 Task: Research Airbnb options in Bitola, Macedonia from 6th December, 2023 to 12th December, 2023 for 4 adults.4 bedrooms having 4 beds and 4 bathrooms. Property type can be flat. Amenities needed are: wifi, TV, free parkinig on premises, gym, breakfast. Look for 3 properties as per requirement.
Action: Mouse moved to (461, 106)
Screenshot: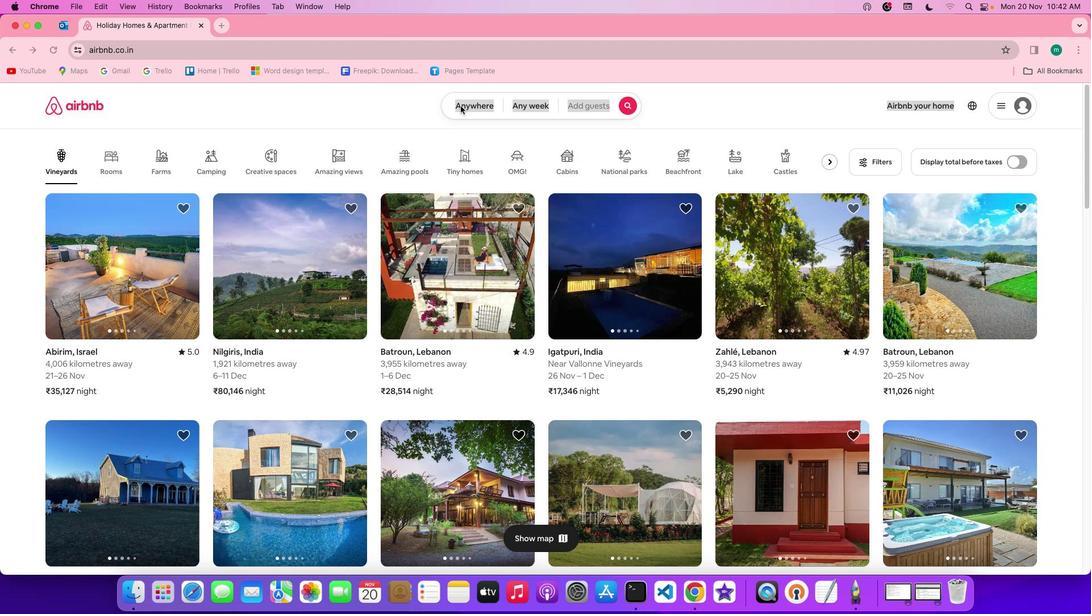 
Action: Mouse pressed left at (461, 106)
Screenshot: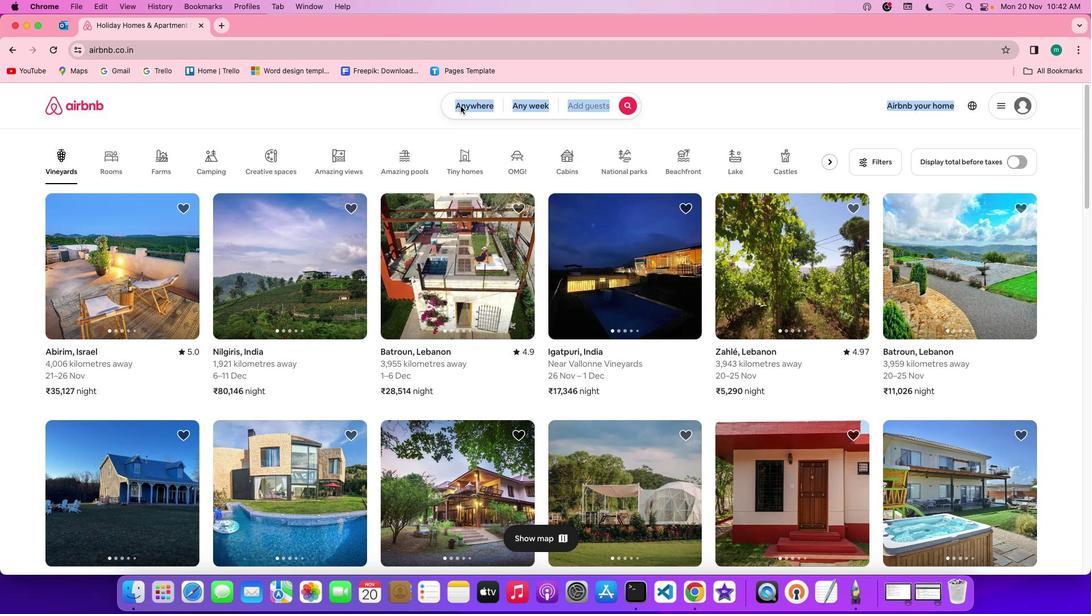 
Action: Mouse pressed left at (461, 106)
Screenshot: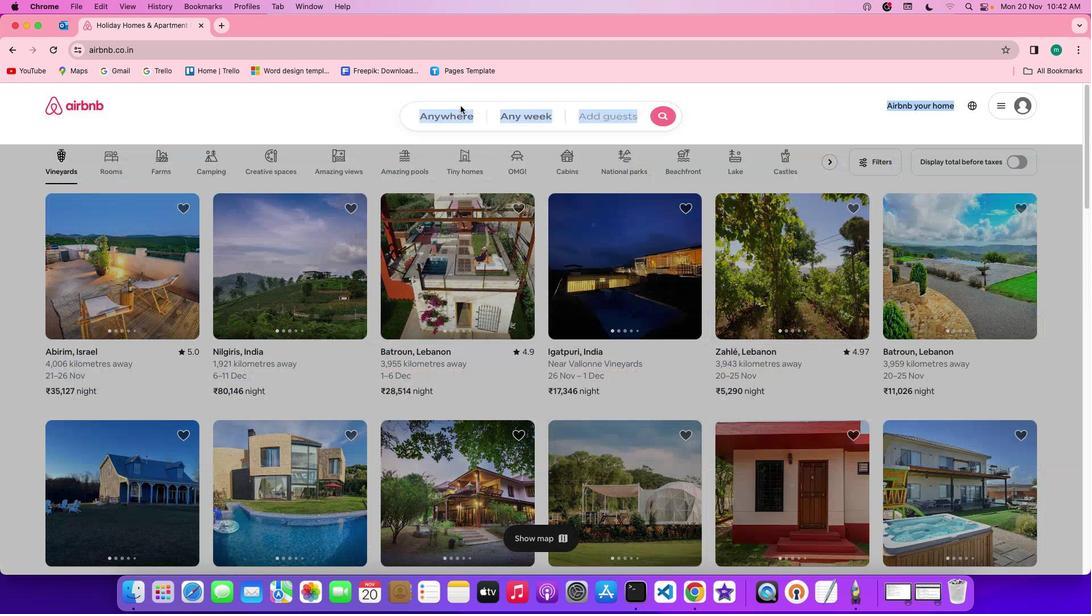 
Action: Mouse moved to (416, 150)
Screenshot: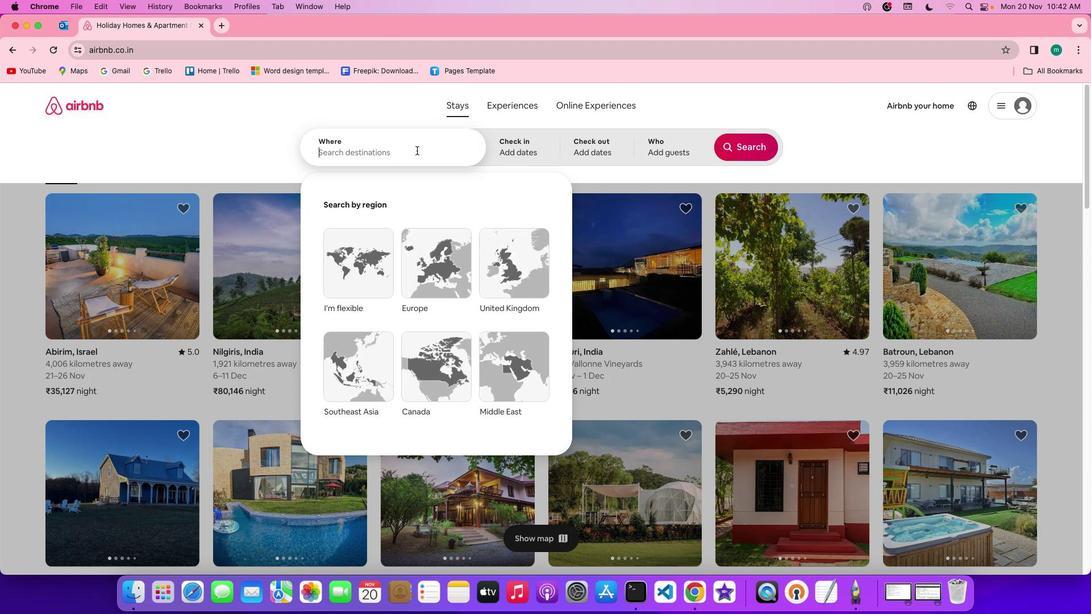 
Action: Mouse pressed left at (416, 150)
Screenshot: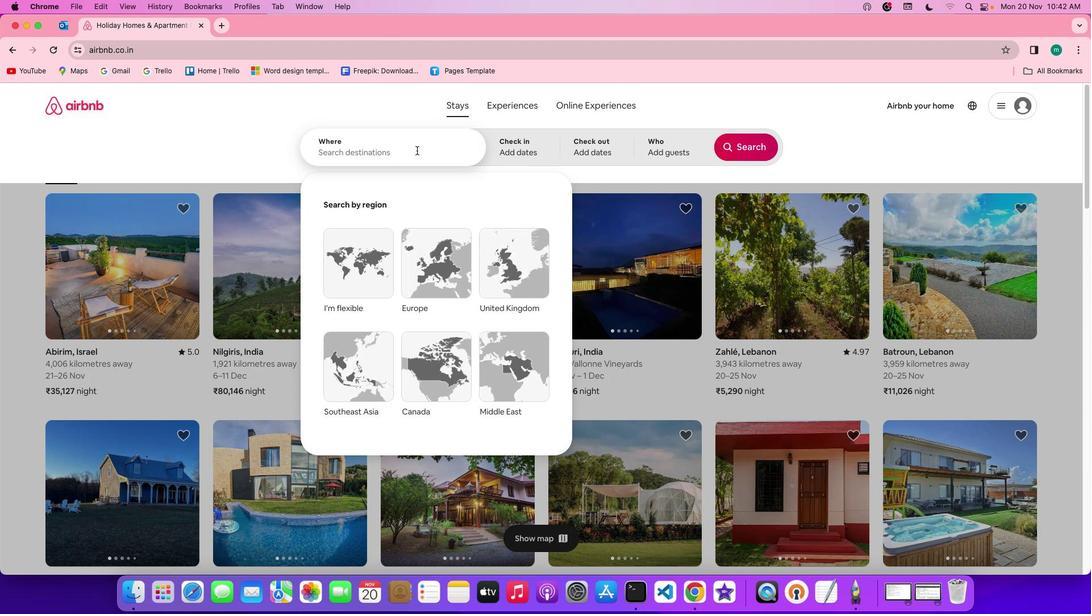 
Action: Key pressed Key.spaceKey.shift'B''i''t''o''l''a'','Key.spaceKey.shift'M''a''c''e''d''o''n''i''a'
Screenshot: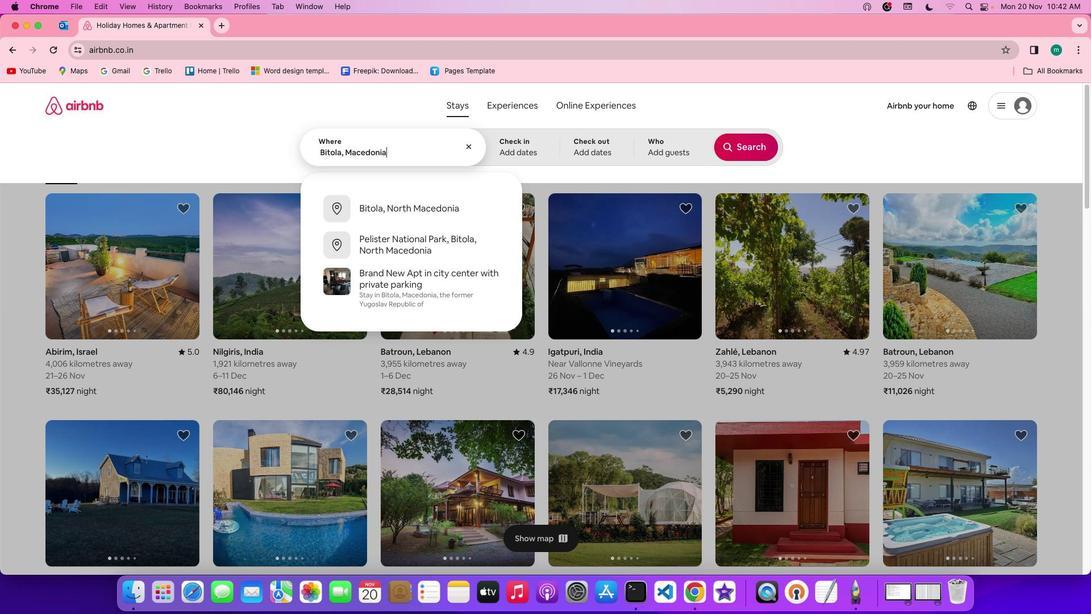 
Action: Mouse moved to (515, 139)
Screenshot: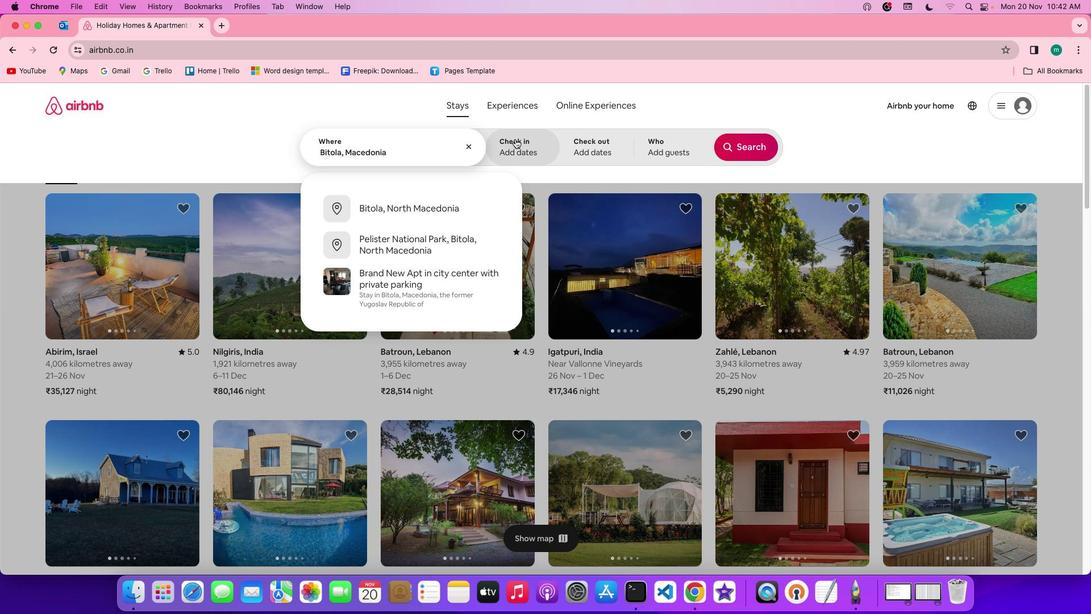 
Action: Mouse pressed left at (515, 139)
Screenshot: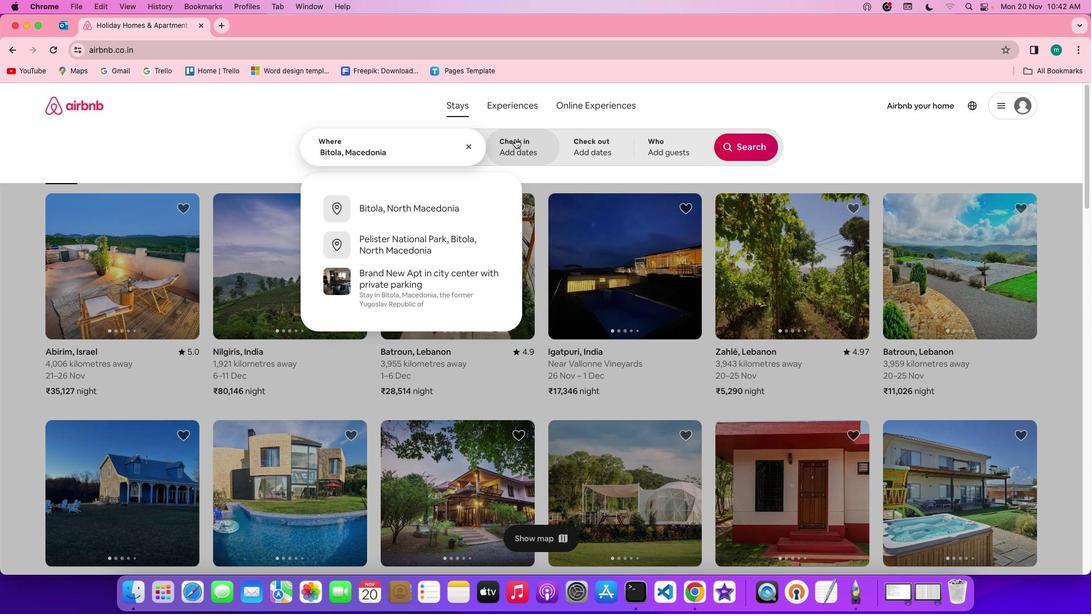
Action: Mouse moved to (650, 312)
Screenshot: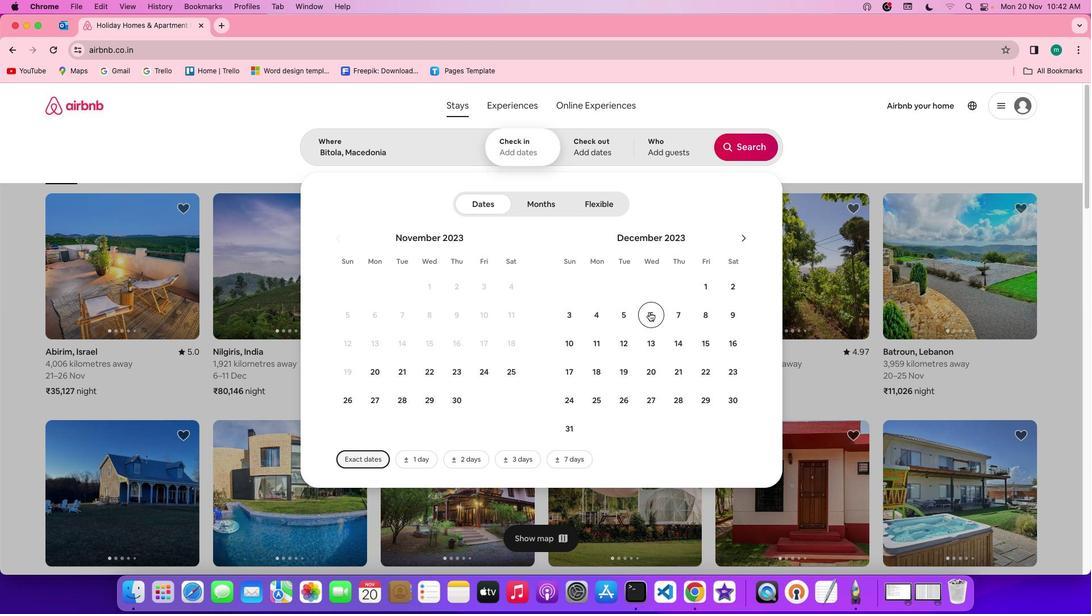 
Action: Mouse pressed left at (650, 312)
Screenshot: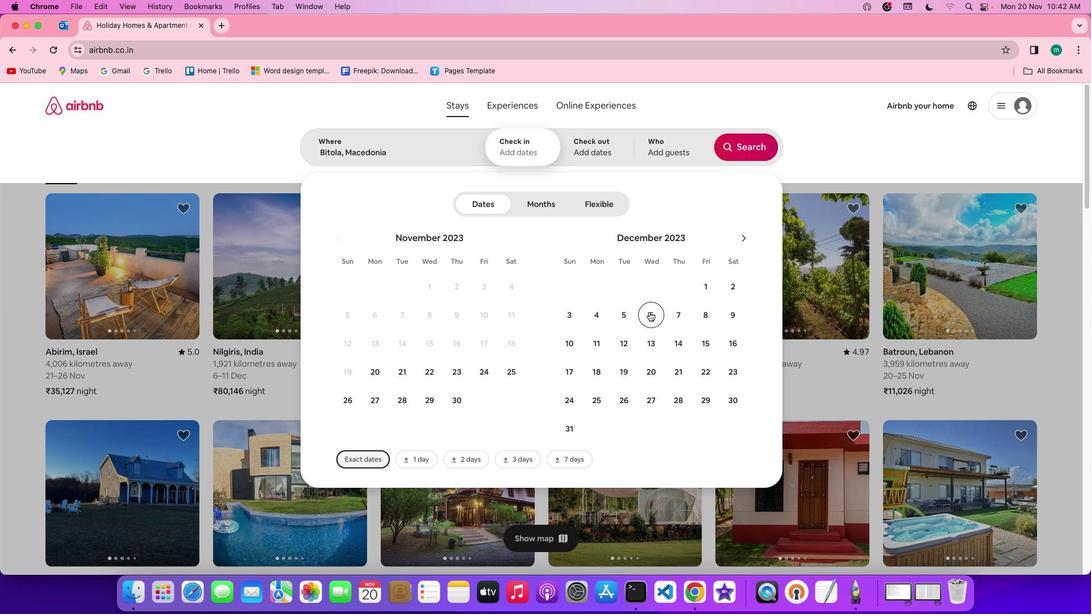 
Action: Mouse moved to (623, 352)
Screenshot: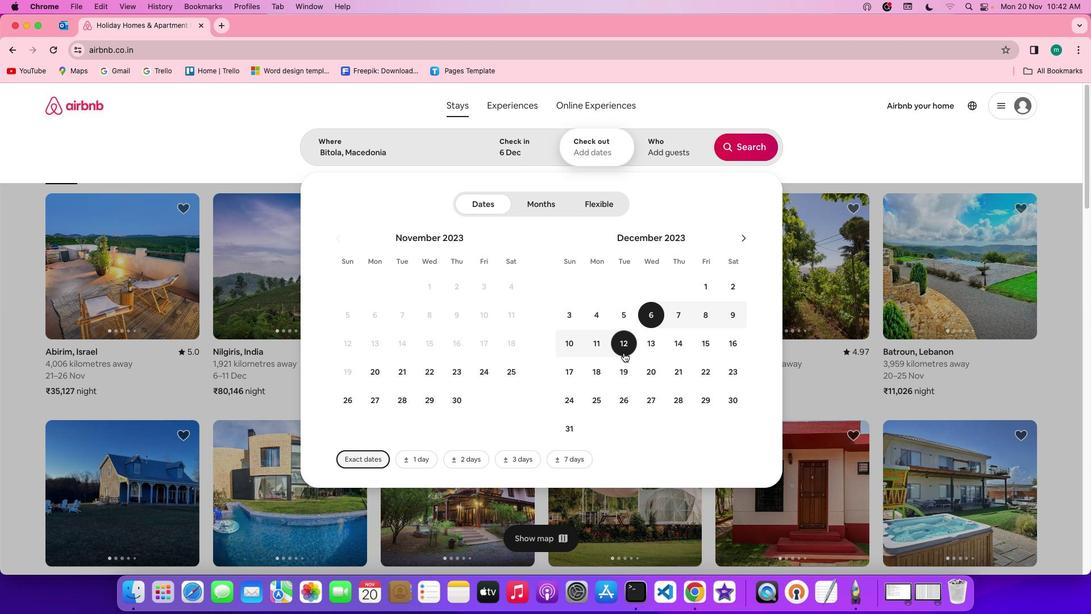 
Action: Mouse pressed left at (623, 352)
Screenshot: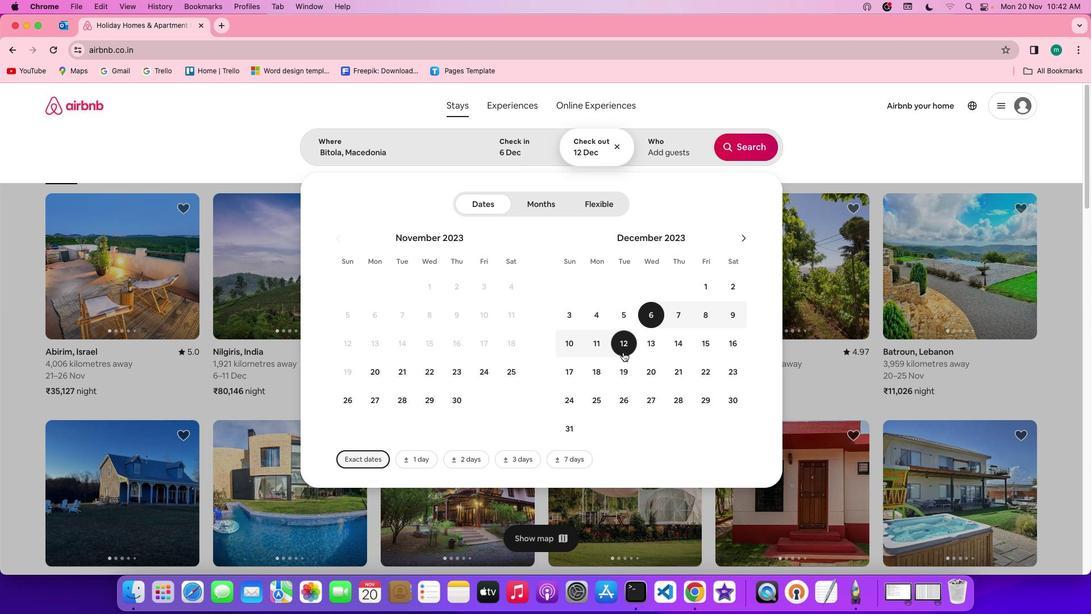 
Action: Mouse moved to (658, 137)
Screenshot: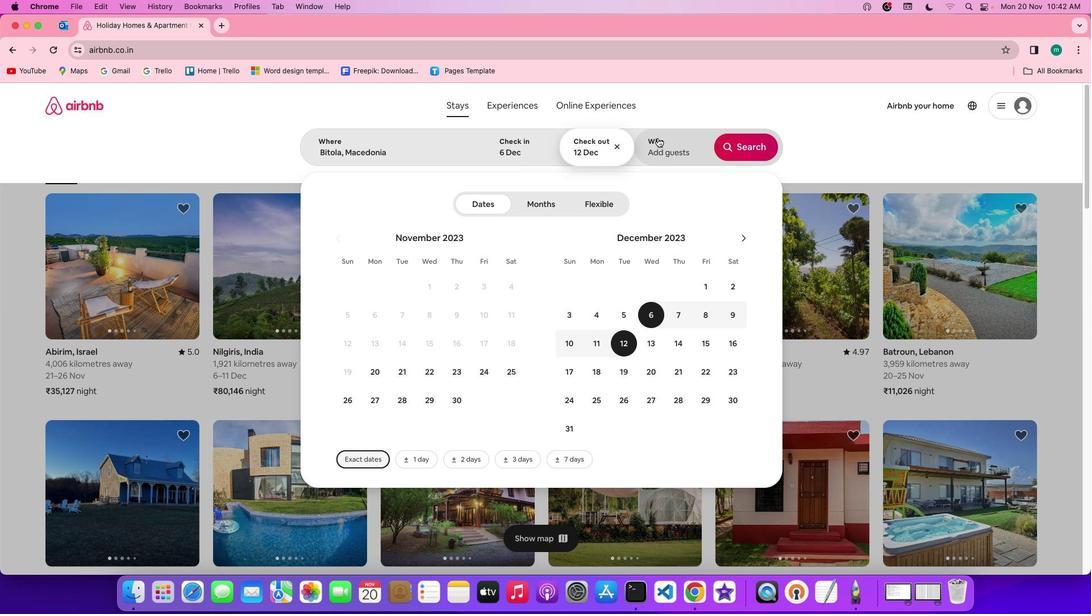 
Action: Mouse pressed left at (658, 137)
Screenshot: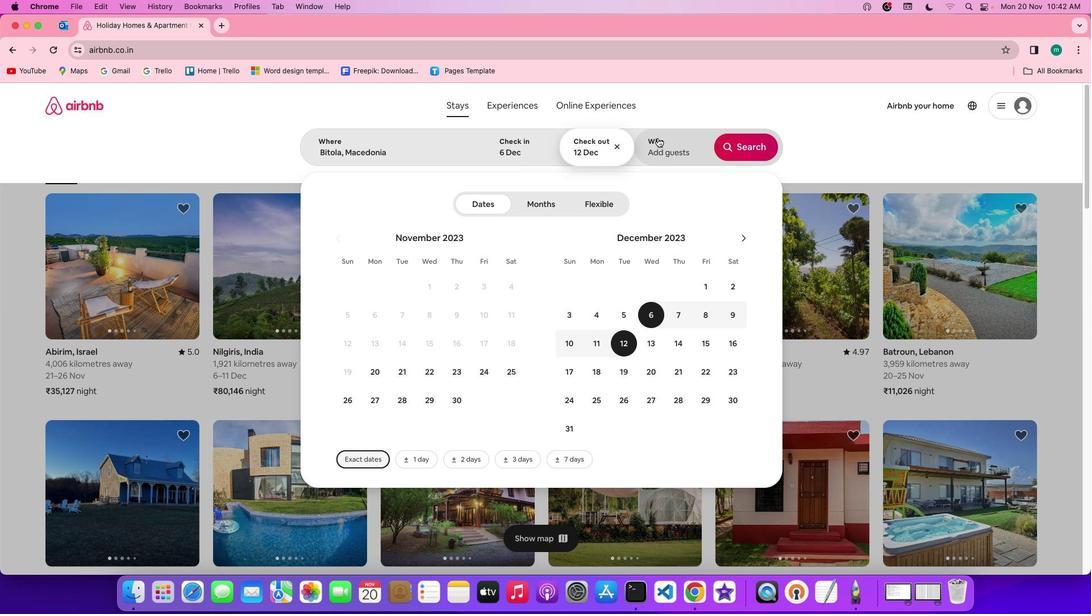 
Action: Mouse moved to (750, 205)
Screenshot: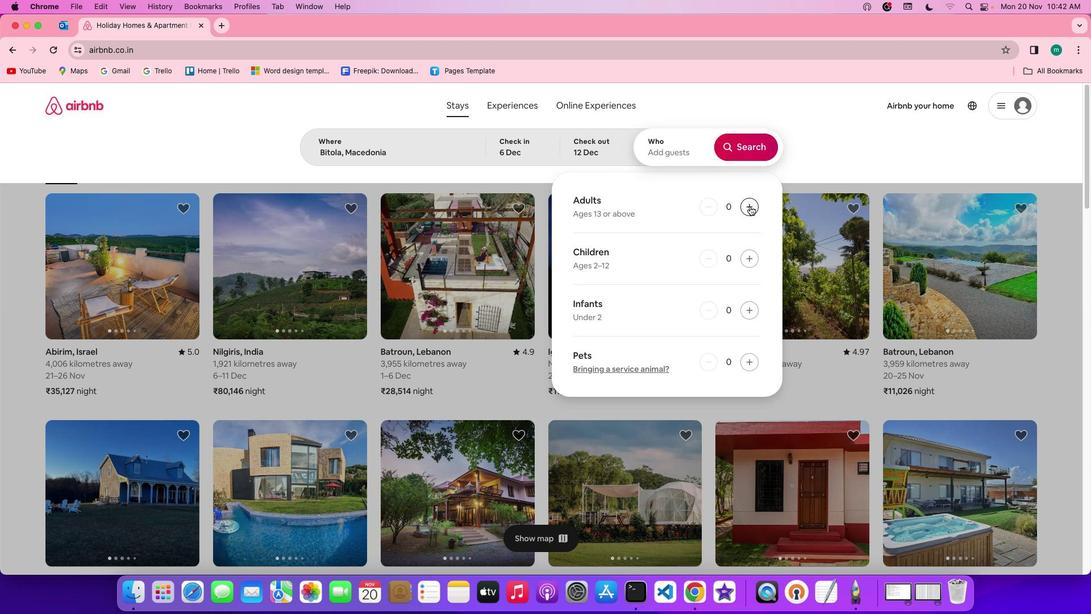 
Action: Mouse pressed left at (750, 205)
Screenshot: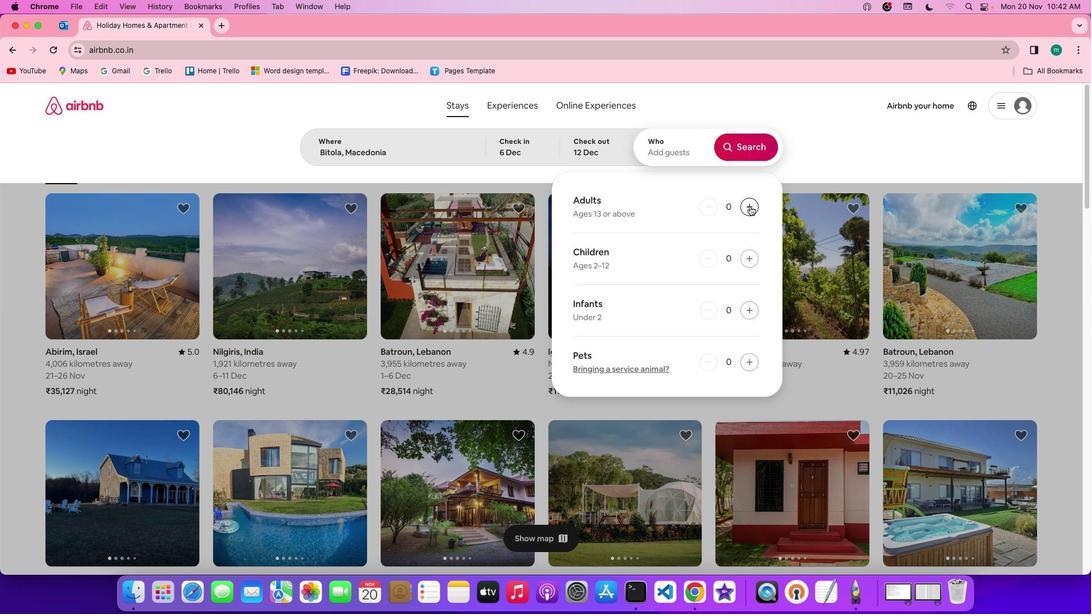 
Action: Mouse moved to (750, 205)
Screenshot: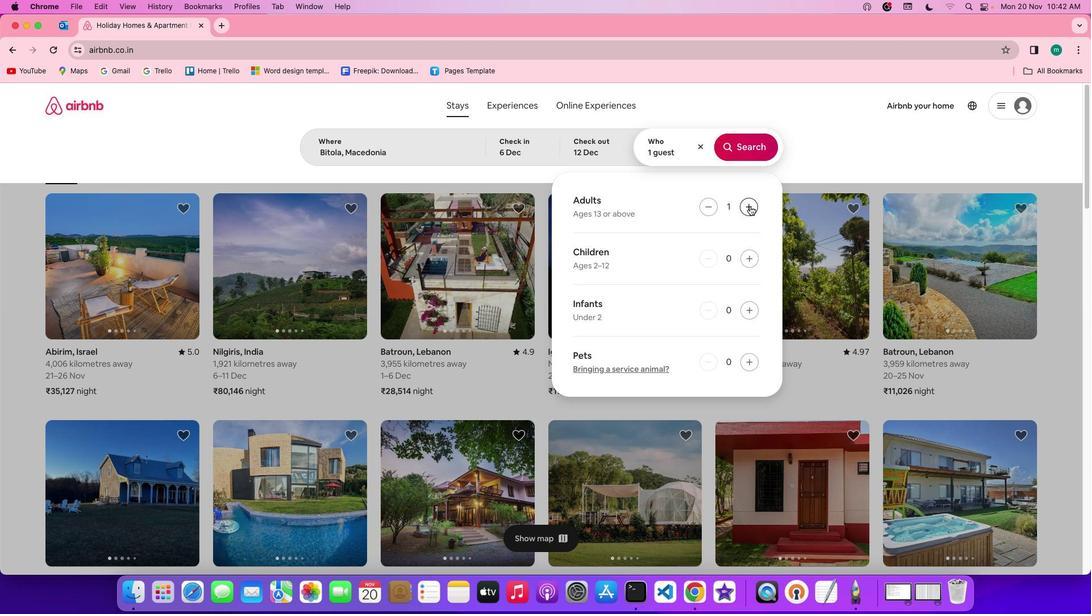 
Action: Mouse pressed left at (750, 205)
Screenshot: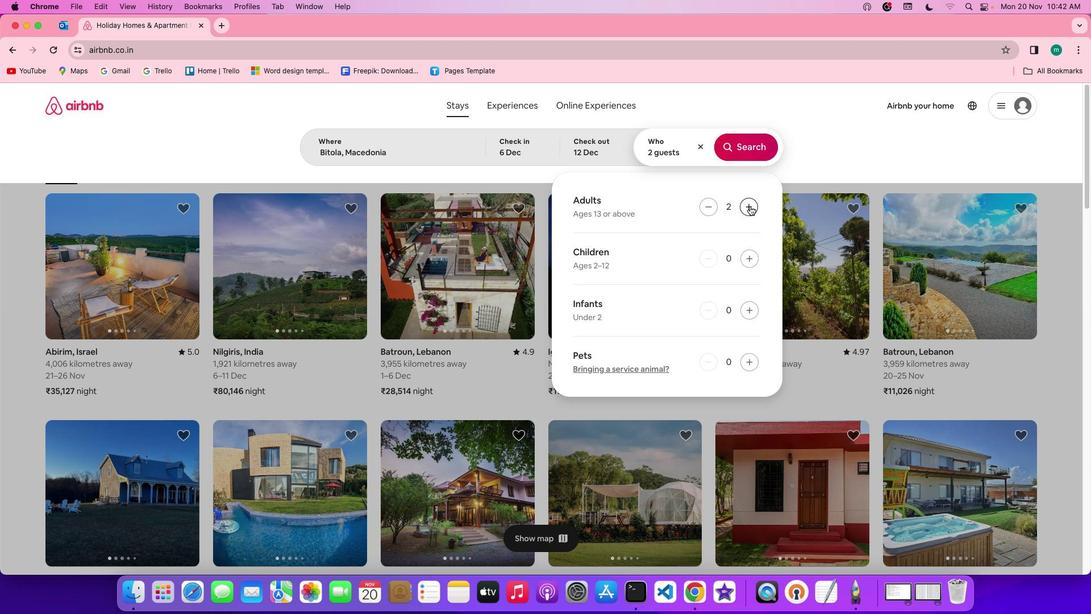 
Action: Mouse pressed left at (750, 205)
Screenshot: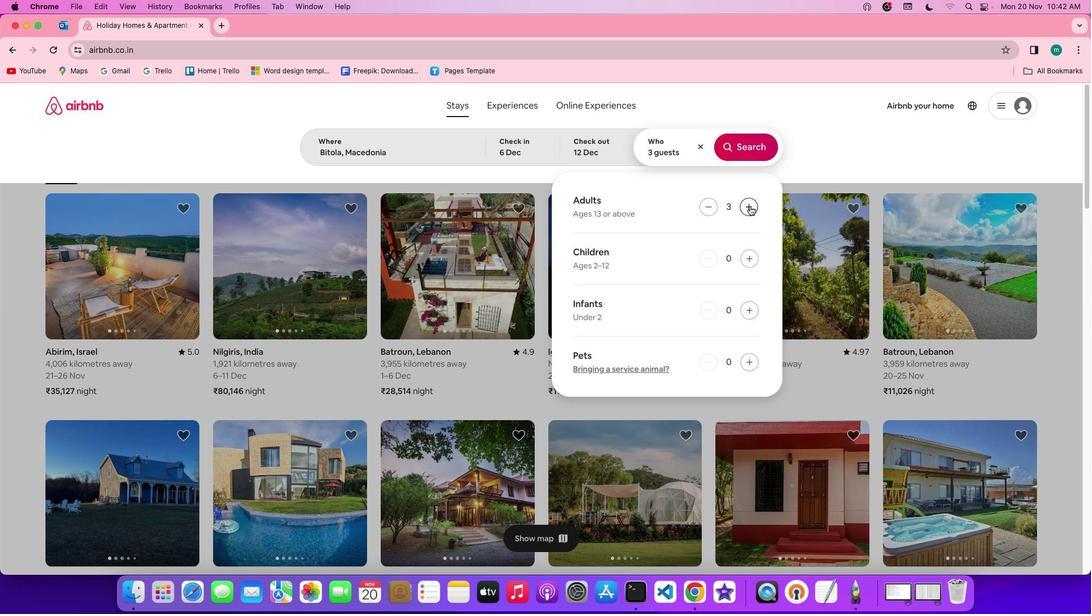 
Action: Mouse pressed left at (750, 205)
Screenshot: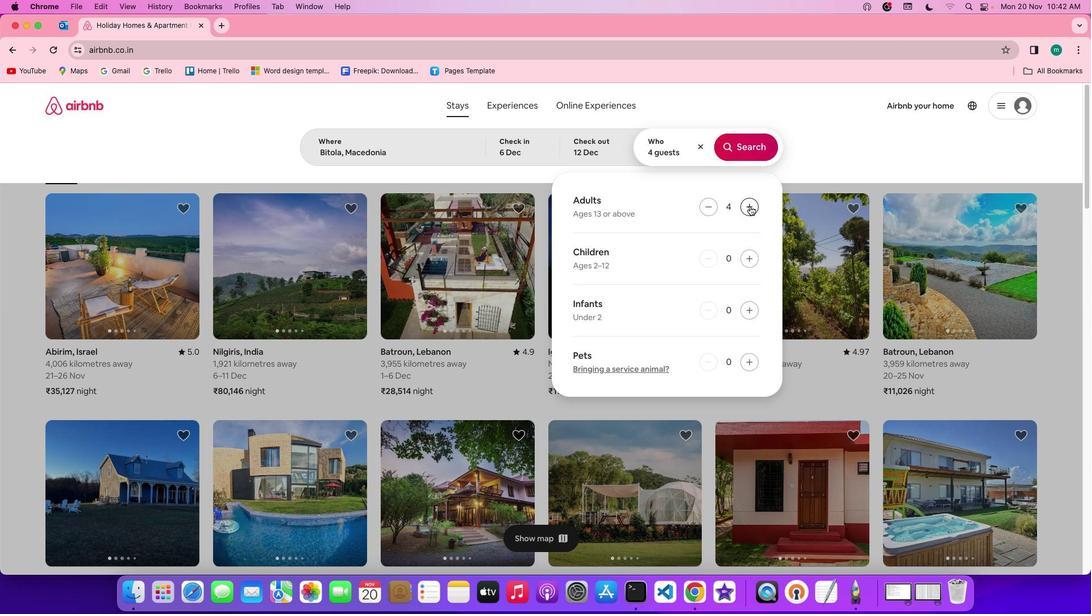 
Action: Mouse moved to (750, 150)
Screenshot: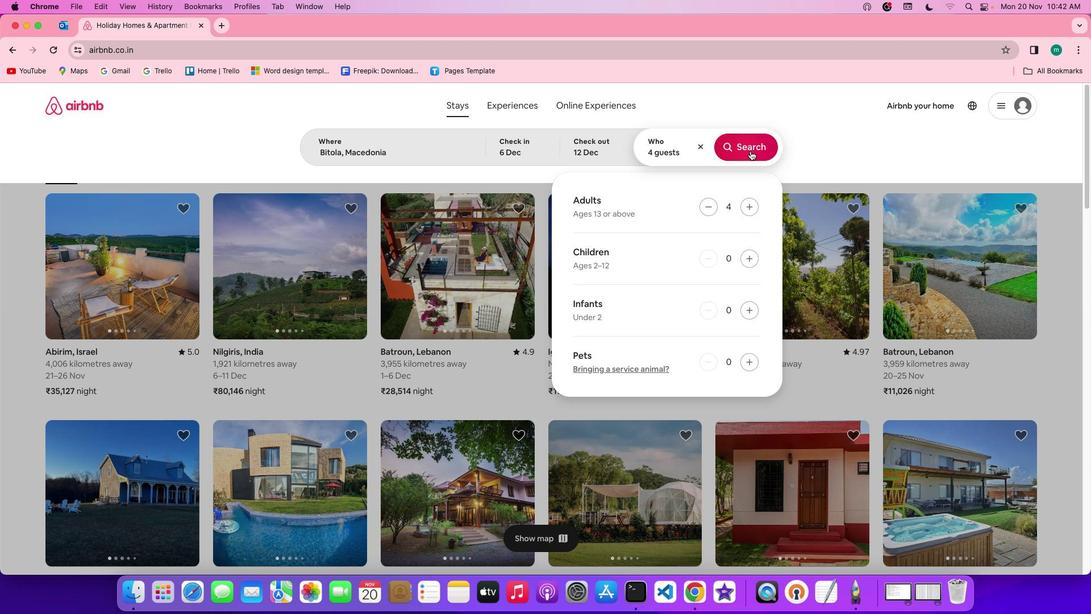 
Action: Mouse pressed left at (750, 150)
Screenshot: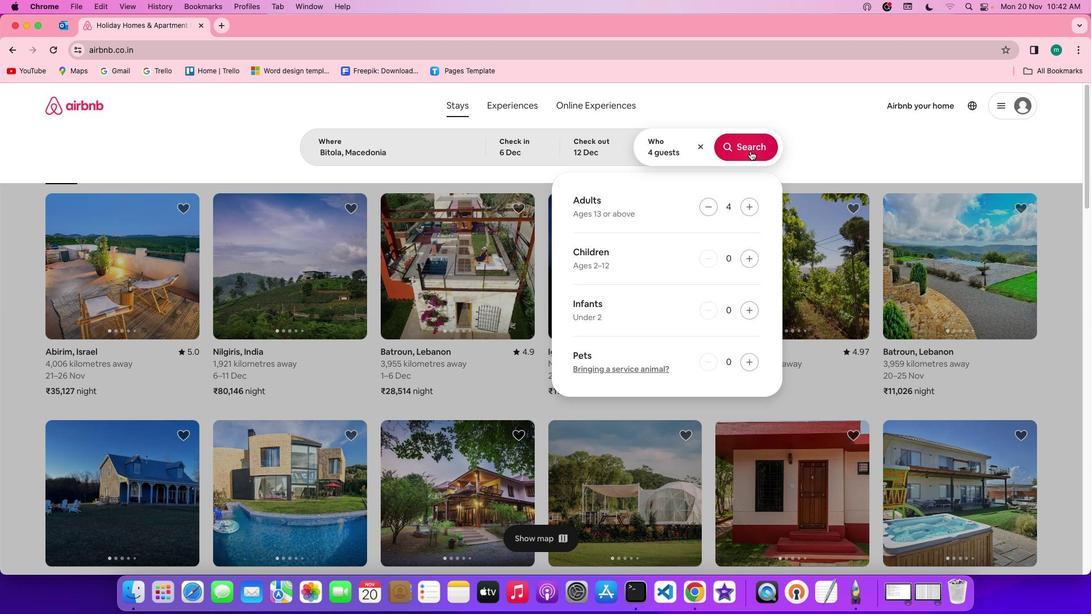 
Action: Mouse moved to (915, 151)
Screenshot: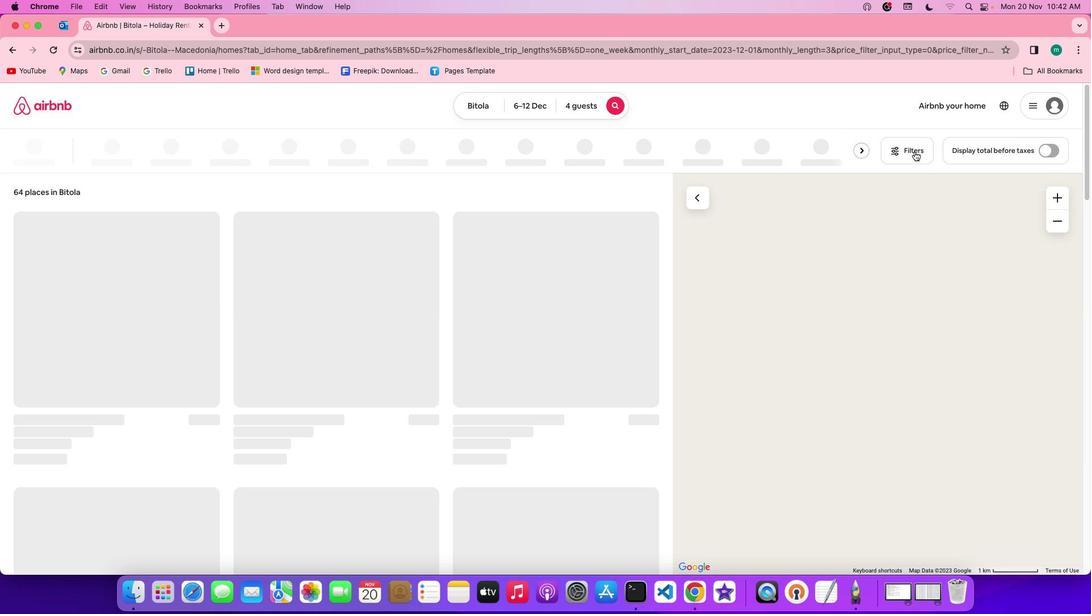 
Action: Mouse pressed left at (915, 151)
Screenshot: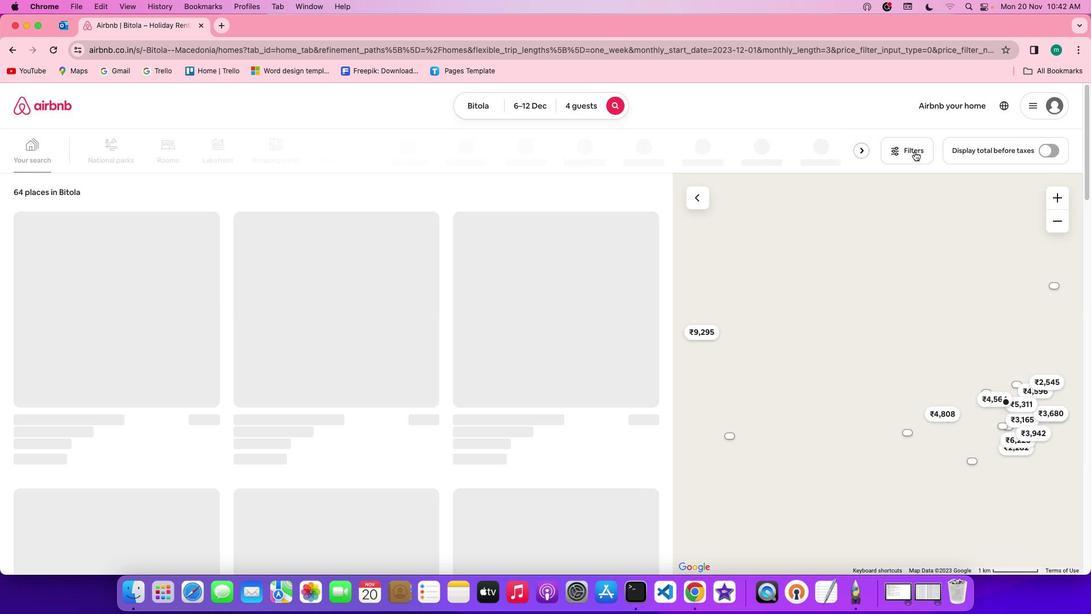 
Action: Mouse moved to (544, 352)
Screenshot: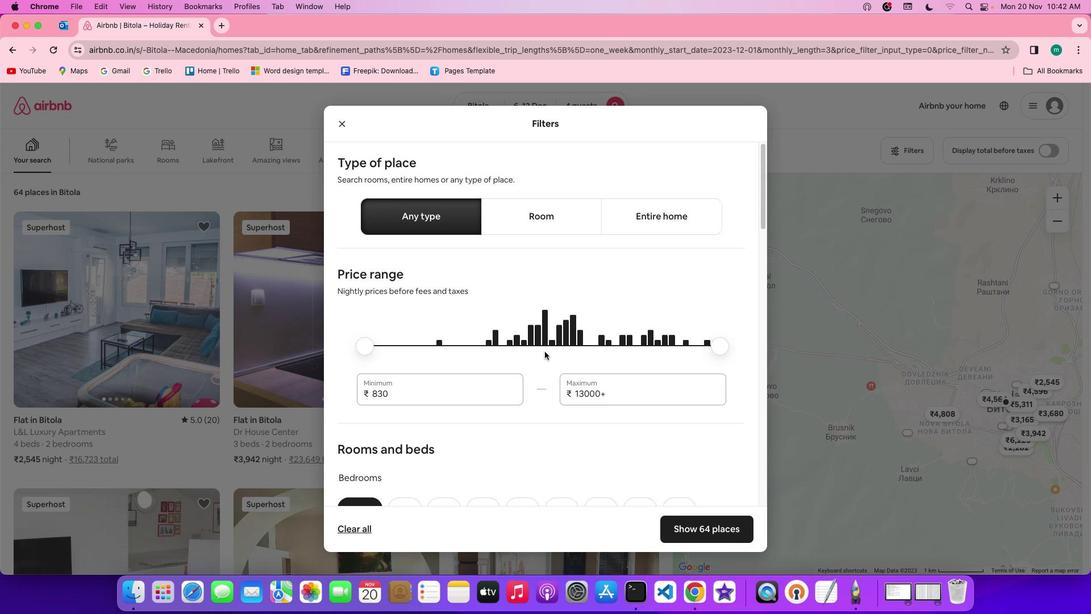
Action: Mouse scrolled (544, 352) with delta (0, 0)
Screenshot: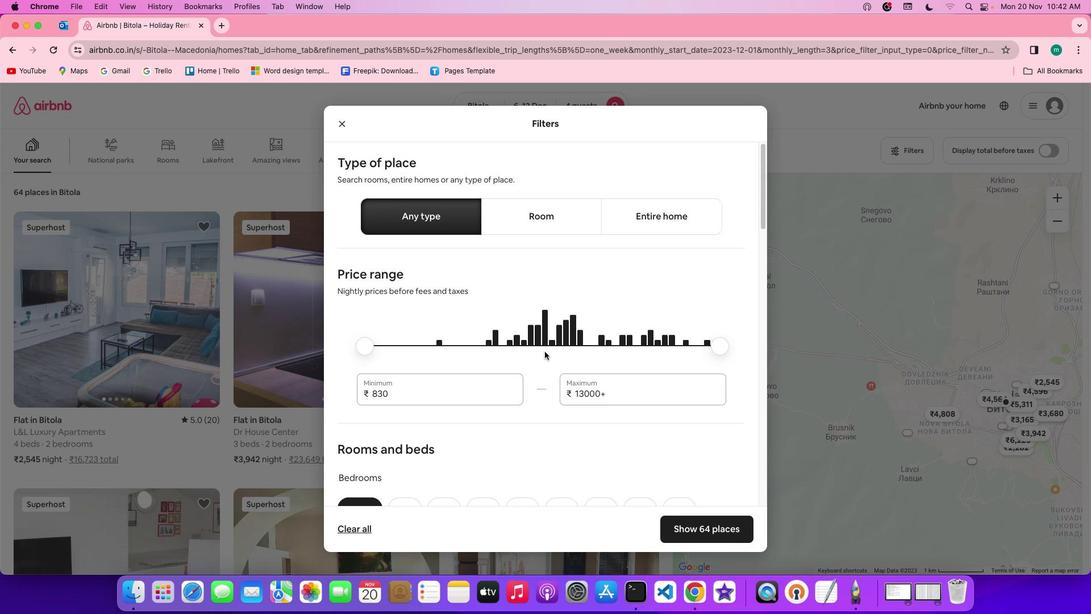 
Action: Mouse scrolled (544, 352) with delta (0, 0)
Screenshot: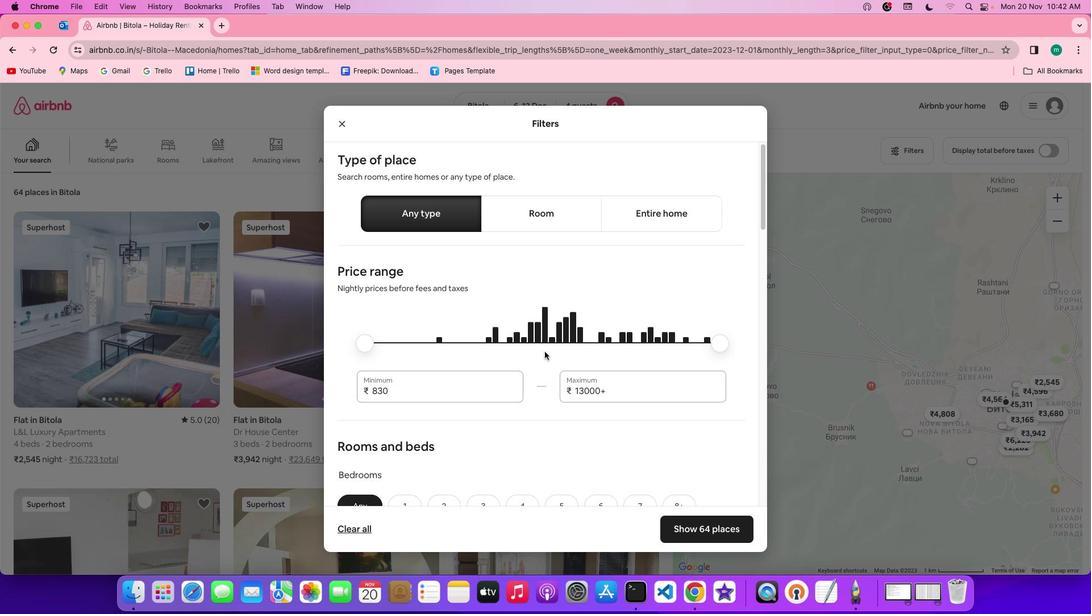 
Action: Mouse scrolled (544, 352) with delta (0, 0)
Screenshot: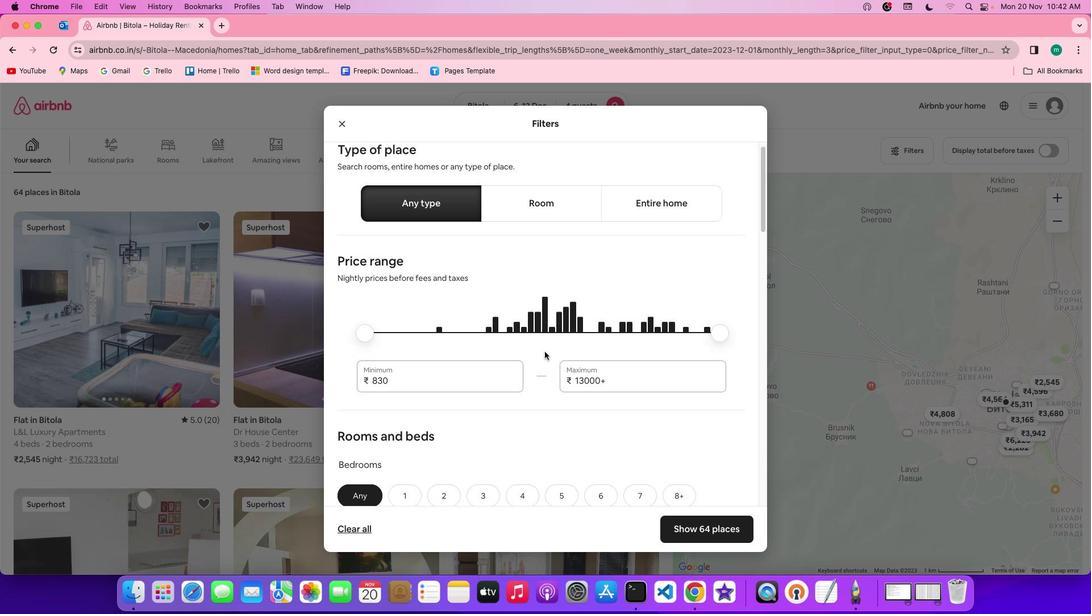 
Action: Mouse scrolled (544, 352) with delta (0, 0)
Screenshot: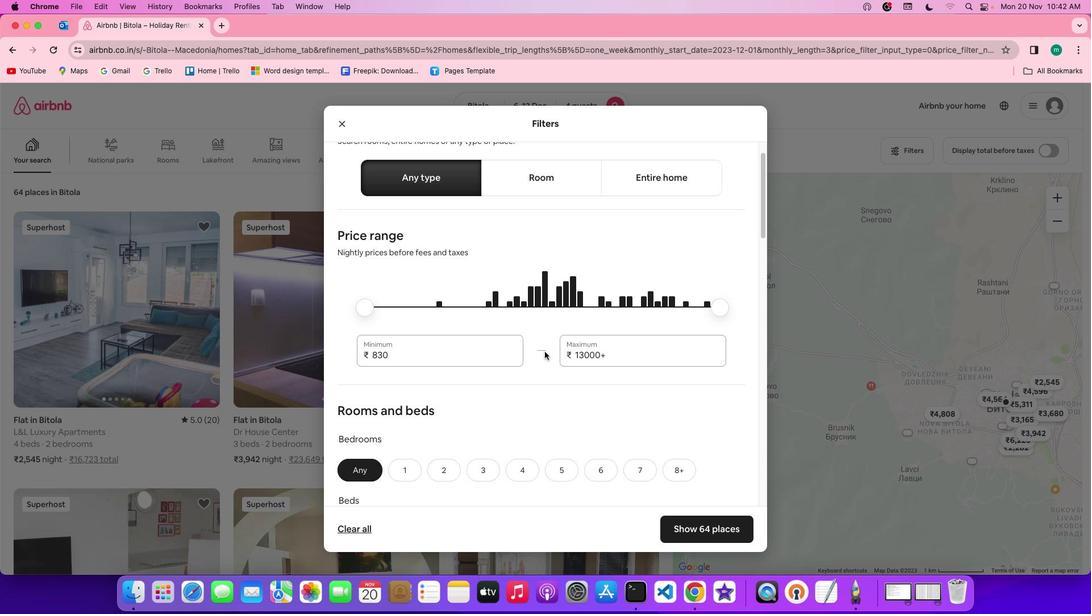 
Action: Mouse moved to (544, 352)
Screenshot: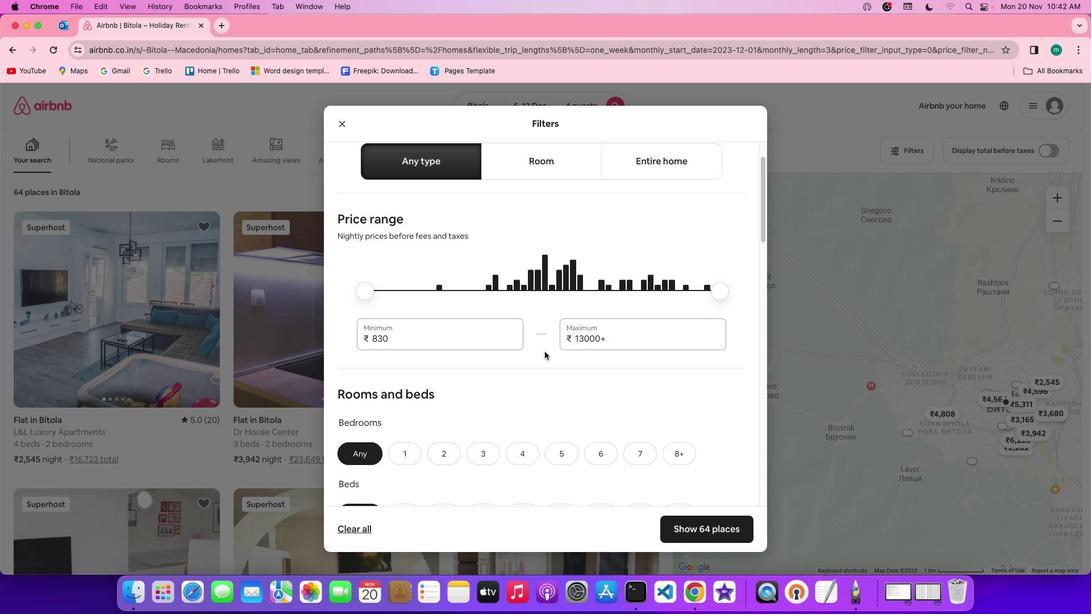 
Action: Mouse scrolled (544, 352) with delta (0, 0)
Screenshot: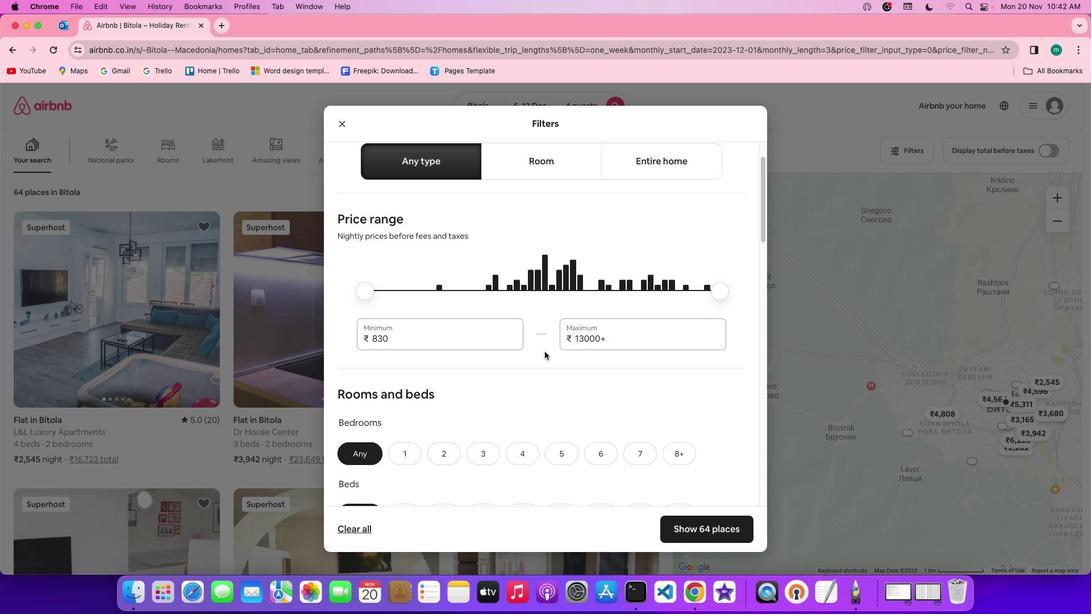 
Action: Mouse scrolled (544, 352) with delta (0, 0)
Screenshot: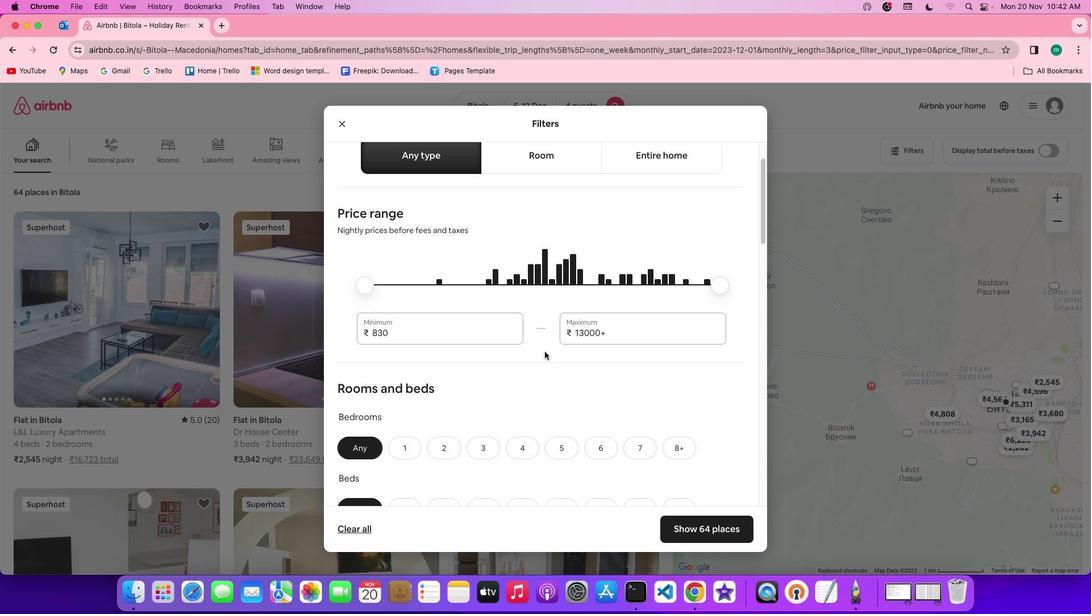 
Action: Mouse scrolled (544, 352) with delta (0, 0)
Screenshot: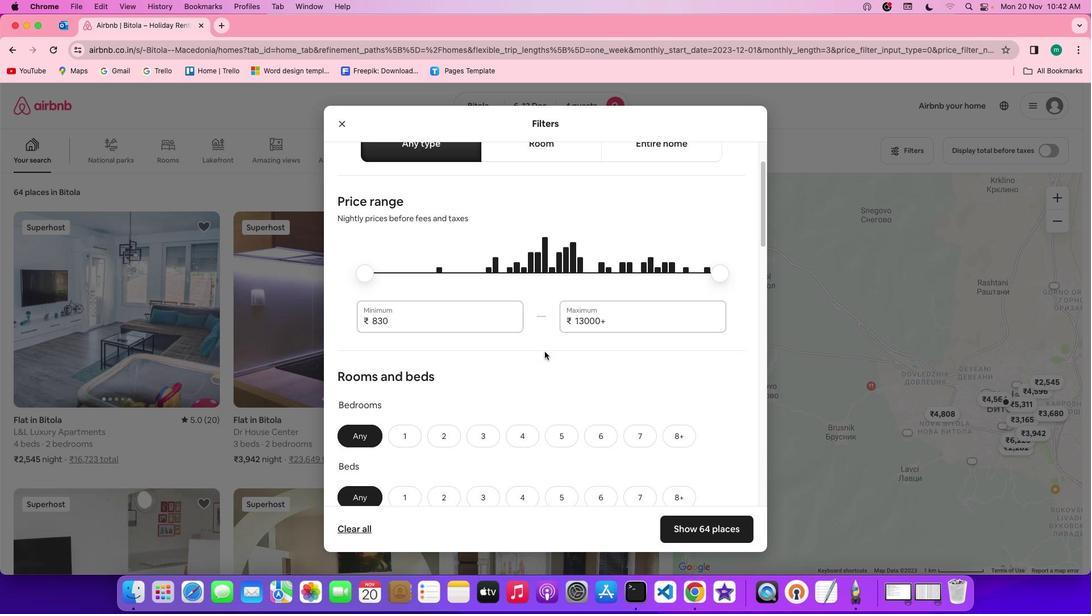 
Action: Mouse scrolled (544, 352) with delta (0, 0)
Screenshot: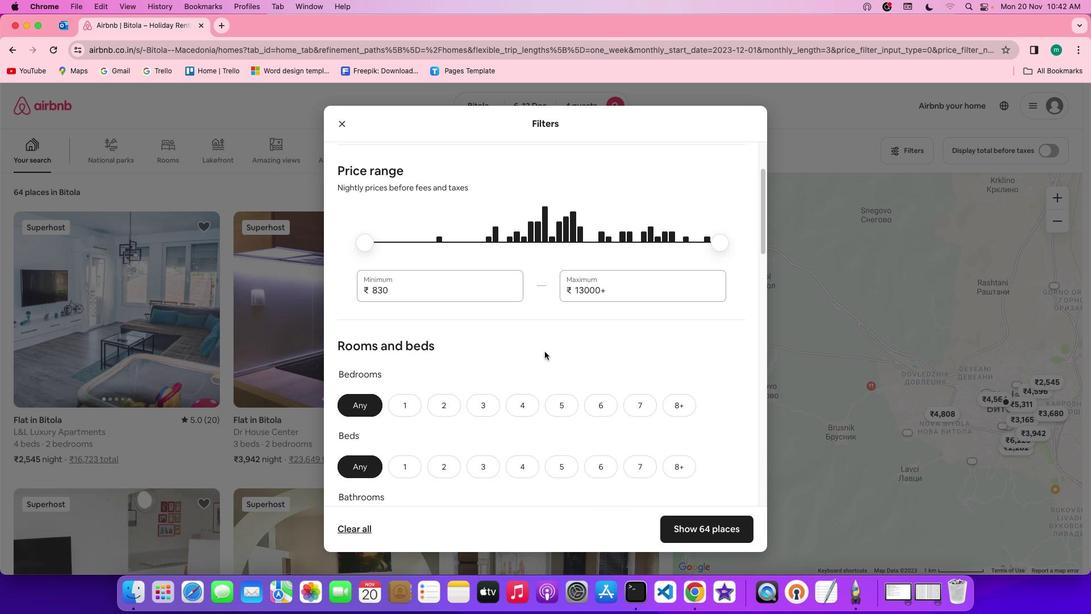 
Action: Mouse scrolled (544, 352) with delta (0, 0)
Screenshot: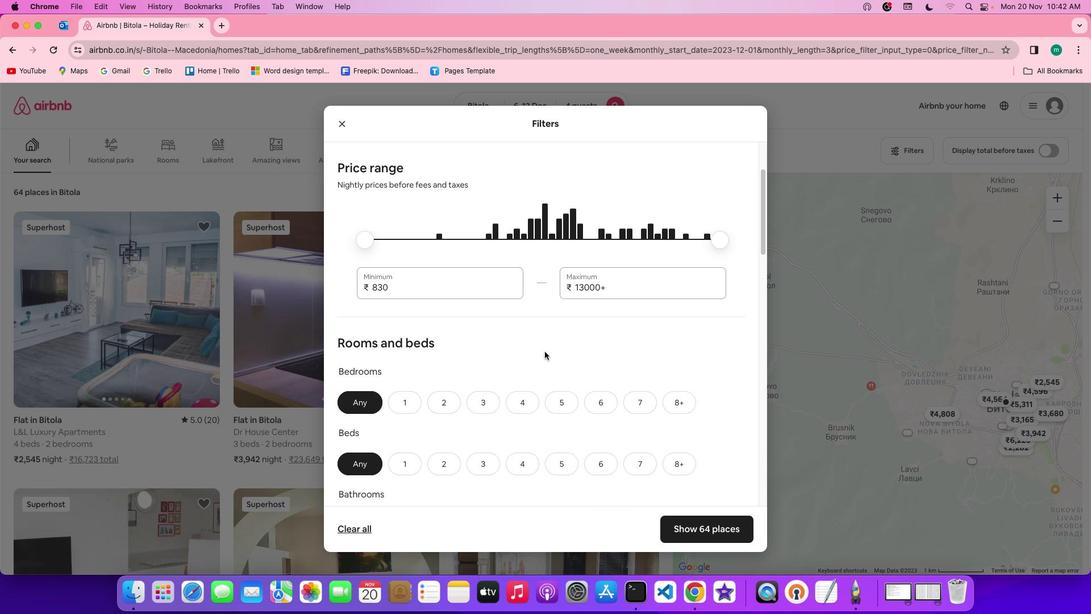 
Action: Mouse scrolled (544, 352) with delta (0, 0)
Screenshot: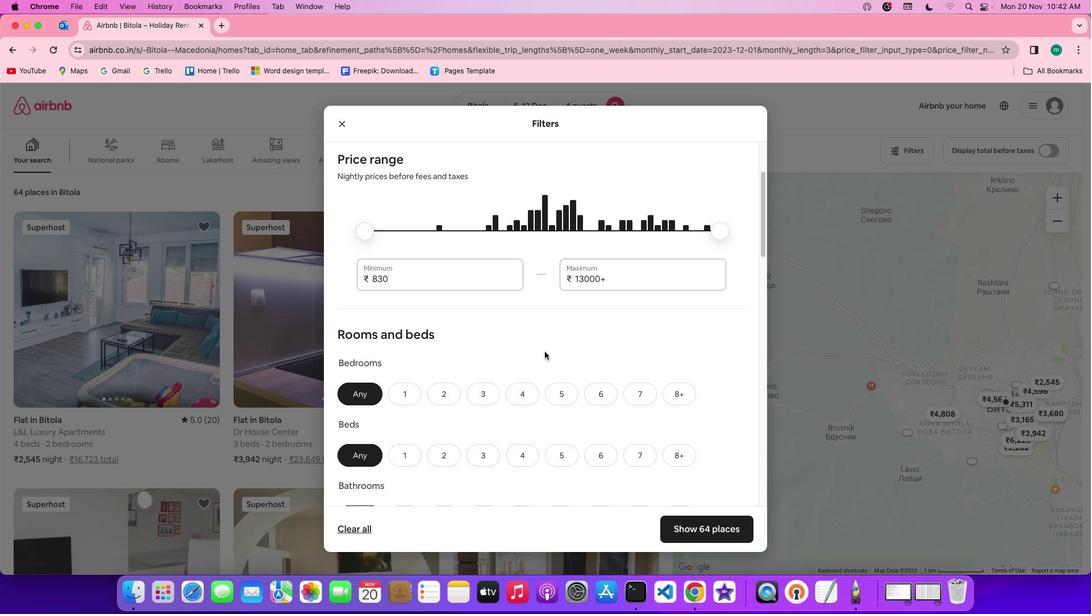
Action: Mouse scrolled (544, 352) with delta (0, -1)
Screenshot: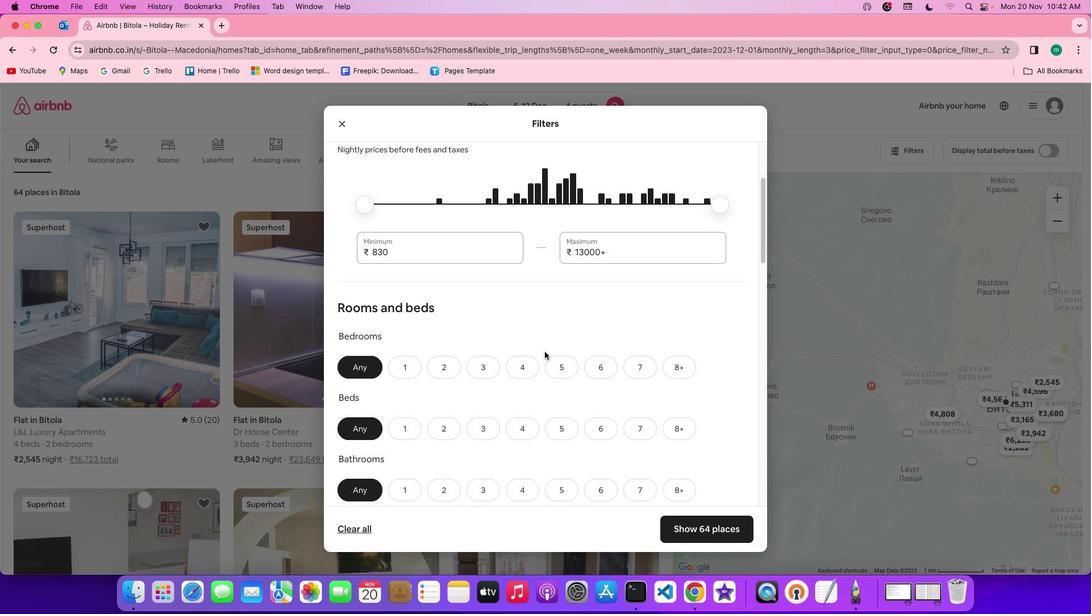 
Action: Mouse scrolled (544, 352) with delta (0, -1)
Screenshot: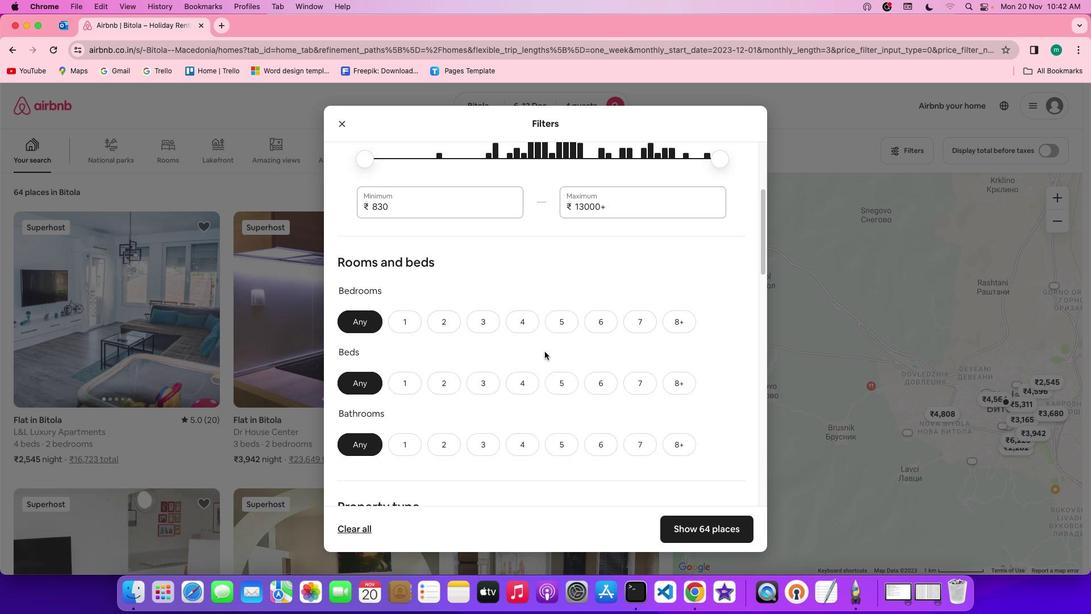 
Action: Mouse scrolled (544, 352) with delta (0, 0)
Screenshot: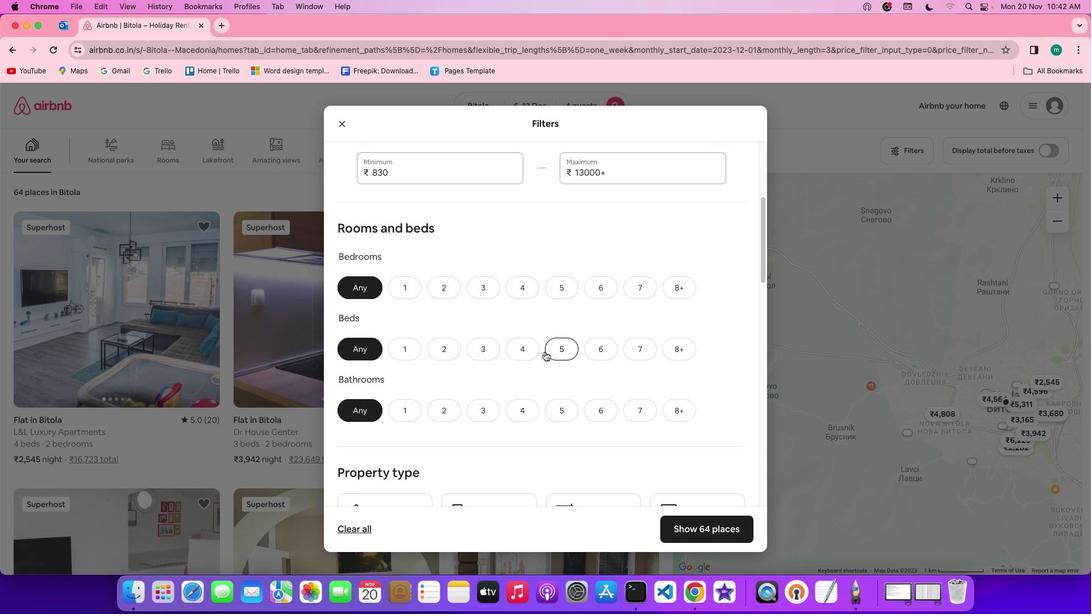 
Action: Mouse scrolled (544, 352) with delta (0, 0)
Screenshot: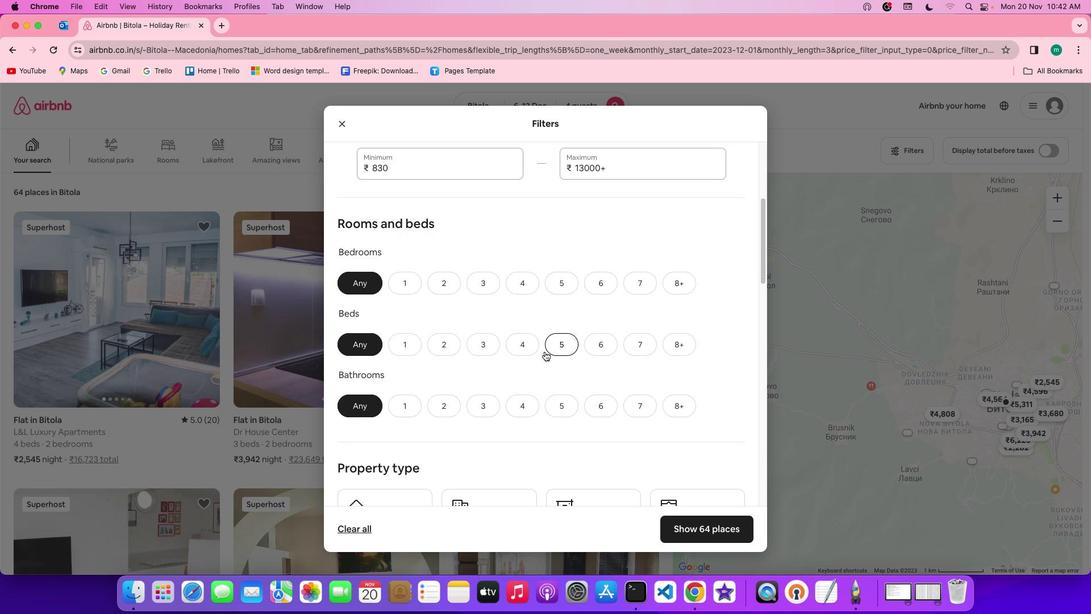 
Action: Mouse scrolled (544, 352) with delta (0, 0)
Screenshot: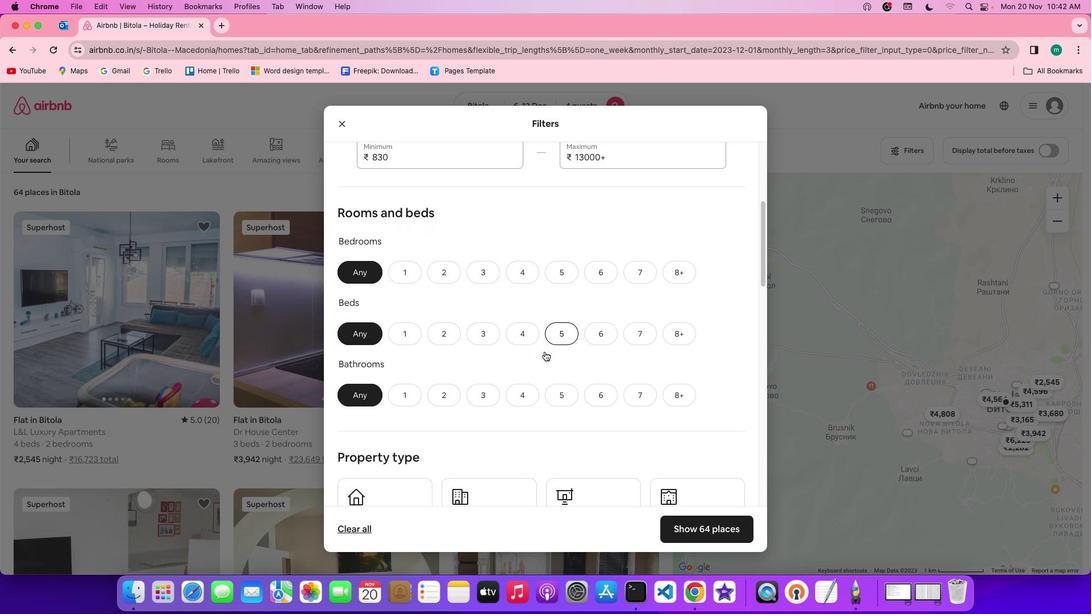 
Action: Mouse moved to (545, 351)
Screenshot: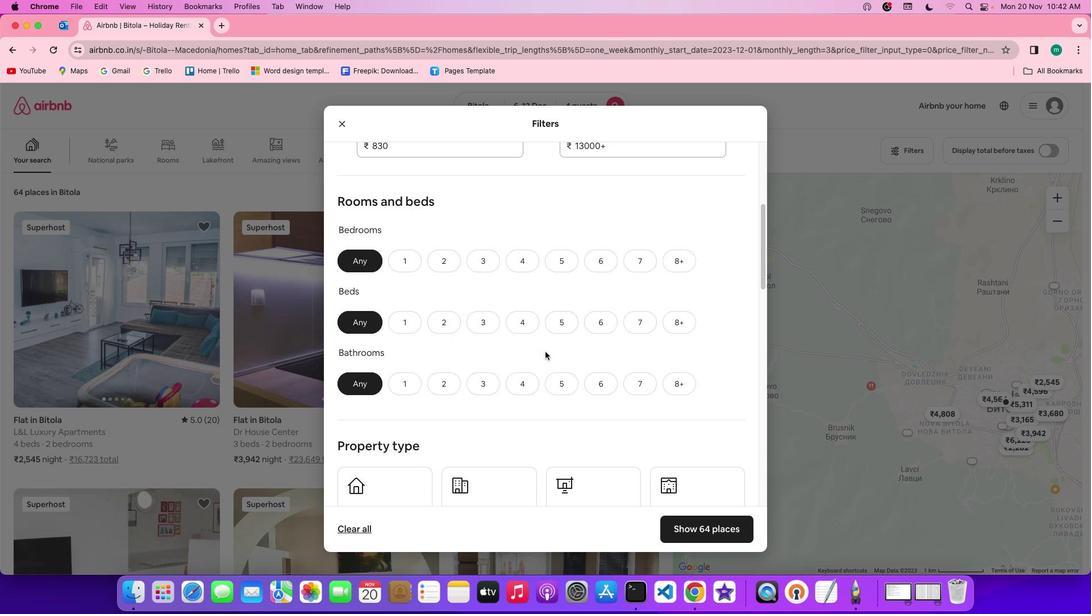 
Action: Mouse scrolled (545, 351) with delta (0, 0)
Screenshot: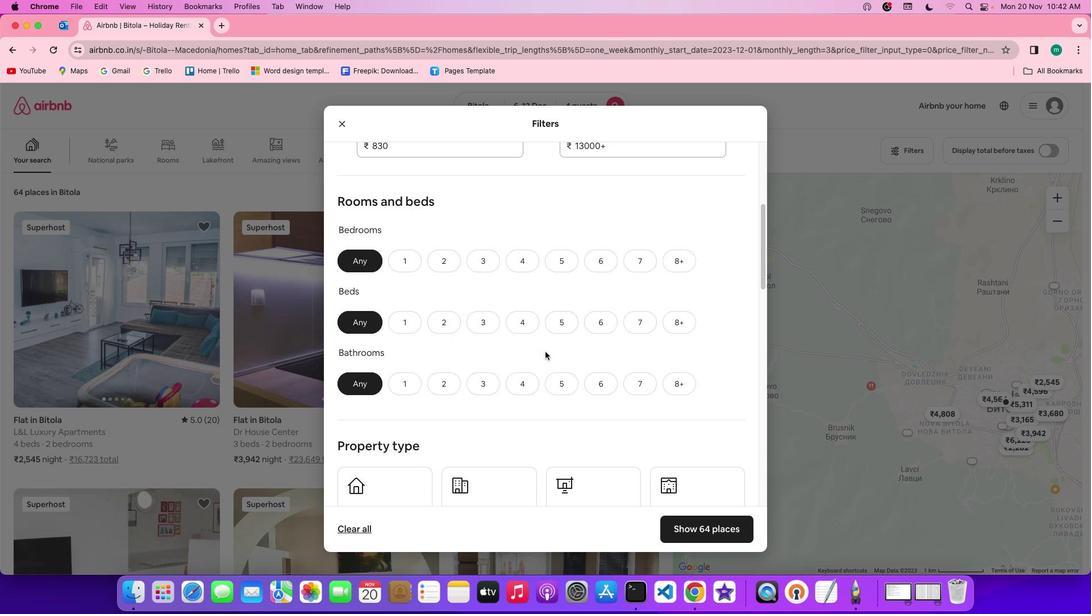 
Action: Mouse scrolled (545, 351) with delta (0, 0)
Screenshot: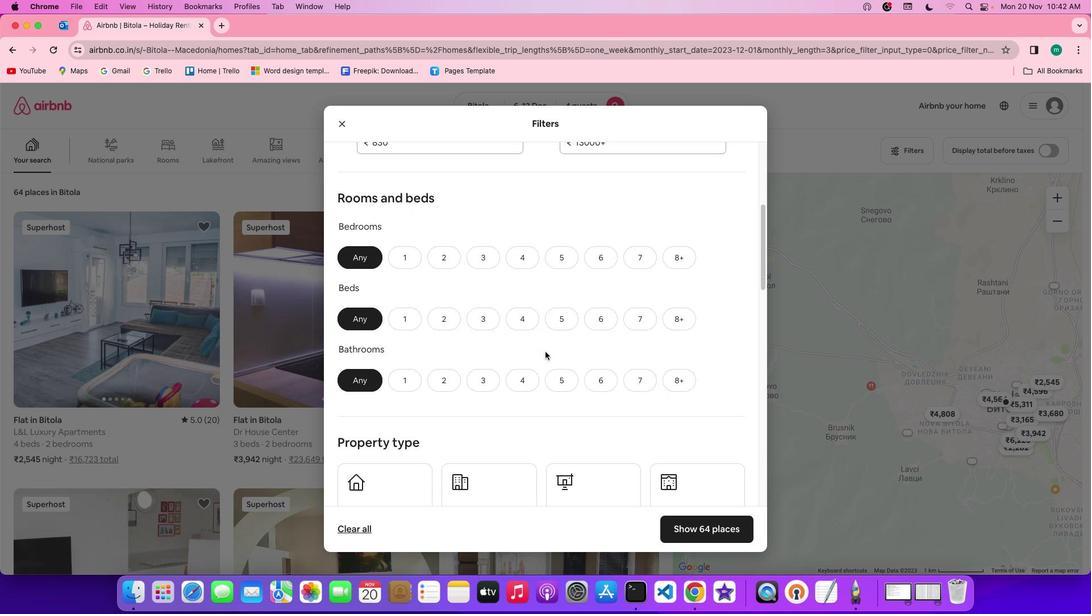 
Action: Mouse scrolled (545, 351) with delta (0, 0)
Screenshot: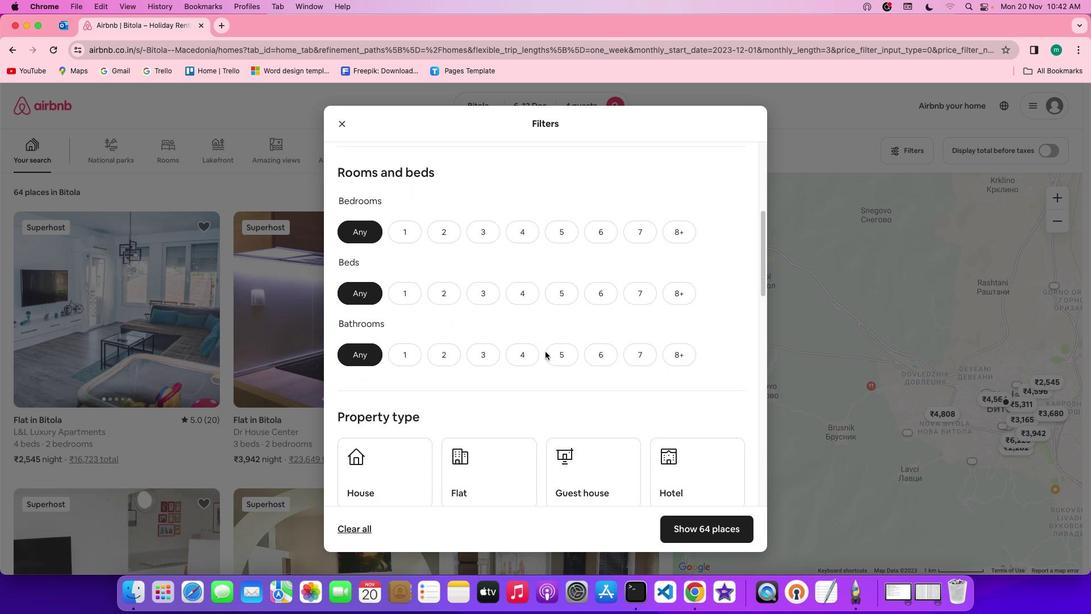 
Action: Mouse moved to (538, 217)
Screenshot: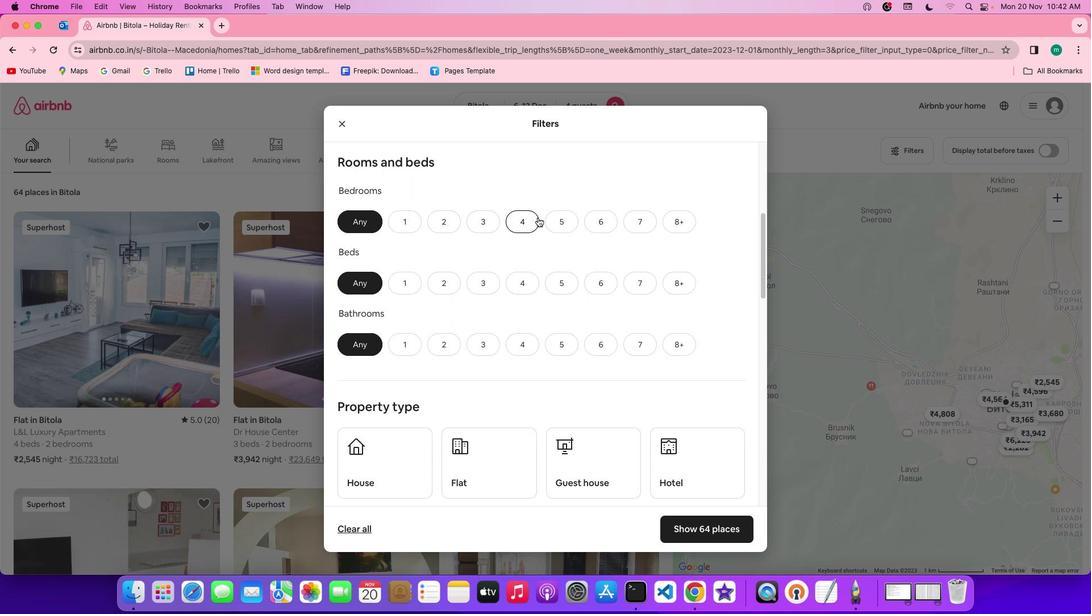 
Action: Mouse pressed left at (538, 217)
Screenshot: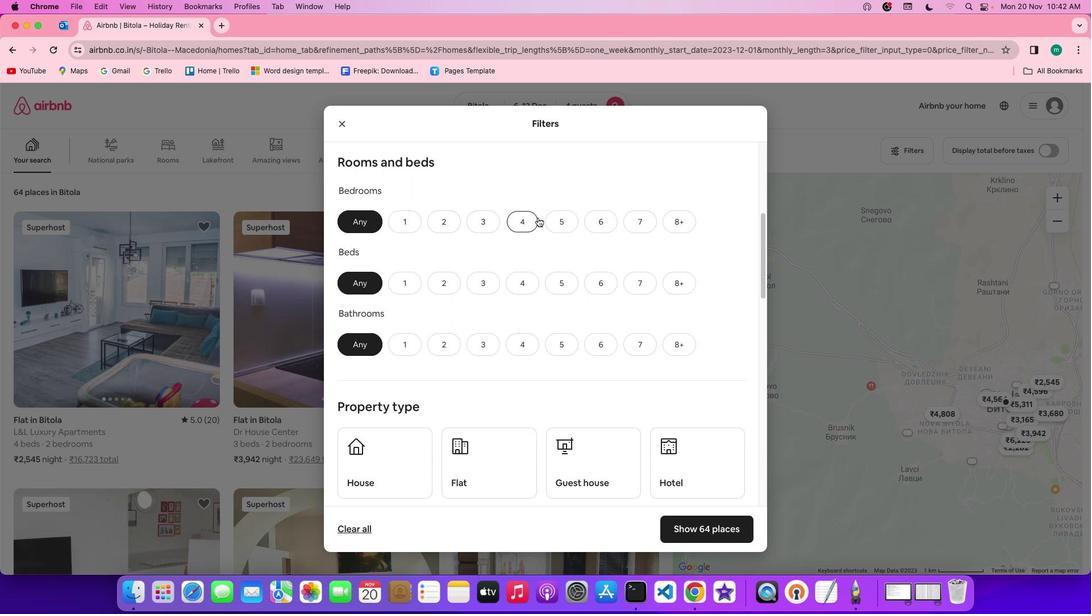 
Action: Mouse moved to (528, 221)
Screenshot: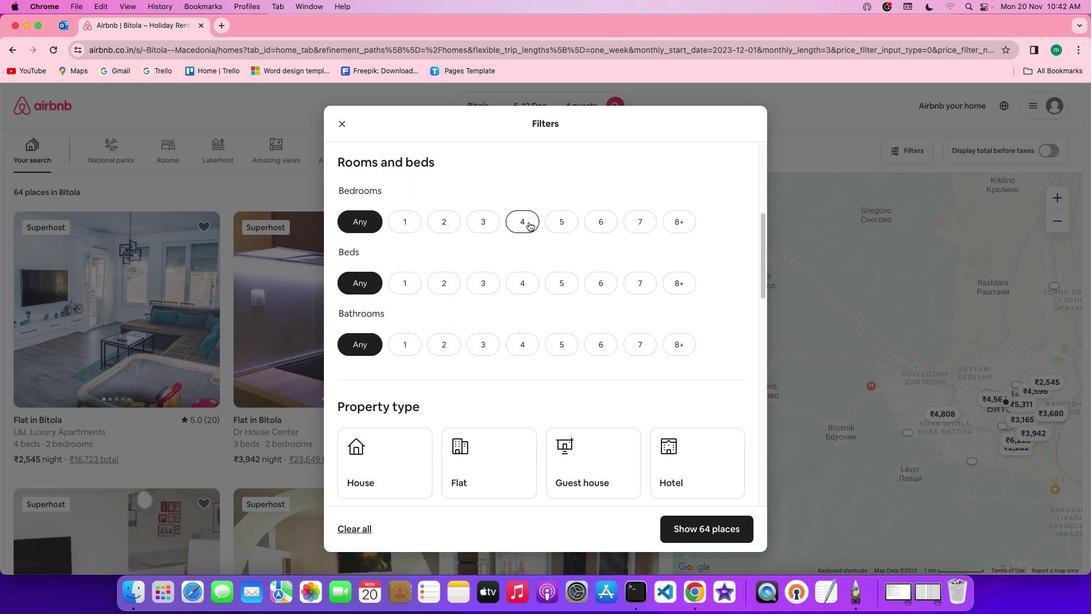 
Action: Mouse pressed left at (528, 221)
Screenshot: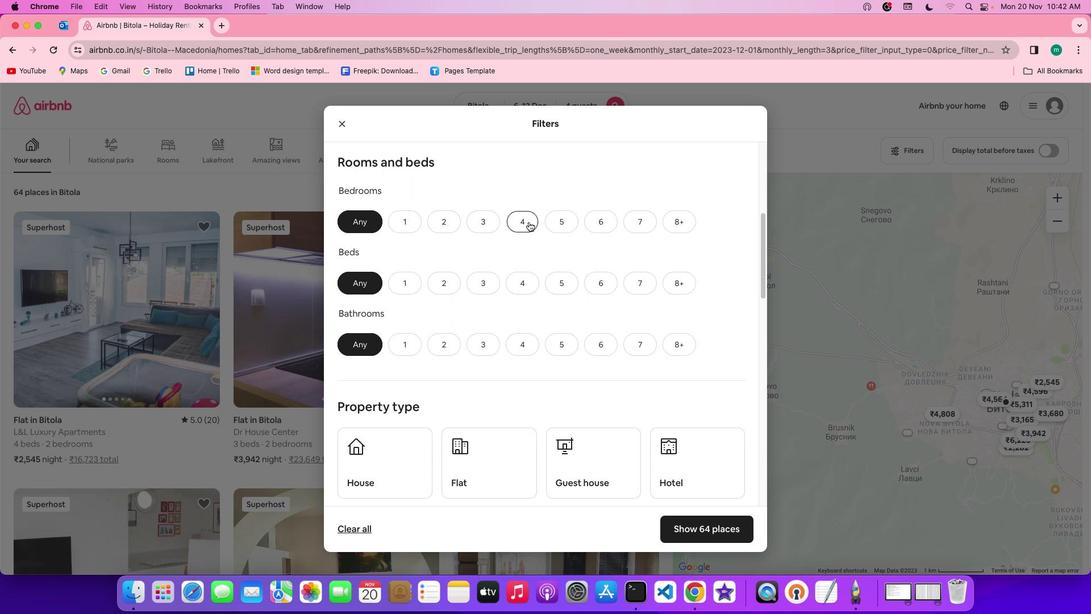 
Action: Mouse moved to (532, 282)
Screenshot: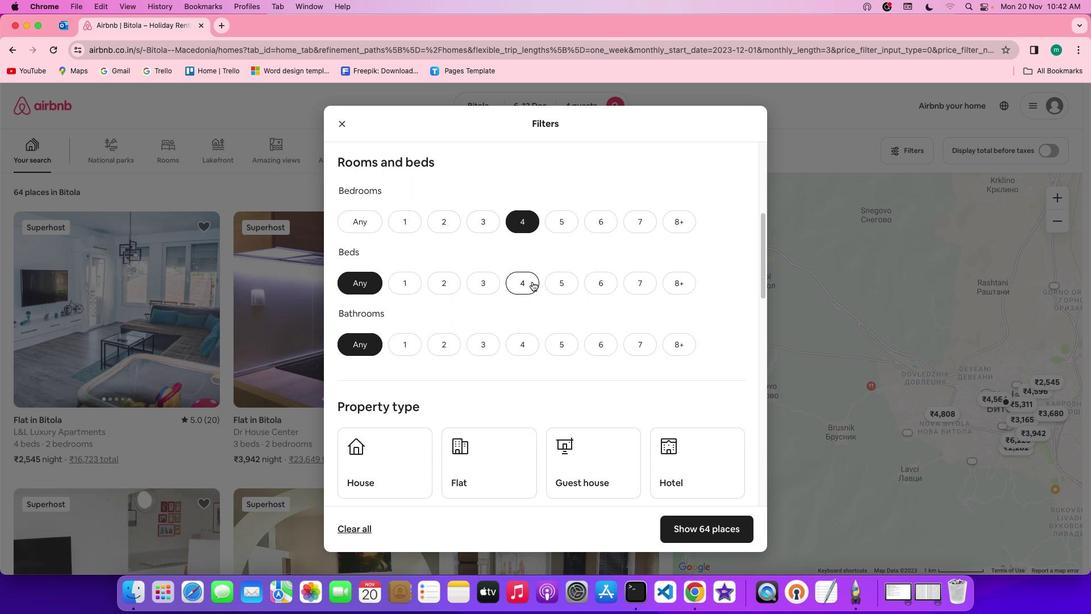 
Action: Mouse pressed left at (532, 282)
Screenshot: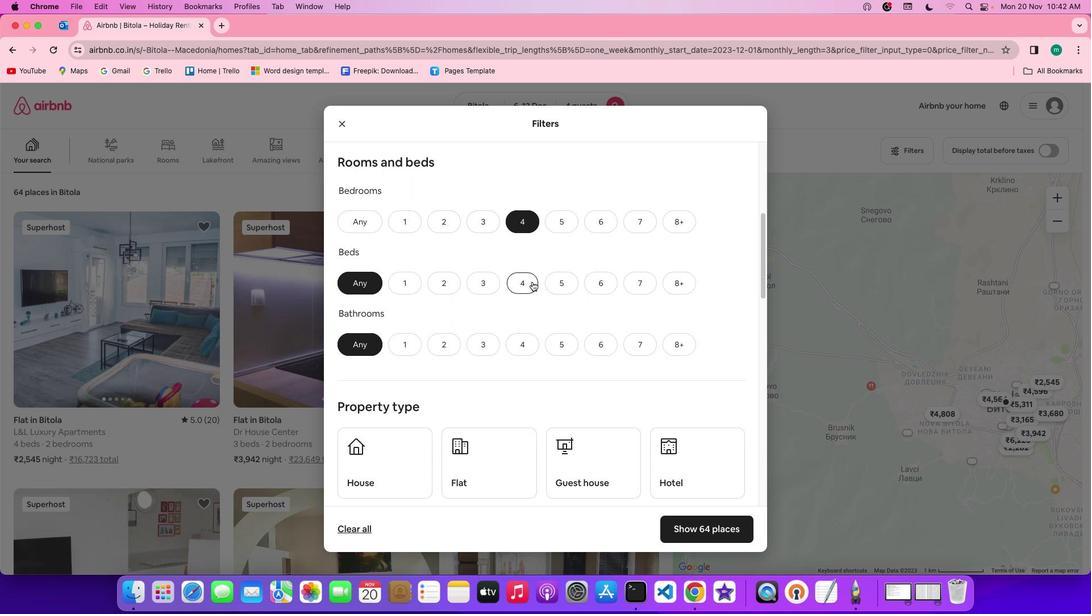 
Action: Mouse moved to (525, 342)
Screenshot: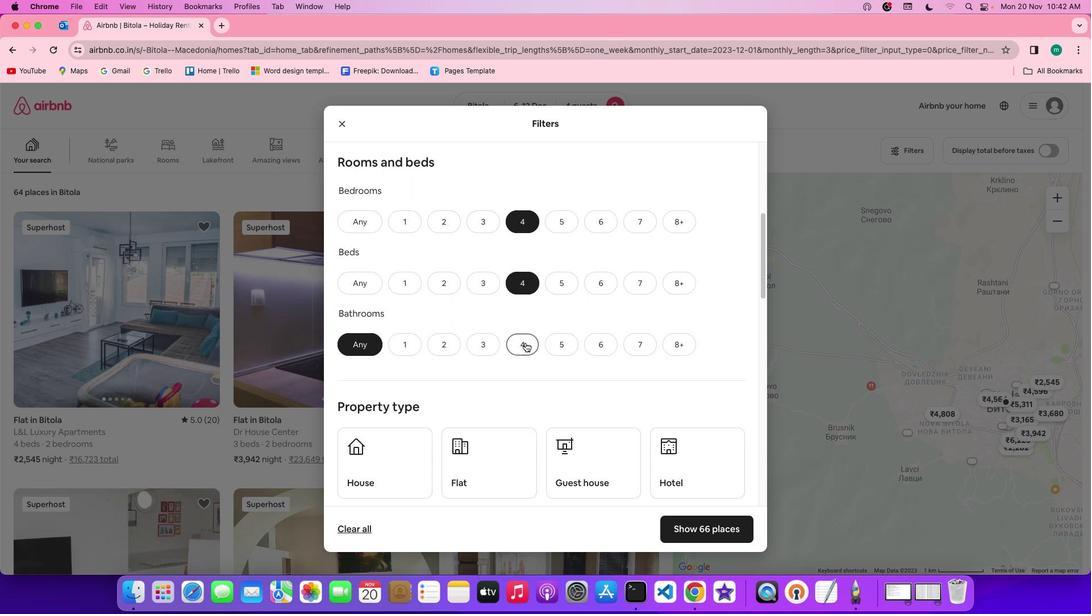 
Action: Mouse pressed left at (525, 342)
Screenshot: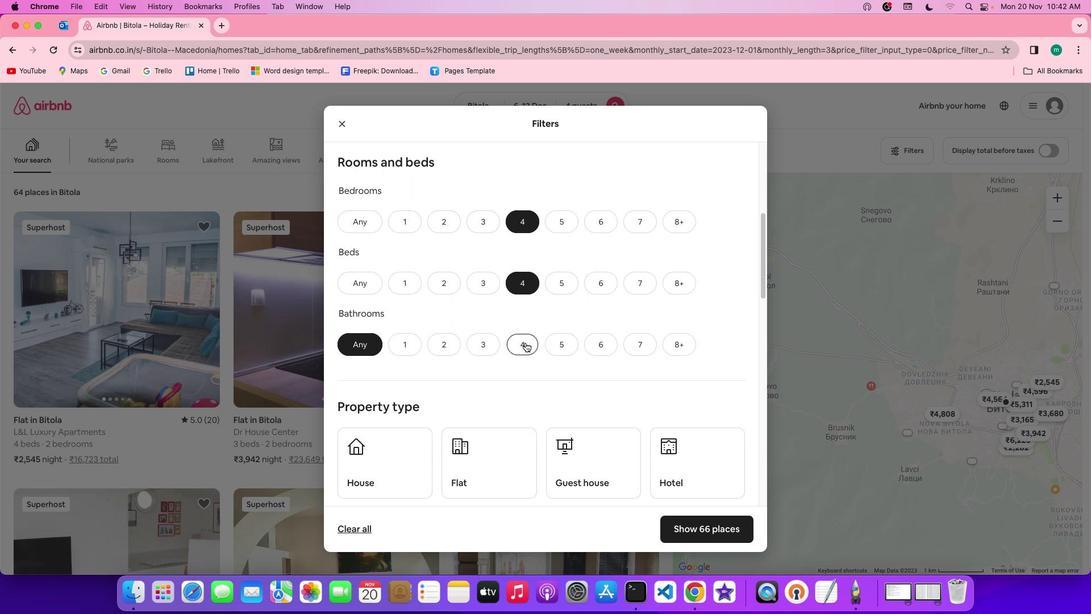 
Action: Mouse moved to (643, 348)
Screenshot: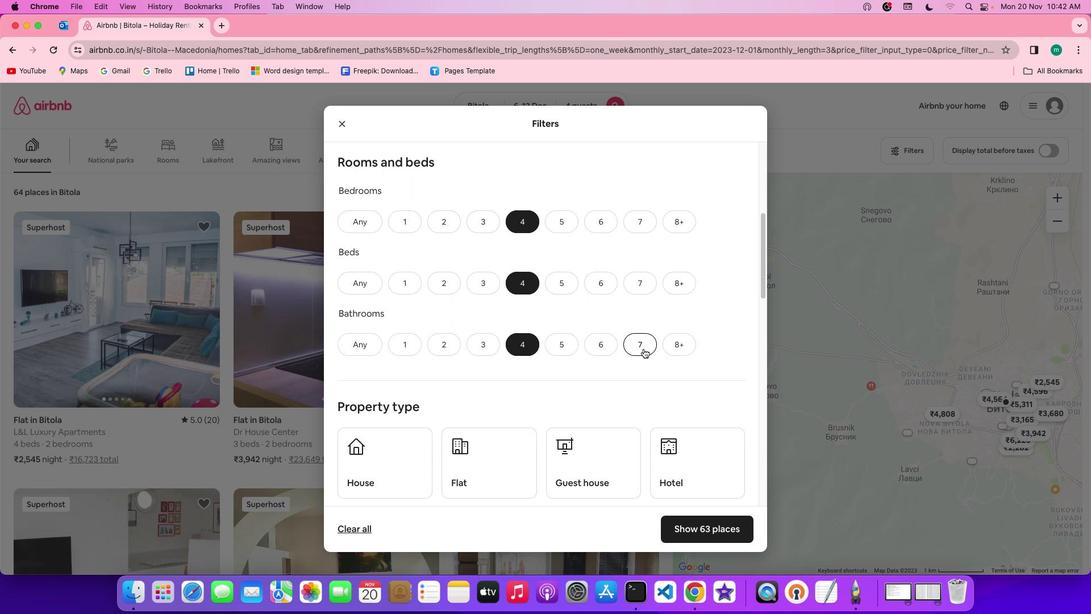 
Action: Mouse scrolled (643, 348) with delta (0, 0)
Screenshot: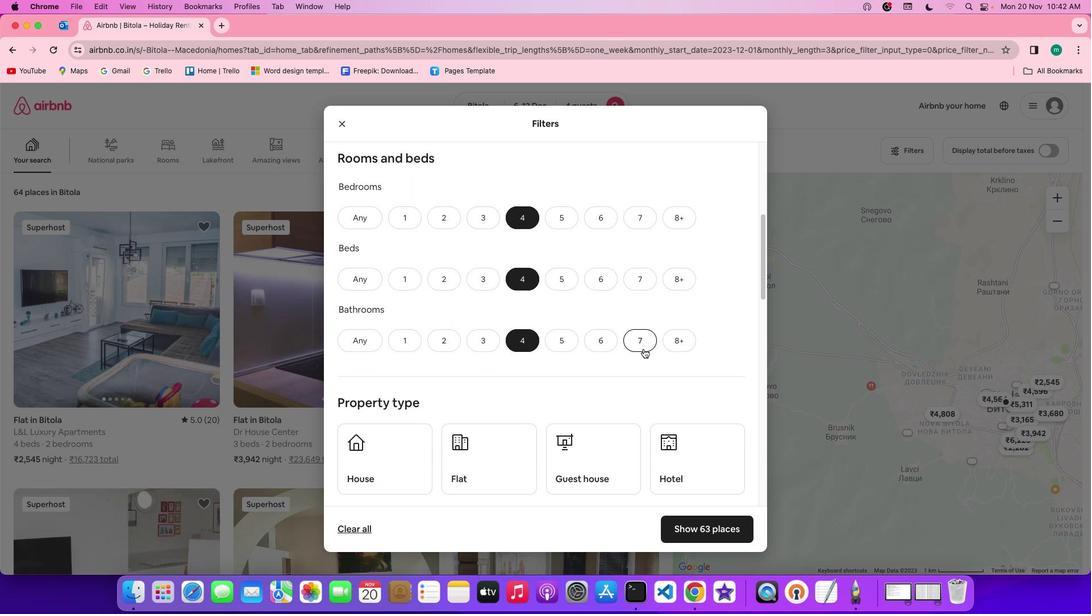 
Action: Mouse scrolled (643, 348) with delta (0, 0)
Screenshot: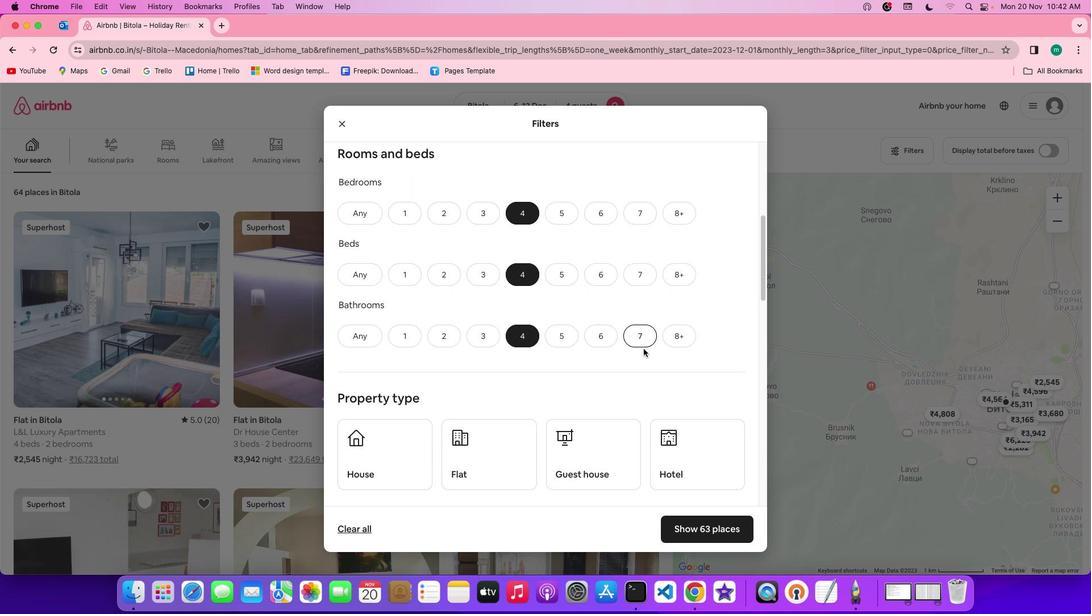 
Action: Mouse scrolled (643, 348) with delta (0, 0)
Screenshot: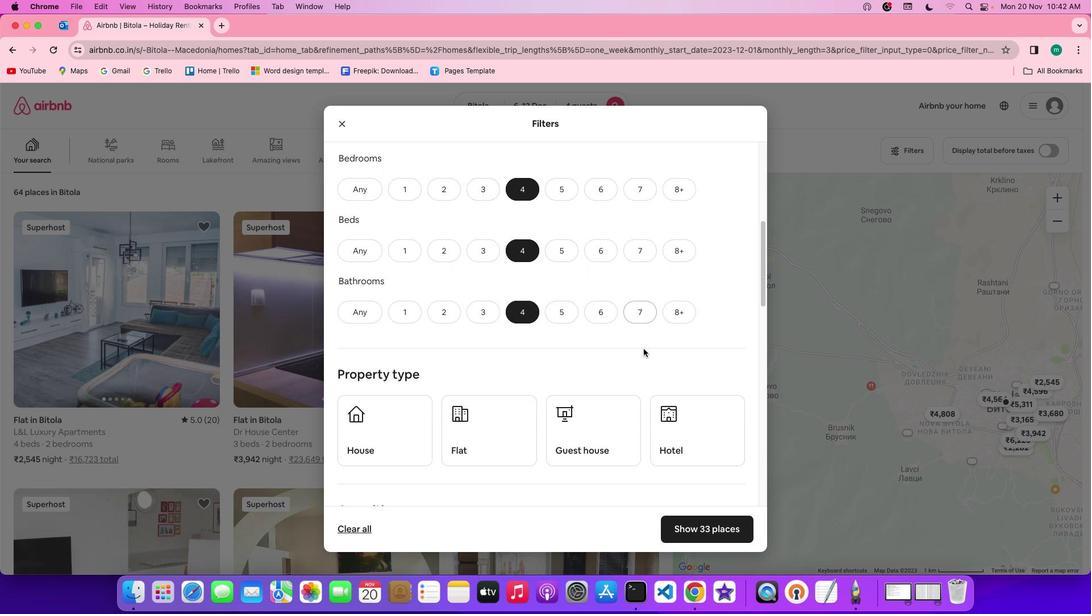 
Action: Mouse scrolled (643, 348) with delta (0, 0)
Screenshot: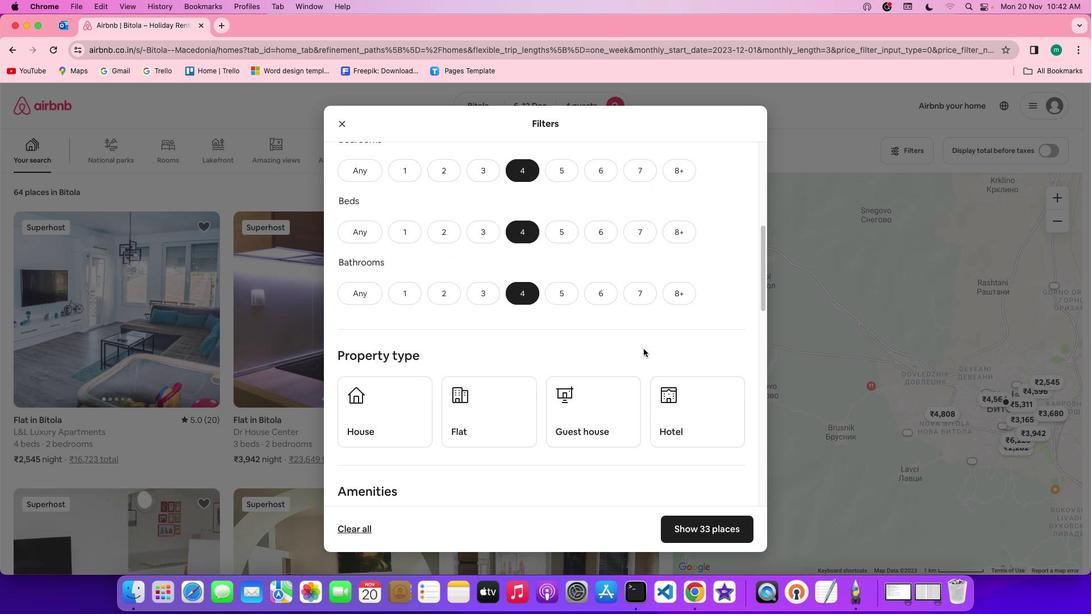
Action: Mouse scrolled (643, 348) with delta (0, 0)
Screenshot: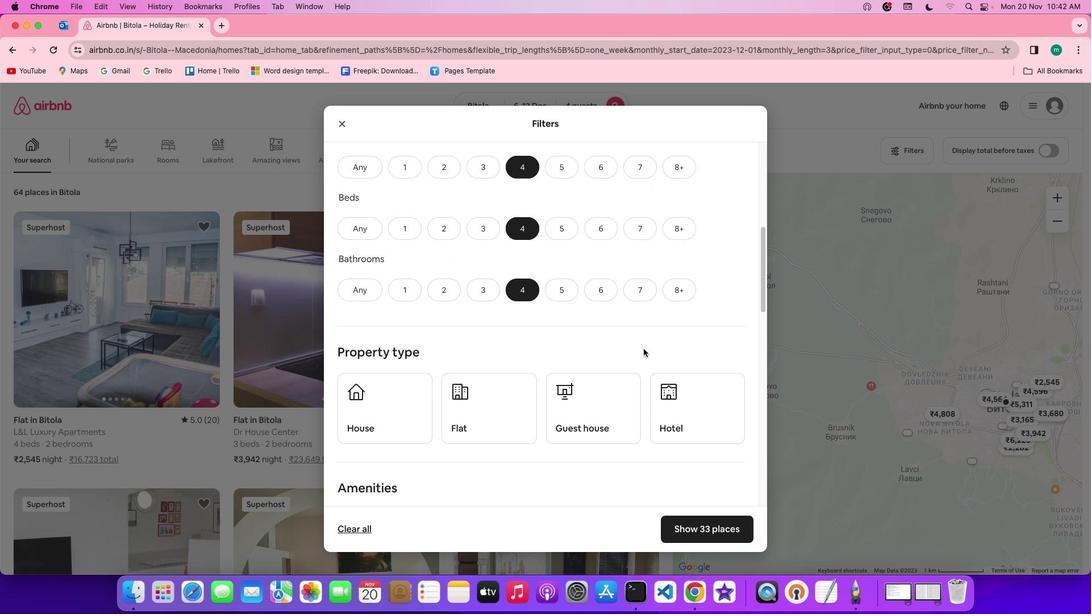 
Action: Mouse scrolled (643, 348) with delta (0, 0)
Screenshot: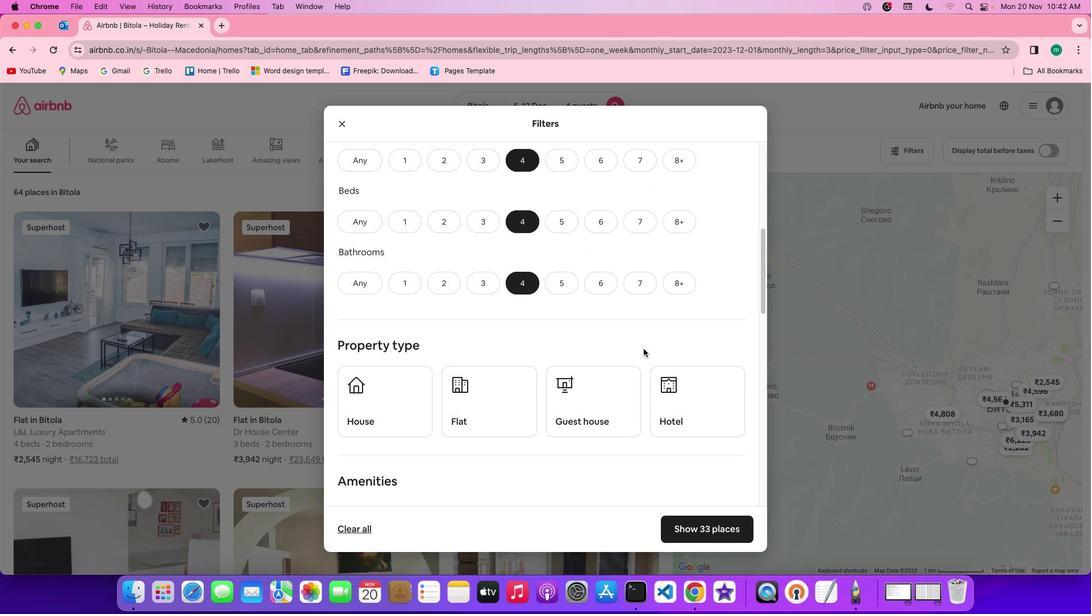 
Action: Mouse scrolled (643, 348) with delta (0, 0)
Screenshot: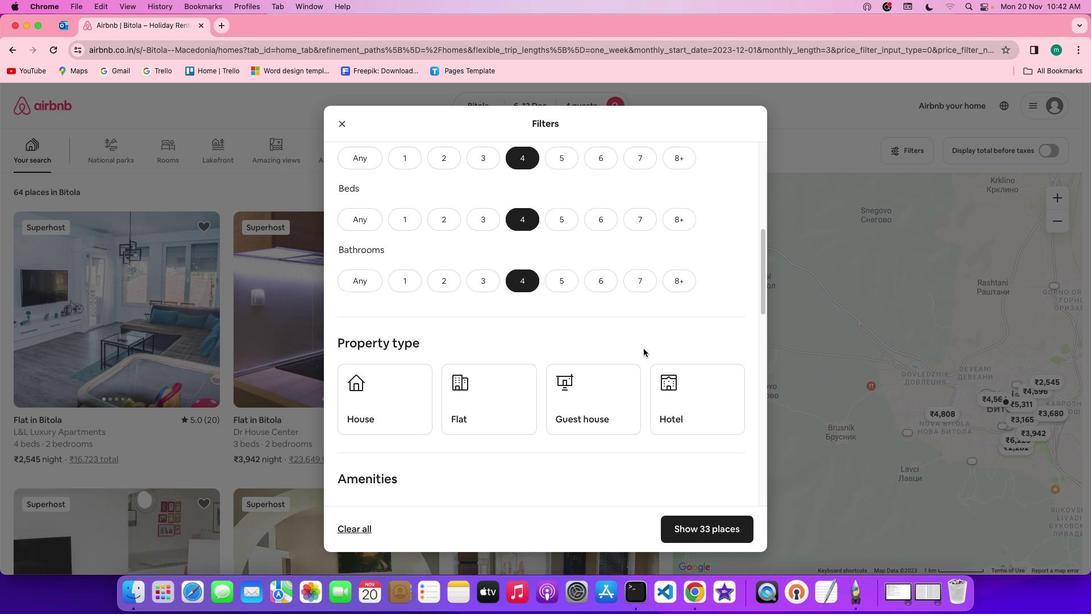 
Action: Mouse scrolled (643, 348) with delta (0, 0)
Screenshot: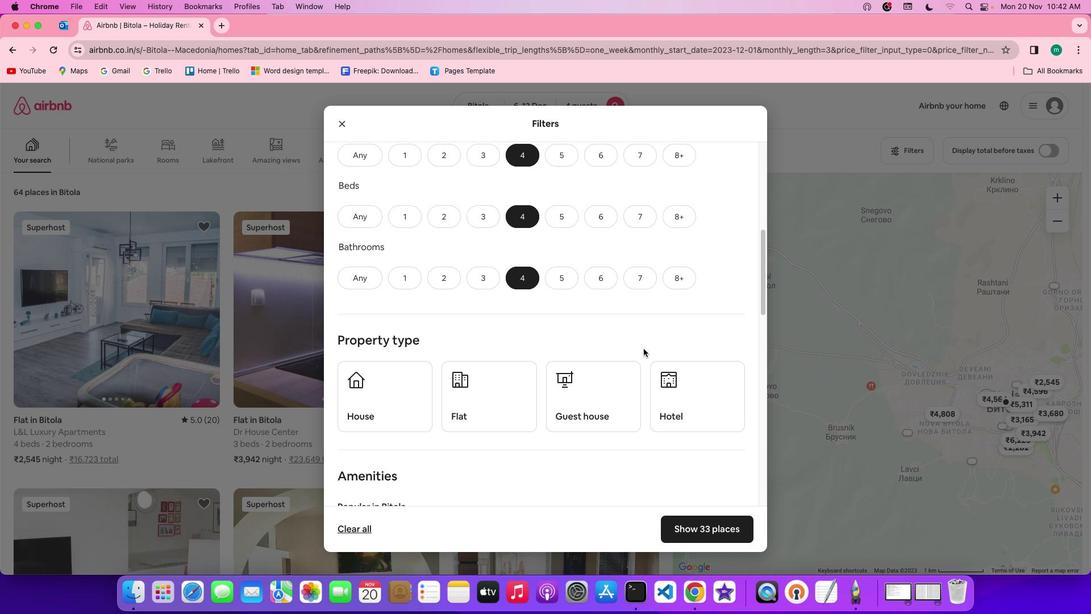 
Action: Mouse scrolled (643, 348) with delta (0, 0)
Screenshot: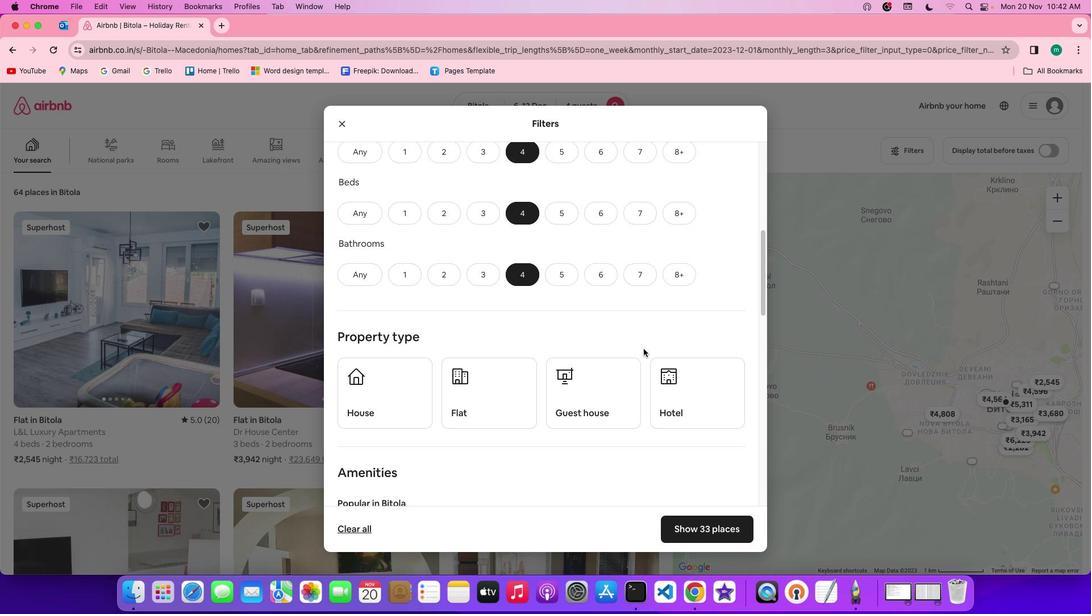 
Action: Mouse scrolled (643, 348) with delta (0, 0)
Screenshot: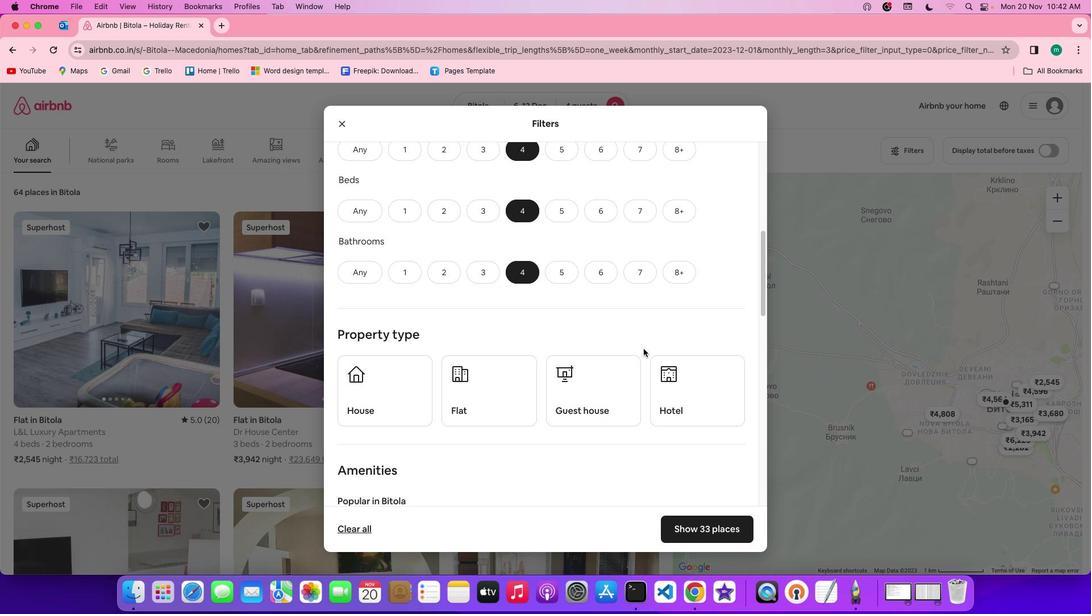 
Action: Mouse scrolled (643, 348) with delta (0, 0)
Screenshot: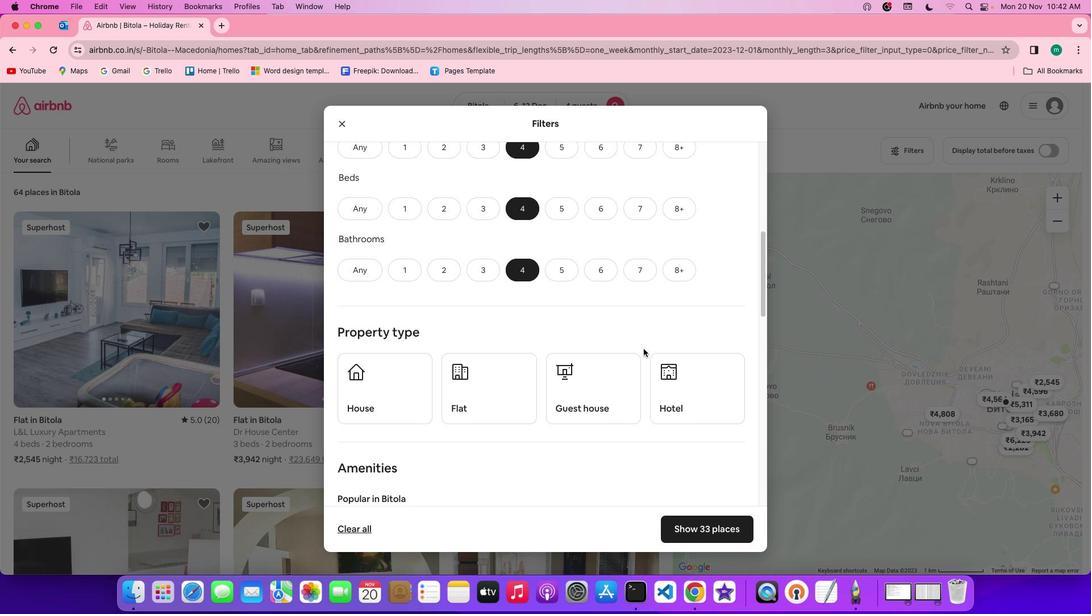 
Action: Mouse scrolled (643, 348) with delta (0, 0)
Screenshot: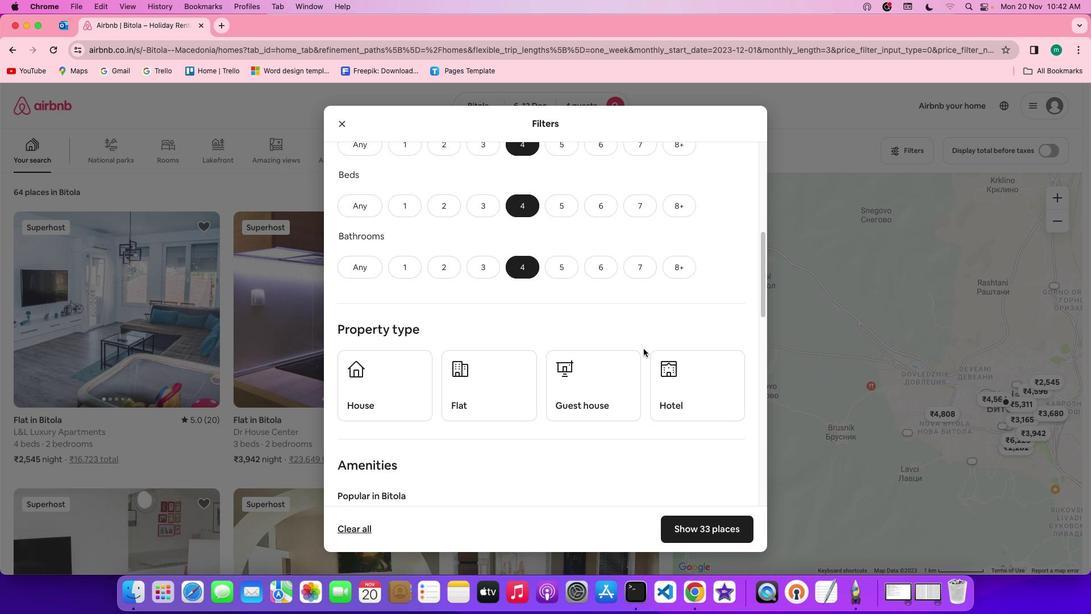 
Action: Mouse scrolled (643, 348) with delta (0, 0)
Screenshot: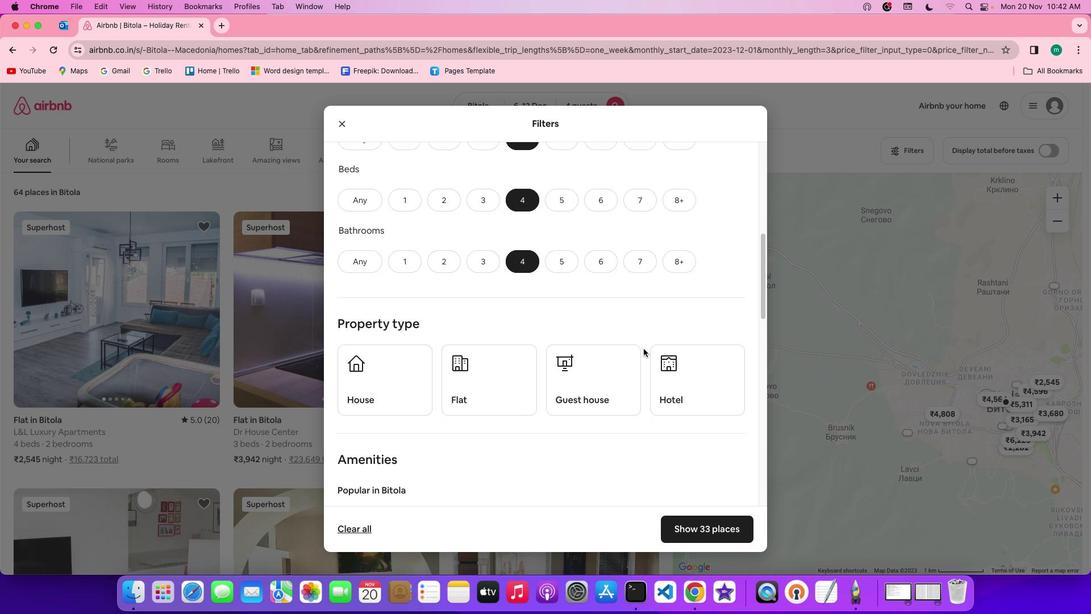 
Action: Mouse scrolled (643, 348) with delta (0, 0)
Screenshot: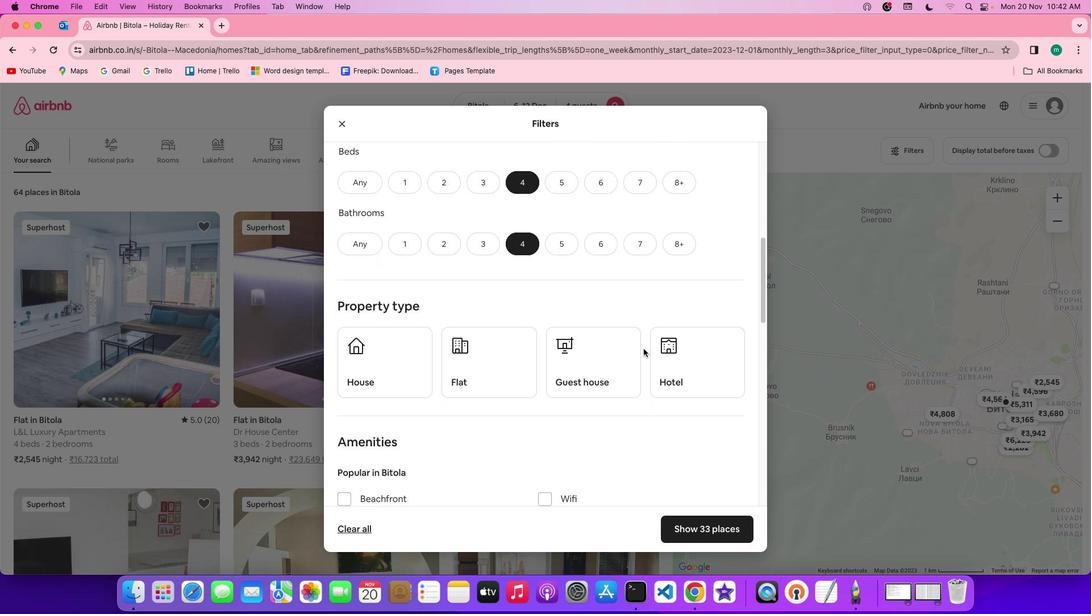 
Action: Mouse scrolled (643, 348) with delta (0, 0)
Screenshot: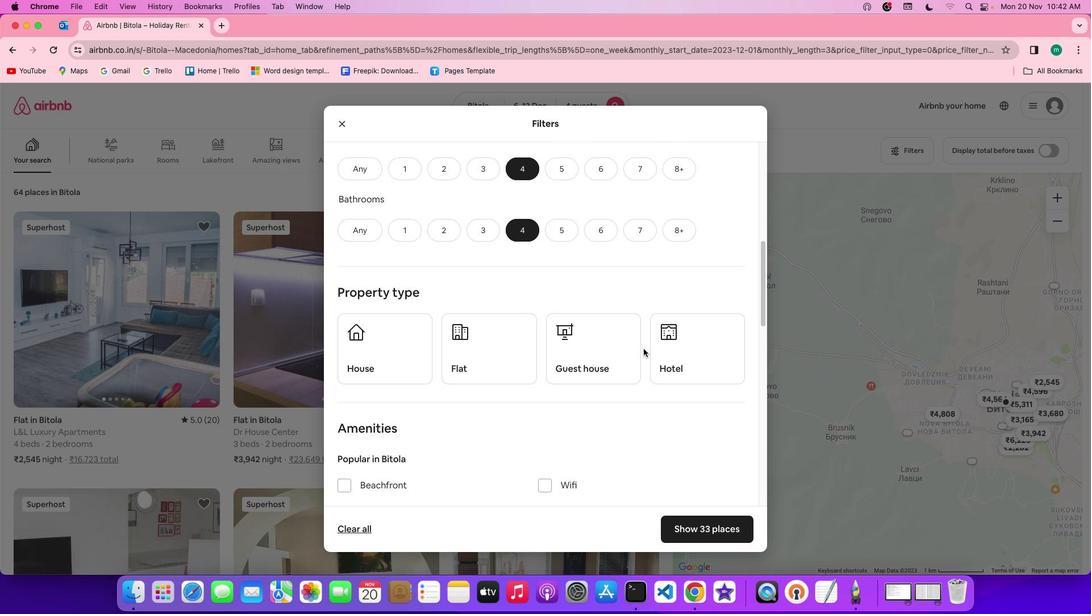 
Action: Mouse scrolled (643, 348) with delta (0, 0)
Screenshot: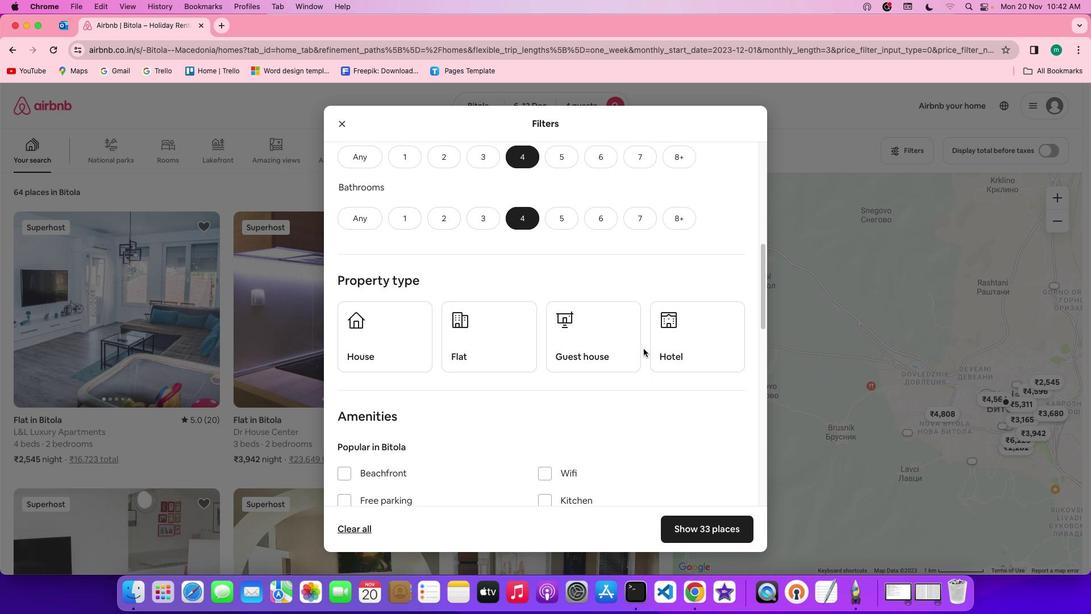 
Action: Mouse scrolled (643, 348) with delta (0, 0)
Screenshot: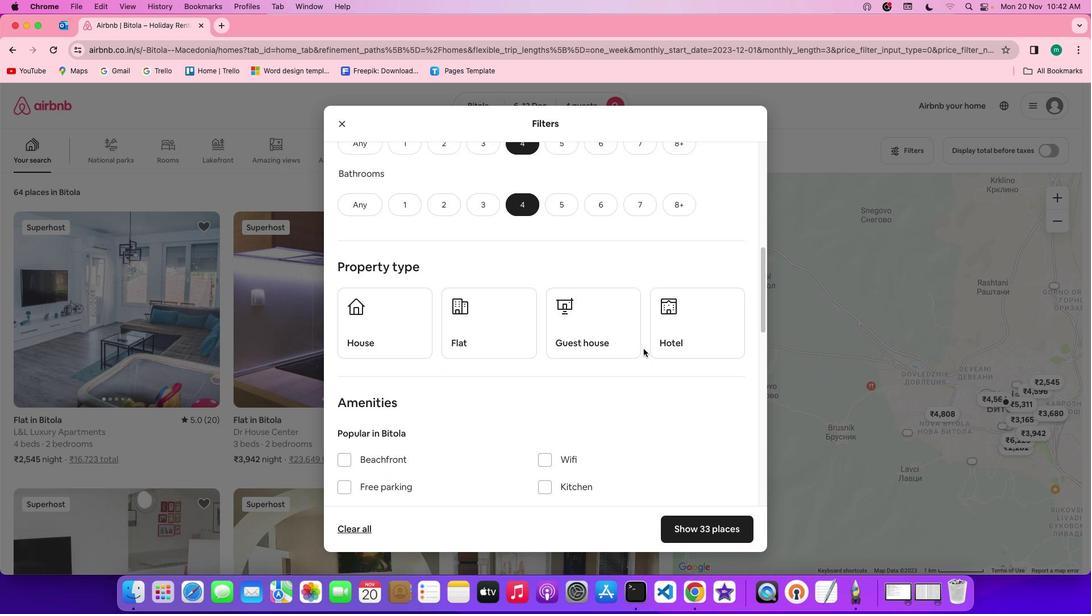 
Action: Mouse moved to (519, 303)
Screenshot: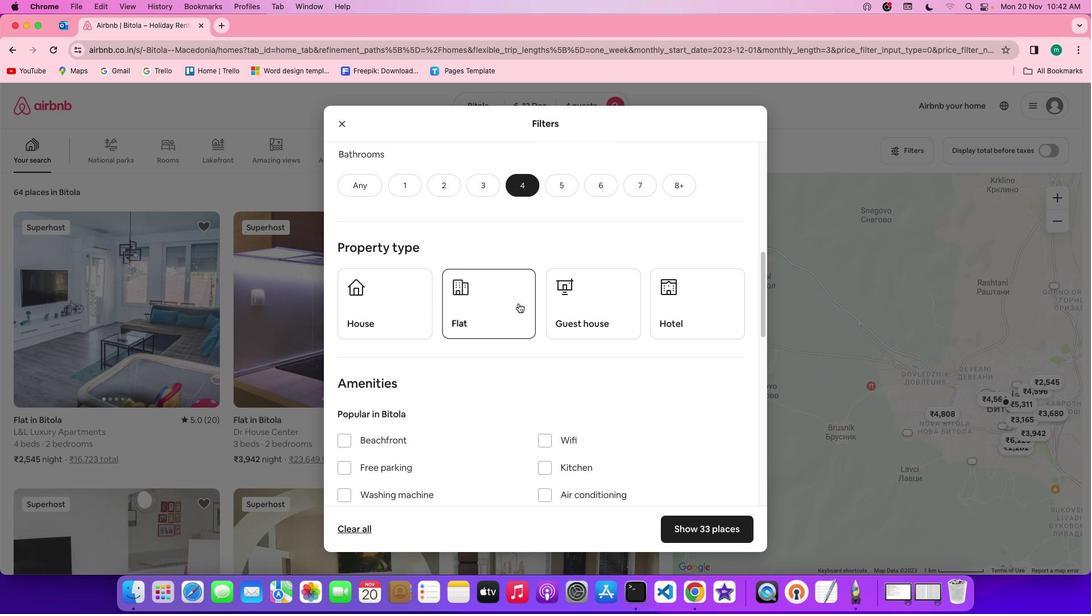 
Action: Mouse pressed left at (519, 303)
Screenshot: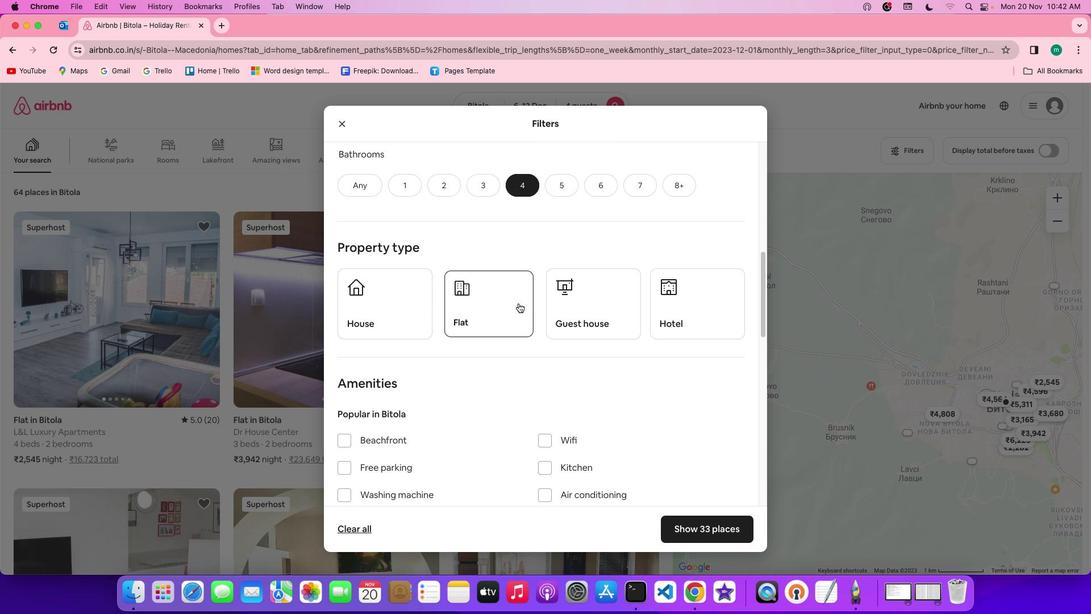 
Action: Mouse moved to (600, 332)
Screenshot: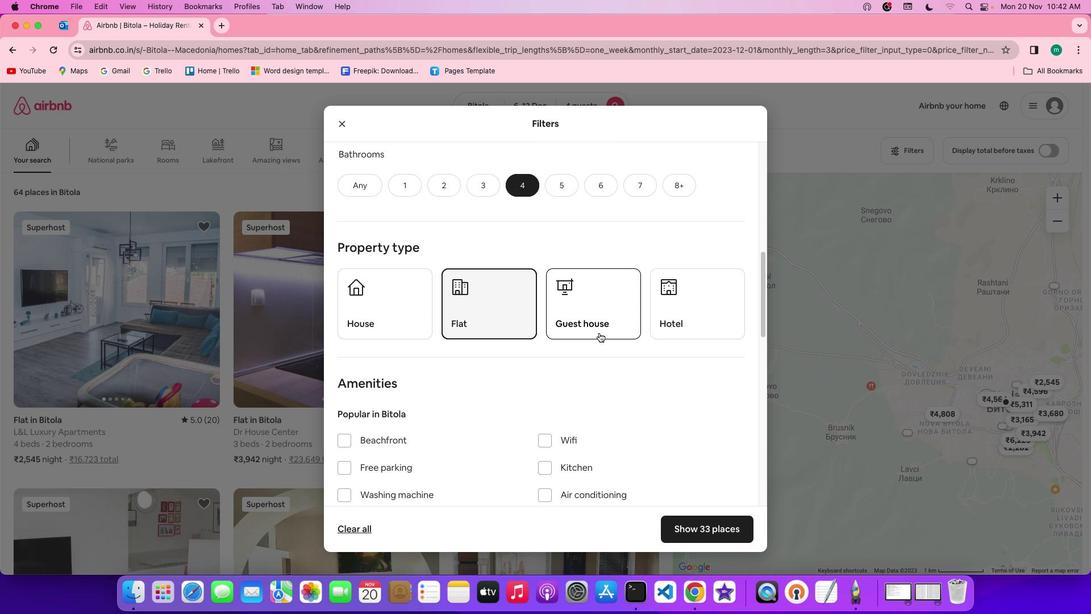 
Action: Mouse scrolled (600, 332) with delta (0, 0)
Screenshot: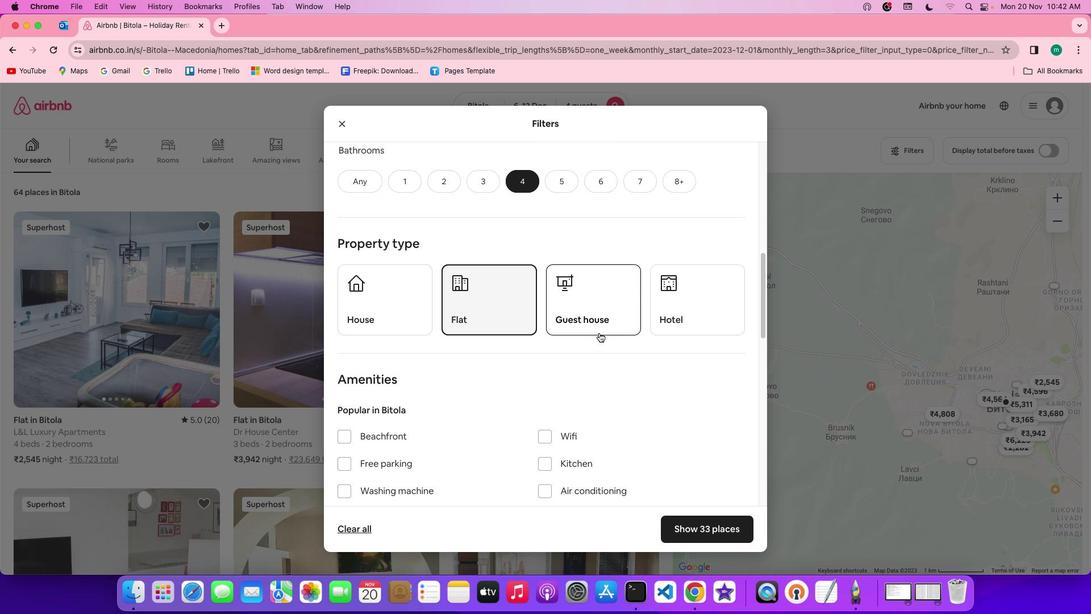 
Action: Mouse scrolled (600, 332) with delta (0, 0)
Screenshot: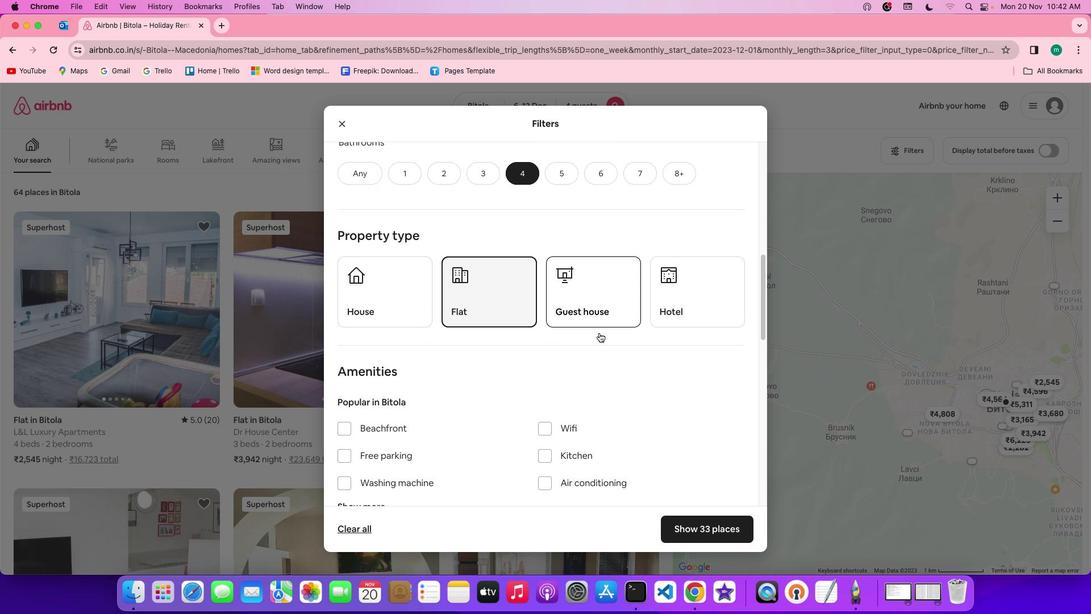 
Action: Mouse scrolled (600, 332) with delta (0, -1)
Screenshot: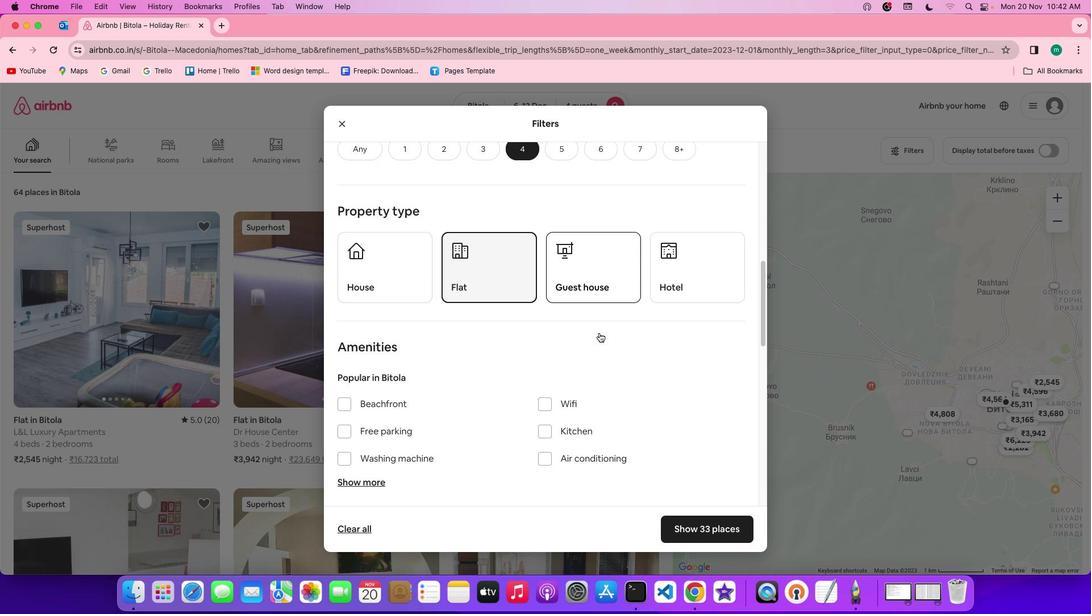 
Action: Mouse scrolled (600, 332) with delta (0, 0)
Screenshot: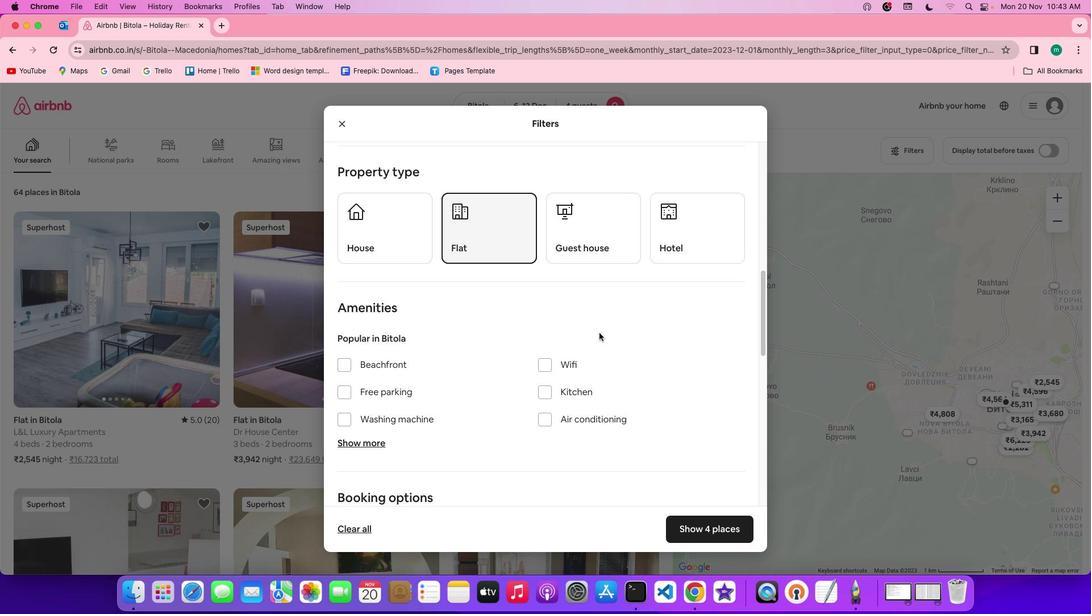 
Action: Mouse scrolled (600, 332) with delta (0, 0)
Screenshot: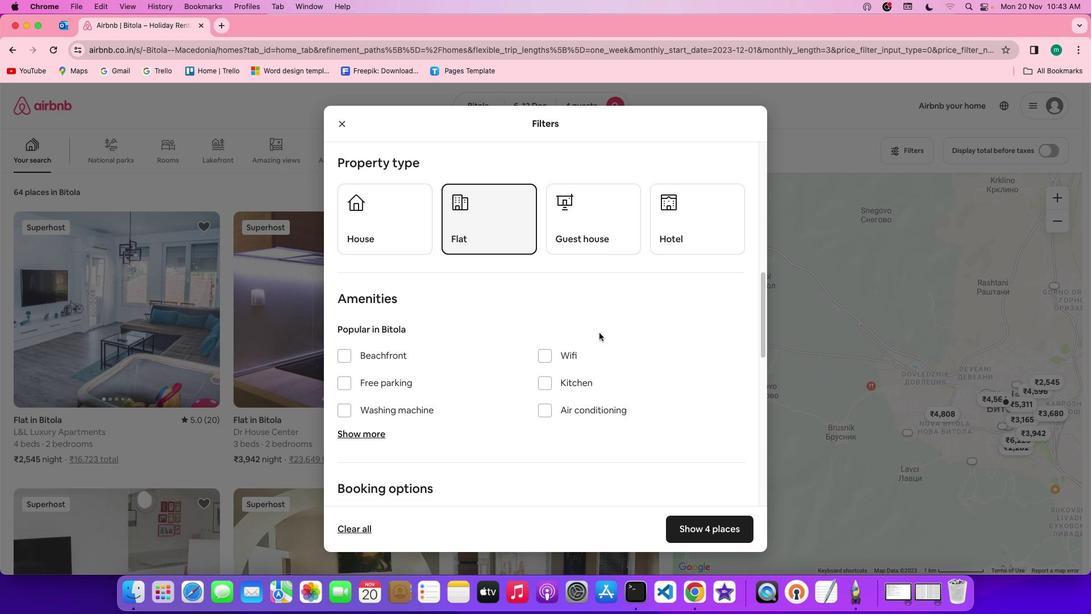 
Action: Mouse scrolled (600, 332) with delta (0, 0)
Screenshot: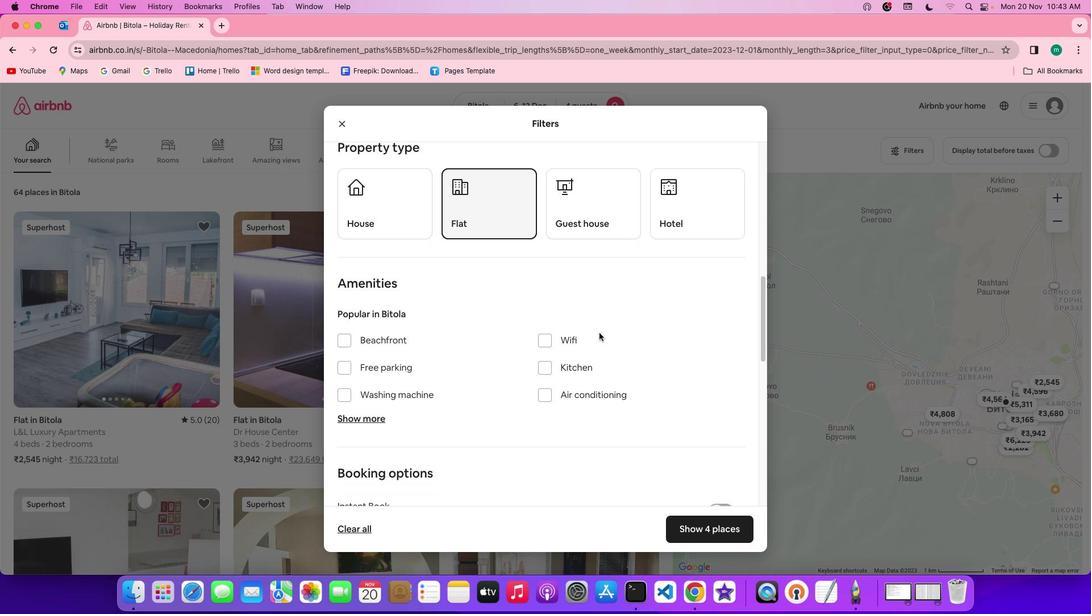 
Action: Mouse moved to (599, 332)
Screenshot: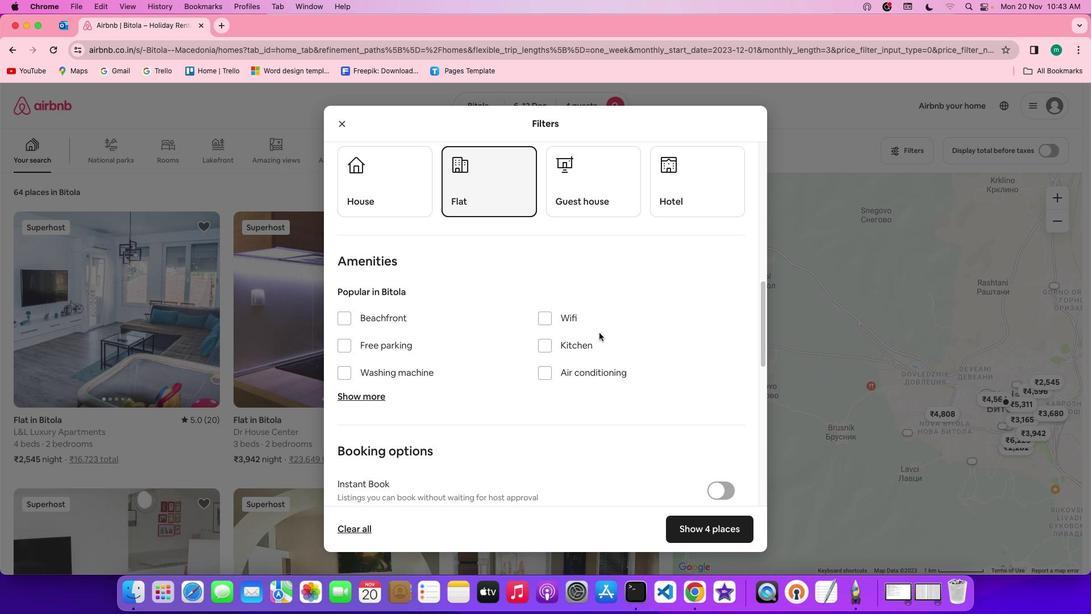 
Action: Mouse scrolled (599, 332) with delta (0, 0)
Screenshot: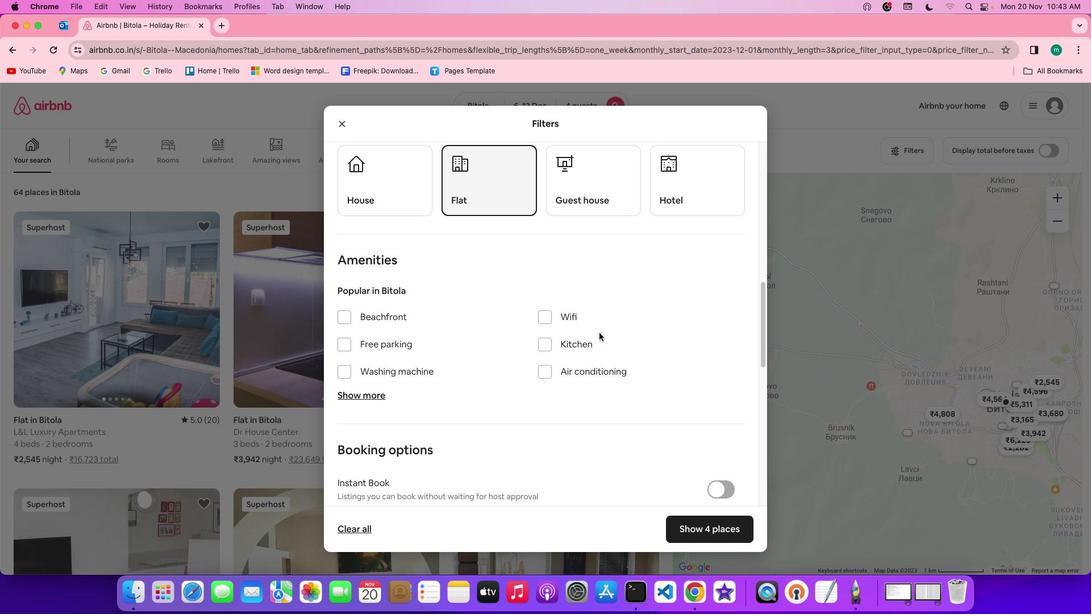 
Action: Mouse scrolled (599, 332) with delta (0, 0)
Screenshot: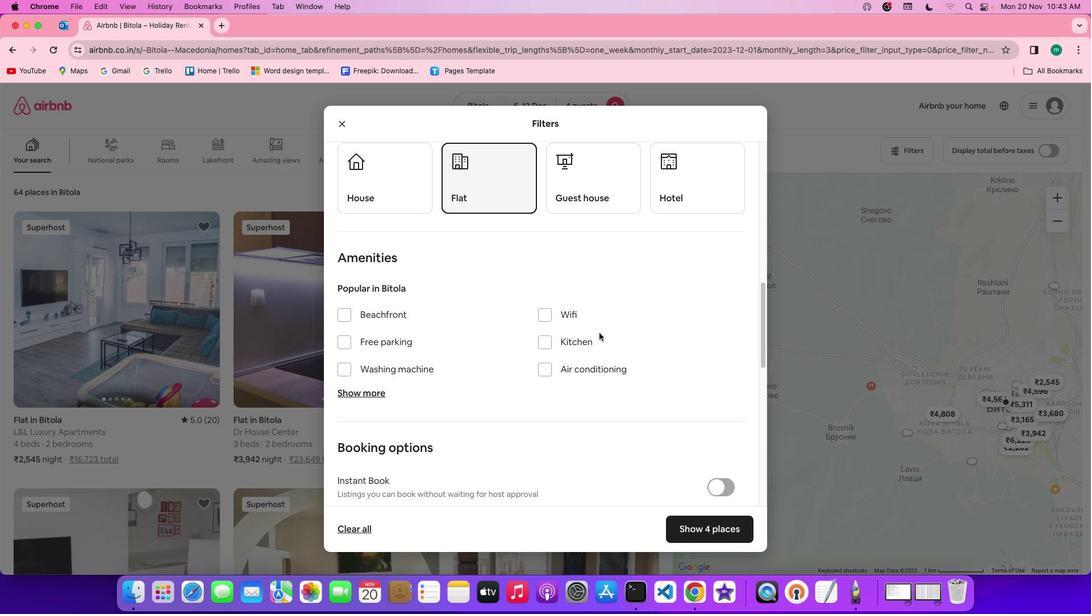 
Action: Mouse scrolled (599, 332) with delta (0, 0)
Screenshot: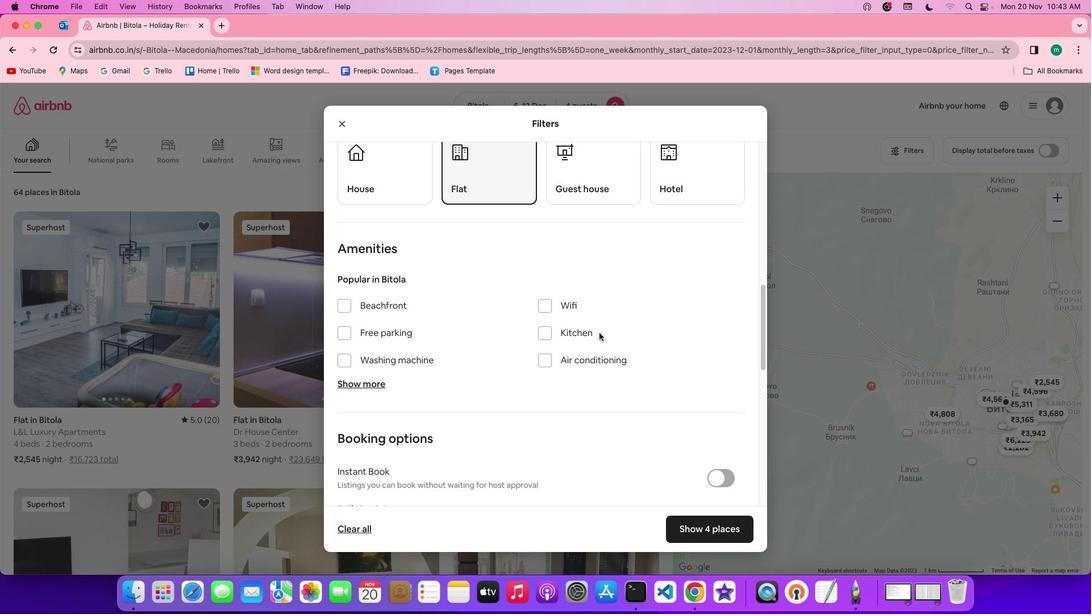 
Action: Mouse scrolled (599, 332) with delta (0, 0)
Screenshot: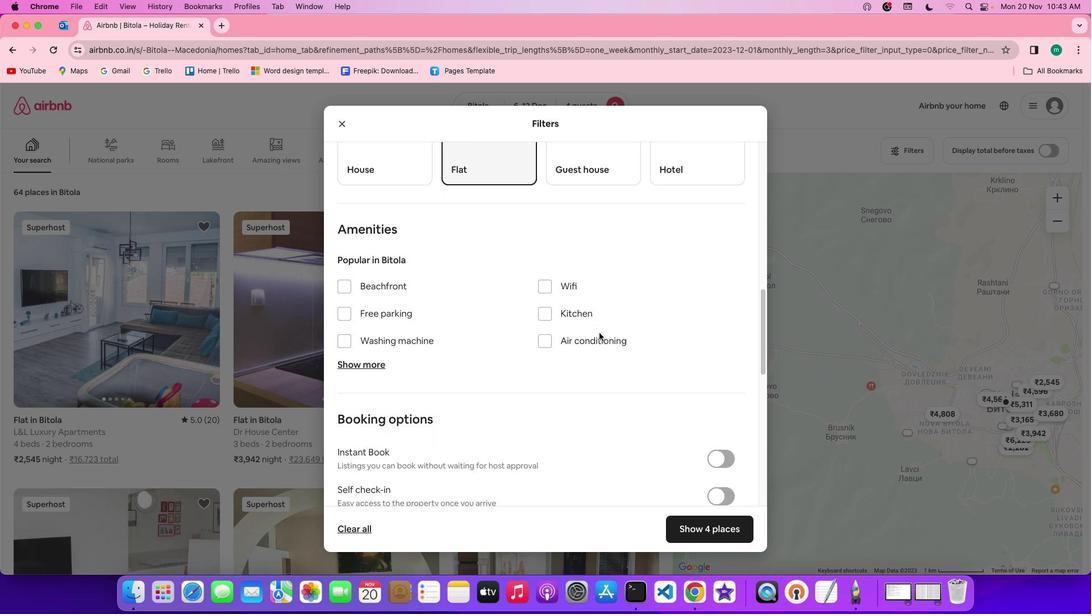
Action: Mouse scrolled (599, 332) with delta (0, 0)
Screenshot: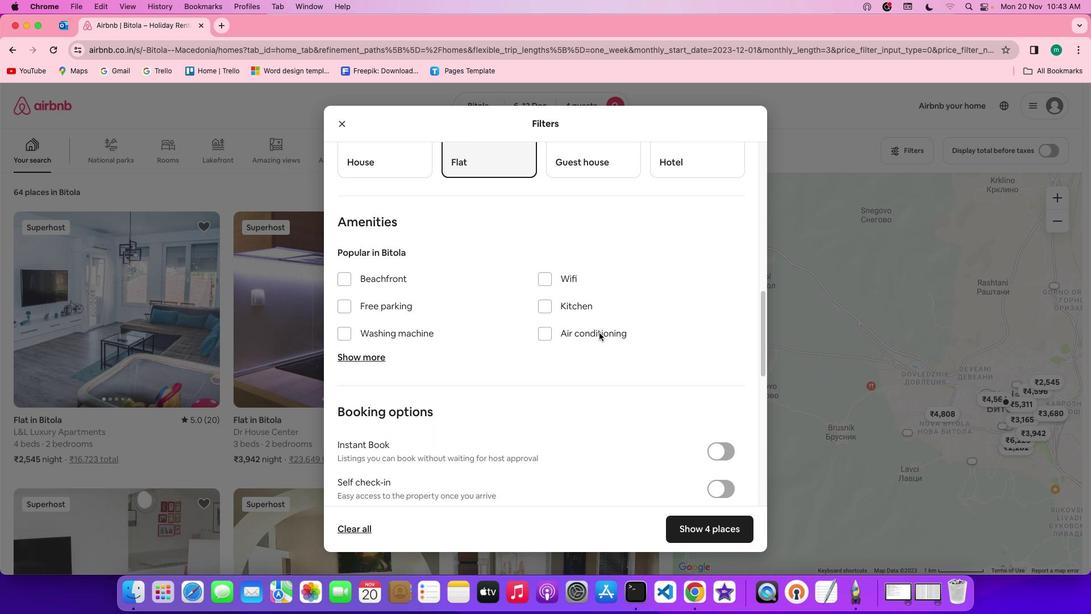
Action: Mouse scrolled (599, 332) with delta (0, 0)
Screenshot: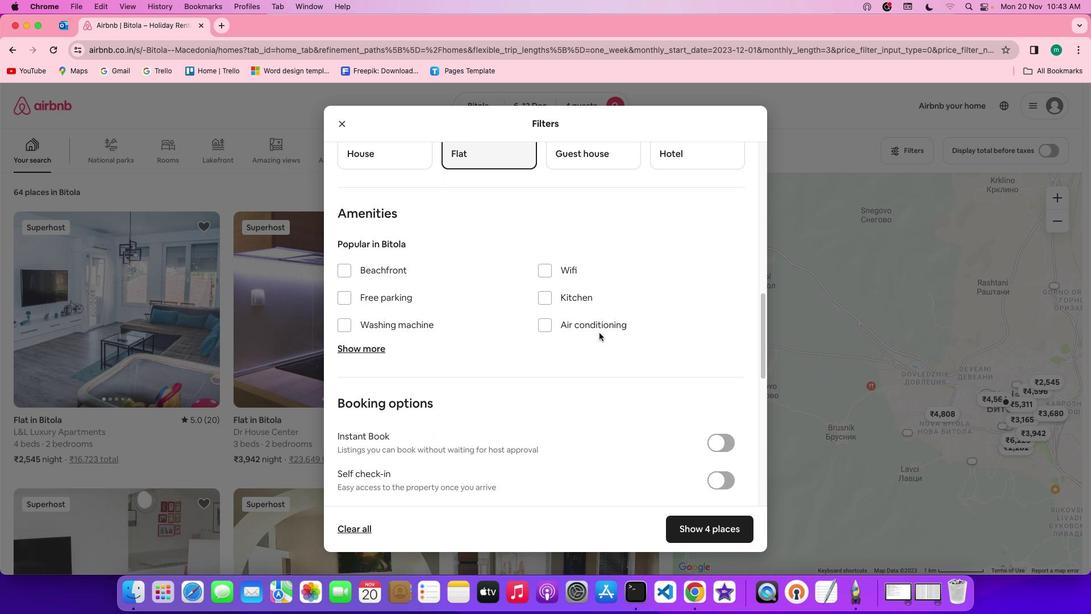 
Action: Mouse scrolled (599, 332) with delta (0, 0)
Screenshot: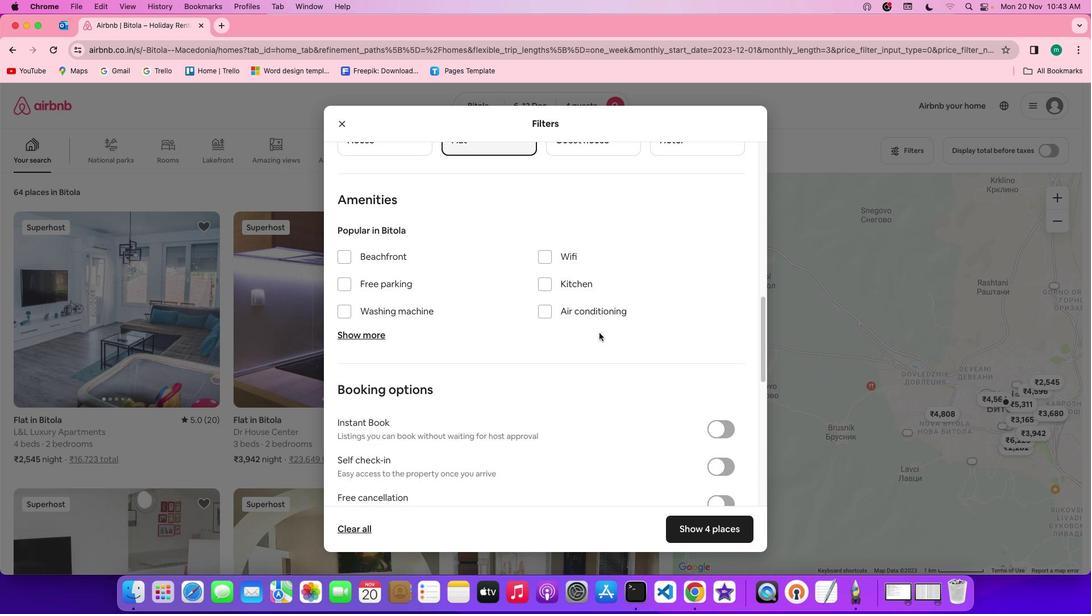 
Action: Mouse moved to (551, 237)
Screenshot: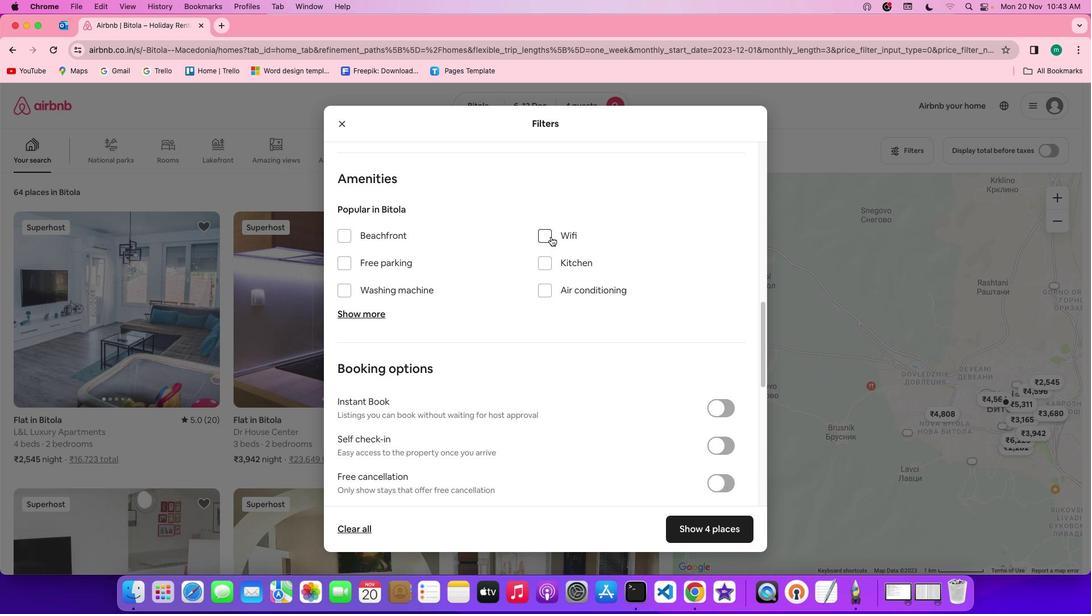 
Action: Mouse pressed left at (551, 237)
Screenshot: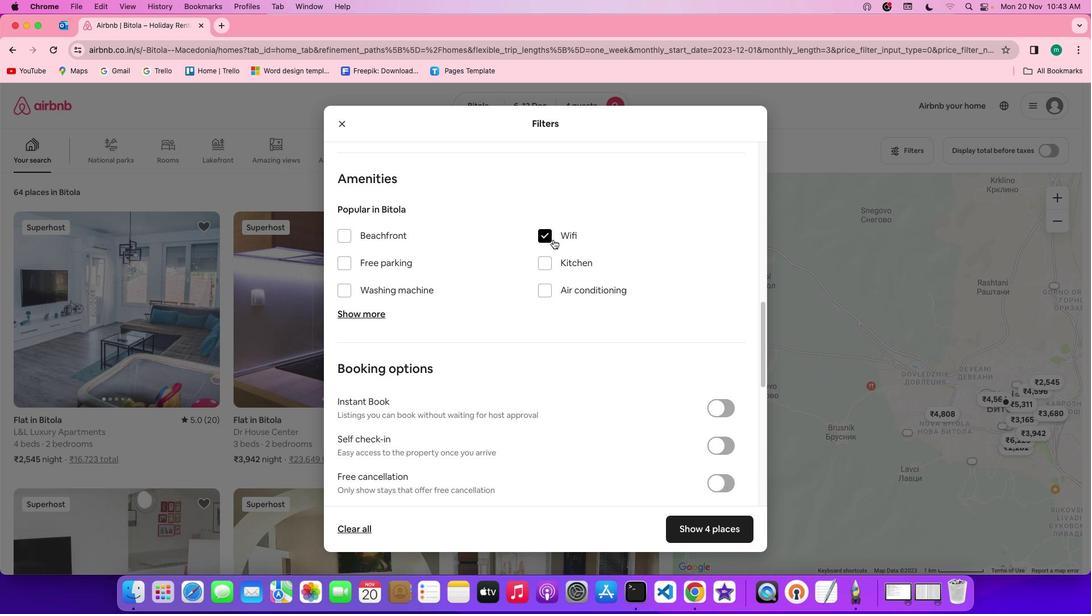 
Action: Mouse moved to (382, 312)
Screenshot: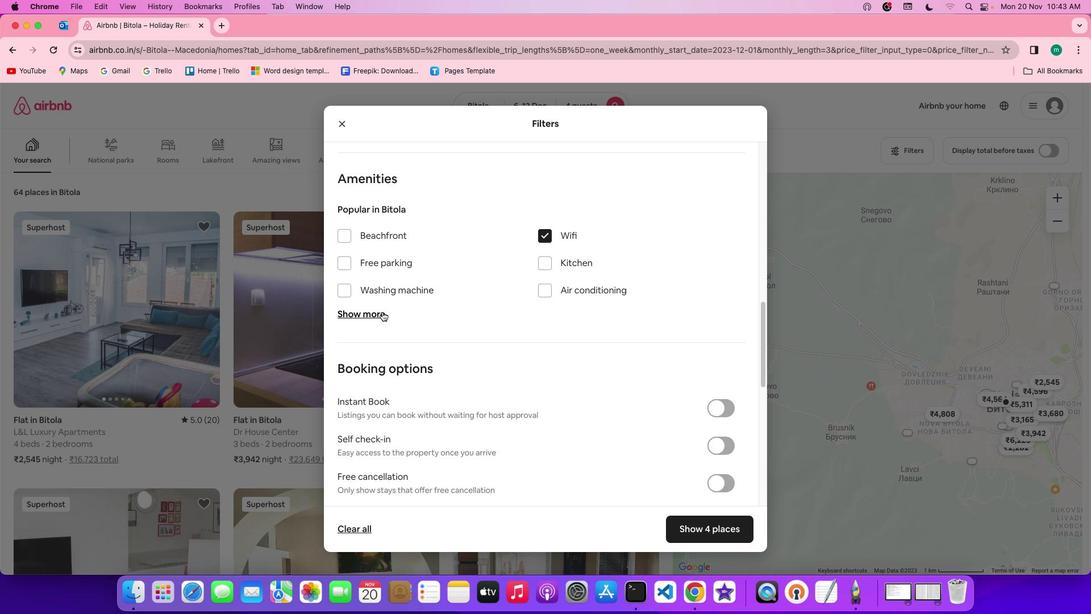 
Action: Mouse pressed left at (382, 312)
Screenshot: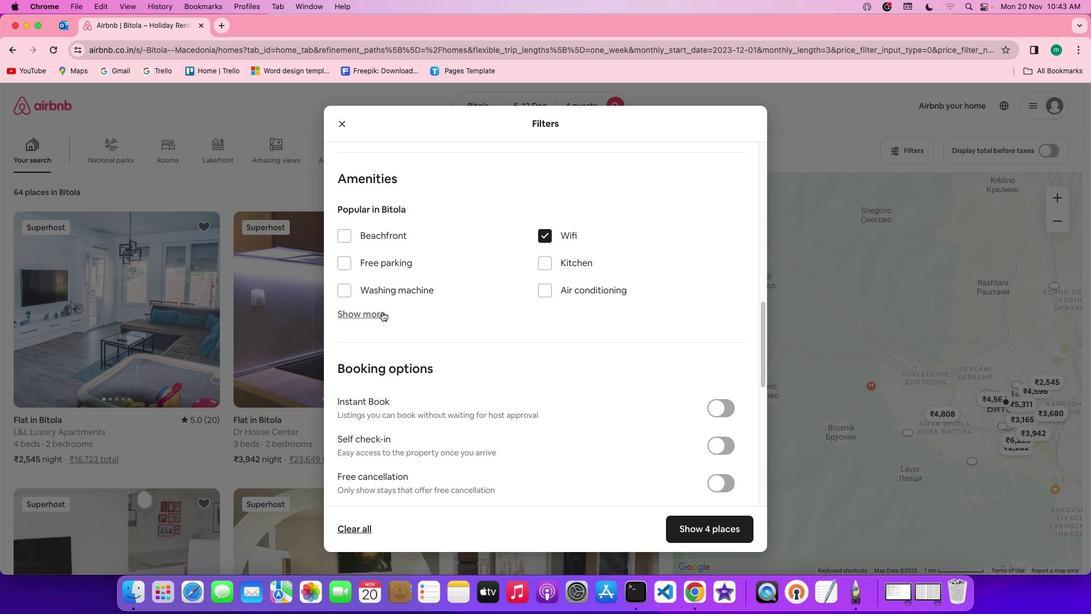 
Action: Mouse moved to (521, 341)
Screenshot: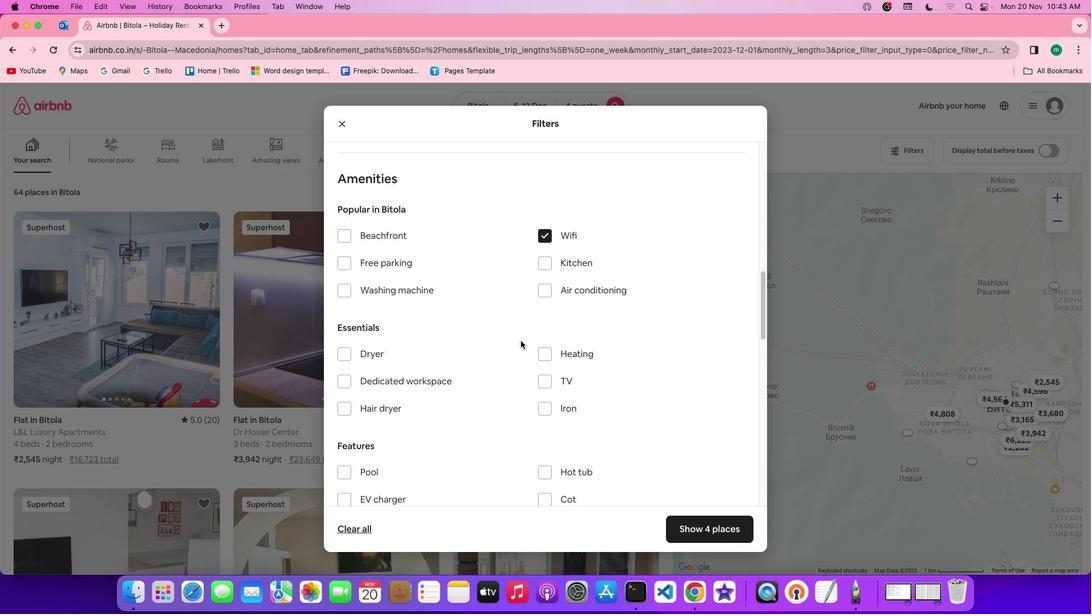
Action: Mouse scrolled (521, 341) with delta (0, 0)
Screenshot: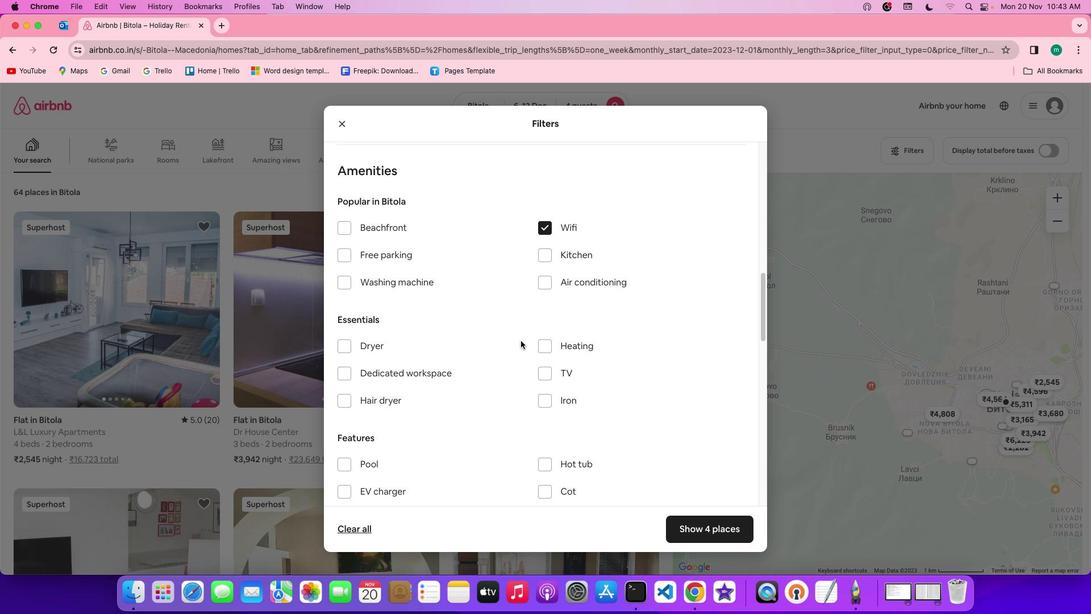 
Action: Mouse scrolled (521, 341) with delta (0, 0)
Screenshot: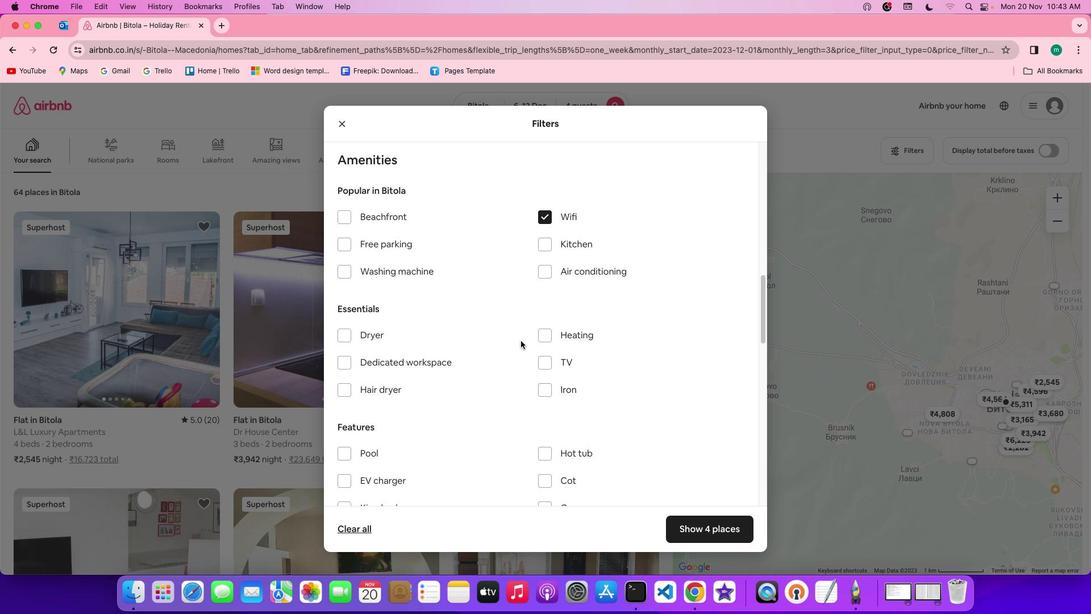 
Action: Mouse scrolled (521, 341) with delta (0, -1)
Screenshot: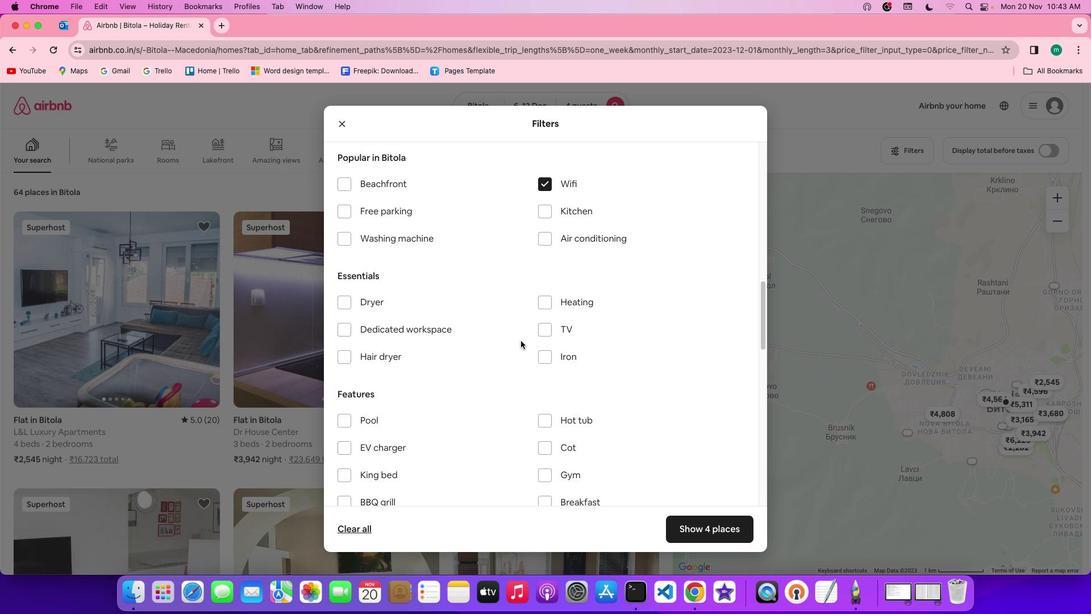 
Action: Mouse scrolled (521, 341) with delta (0, 0)
Screenshot: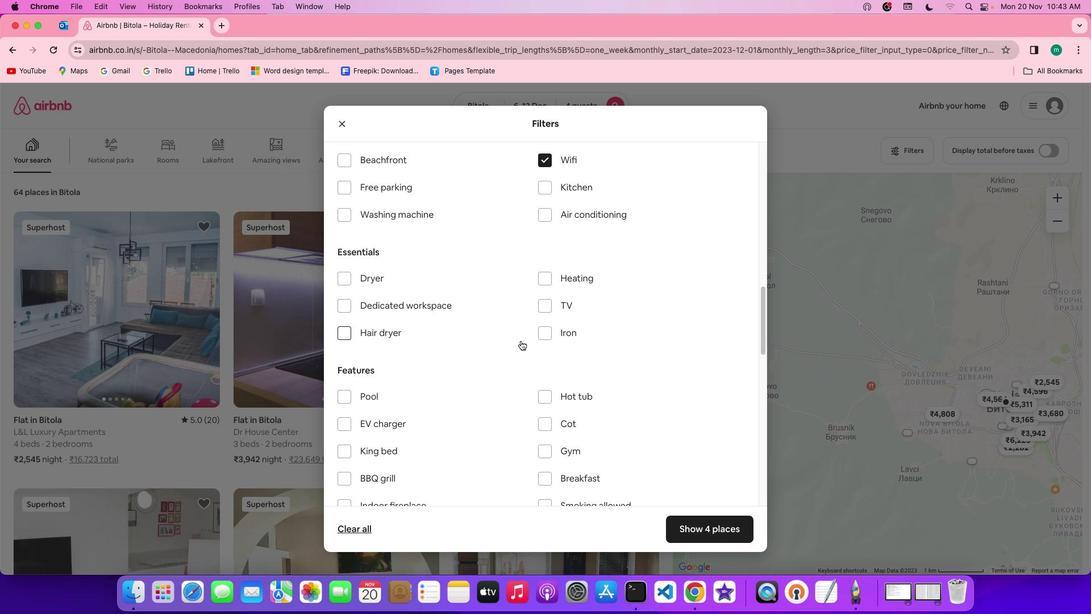 
Action: Mouse scrolled (521, 341) with delta (0, 0)
Screenshot: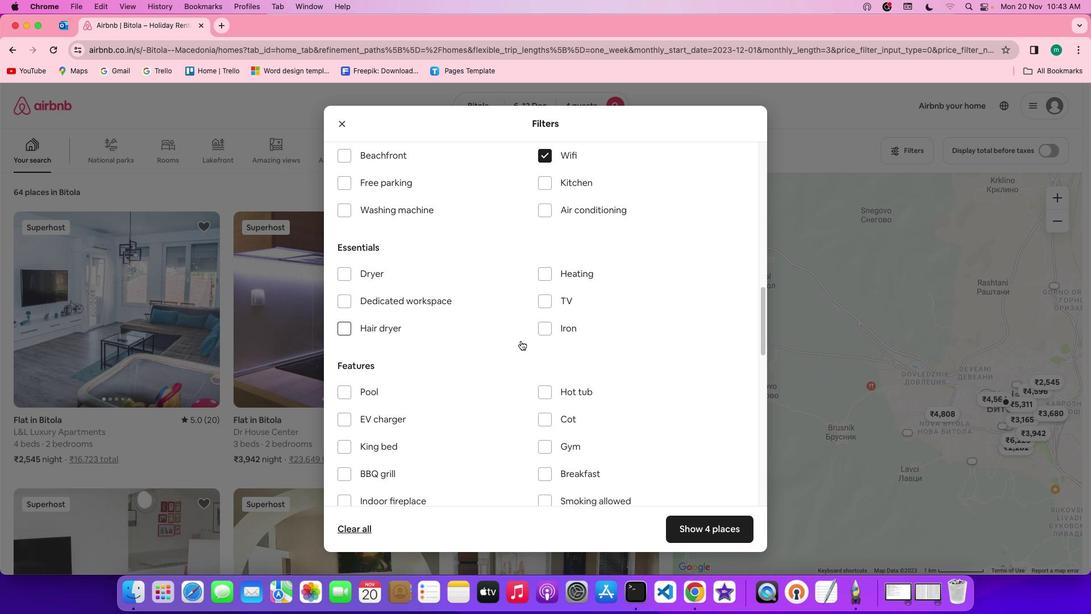 
Action: Mouse scrolled (521, 341) with delta (0, 0)
Screenshot: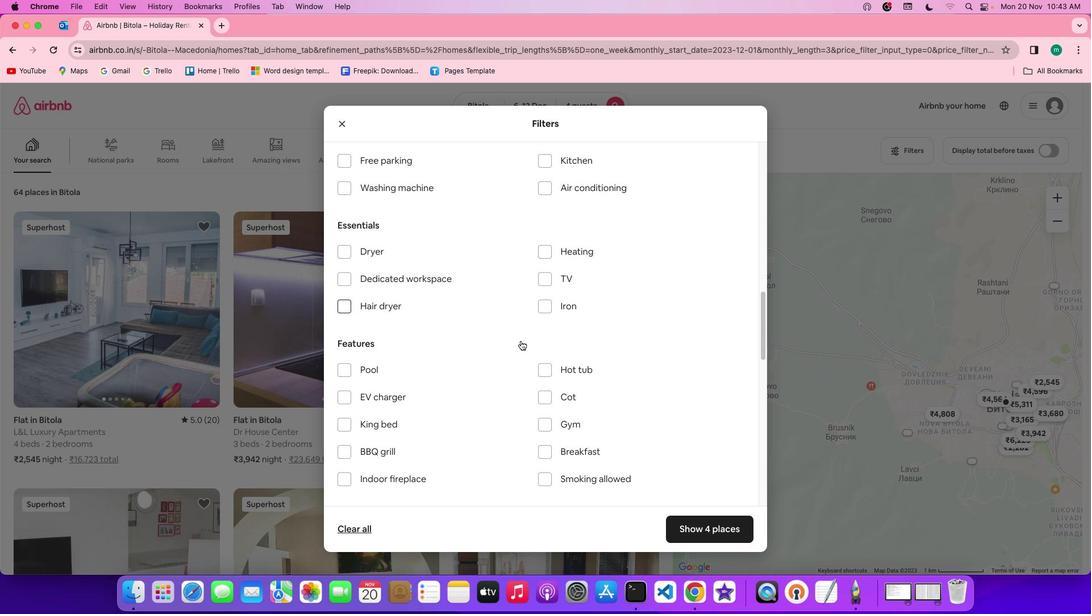 
Action: Mouse moved to (550, 272)
Screenshot: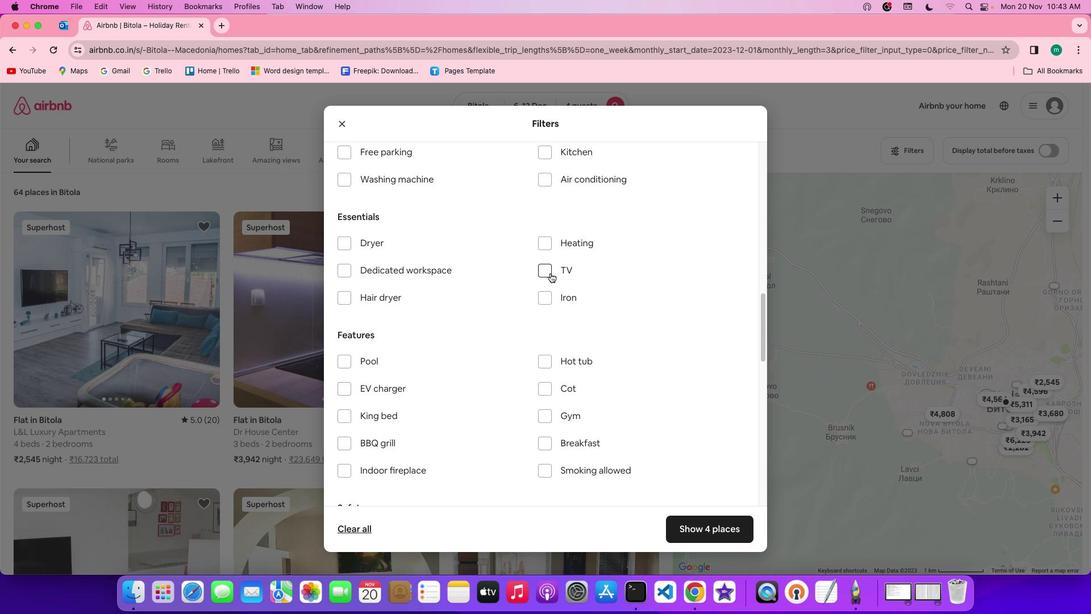 
Action: Mouse pressed left at (550, 272)
Screenshot: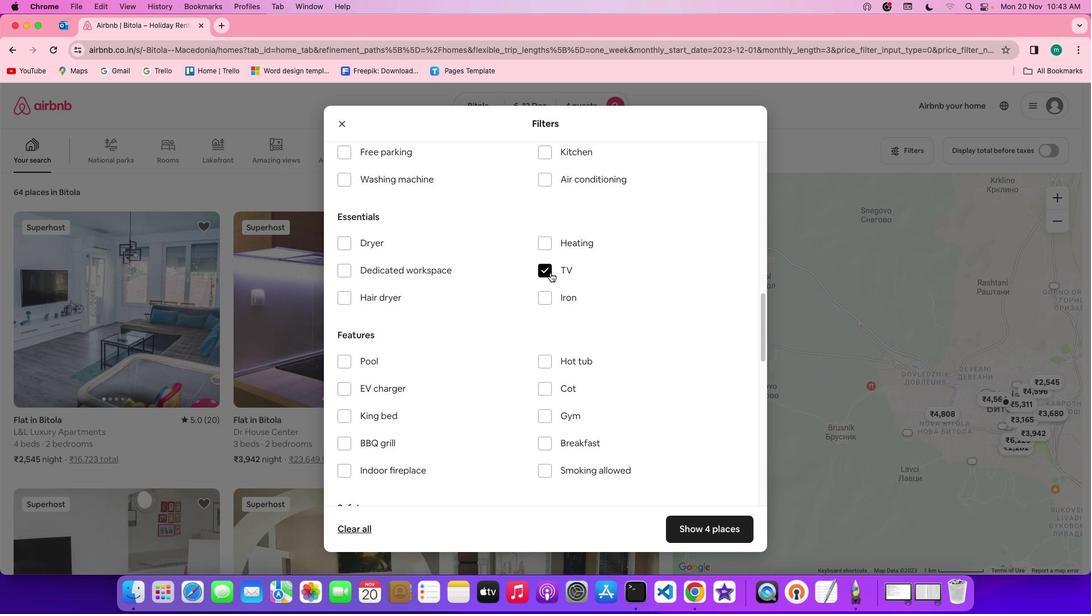 
Action: Mouse moved to (646, 303)
Screenshot: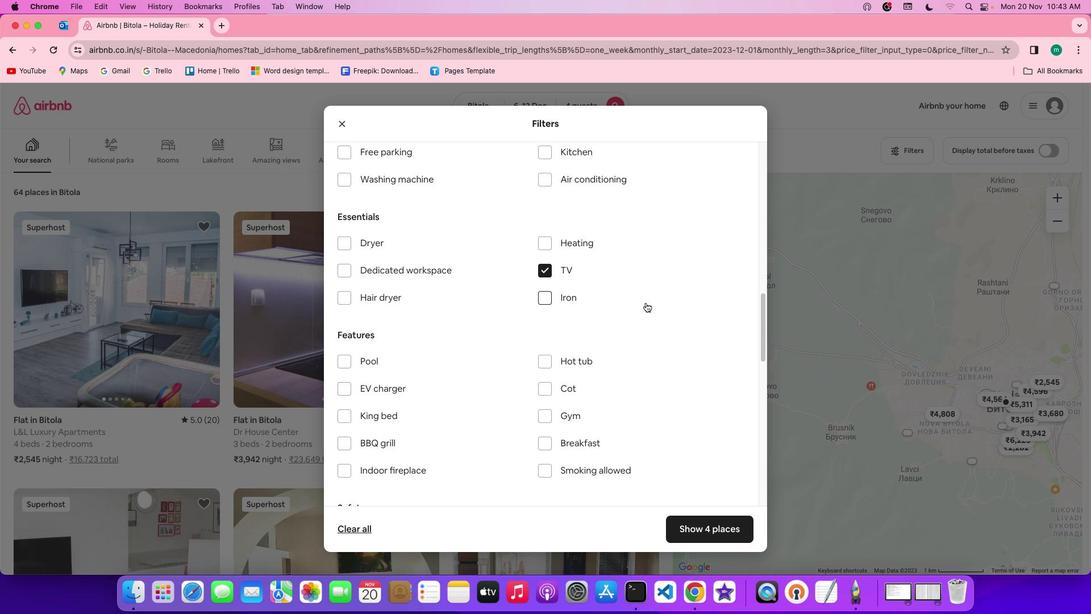 
Action: Mouse scrolled (646, 303) with delta (0, 0)
Screenshot: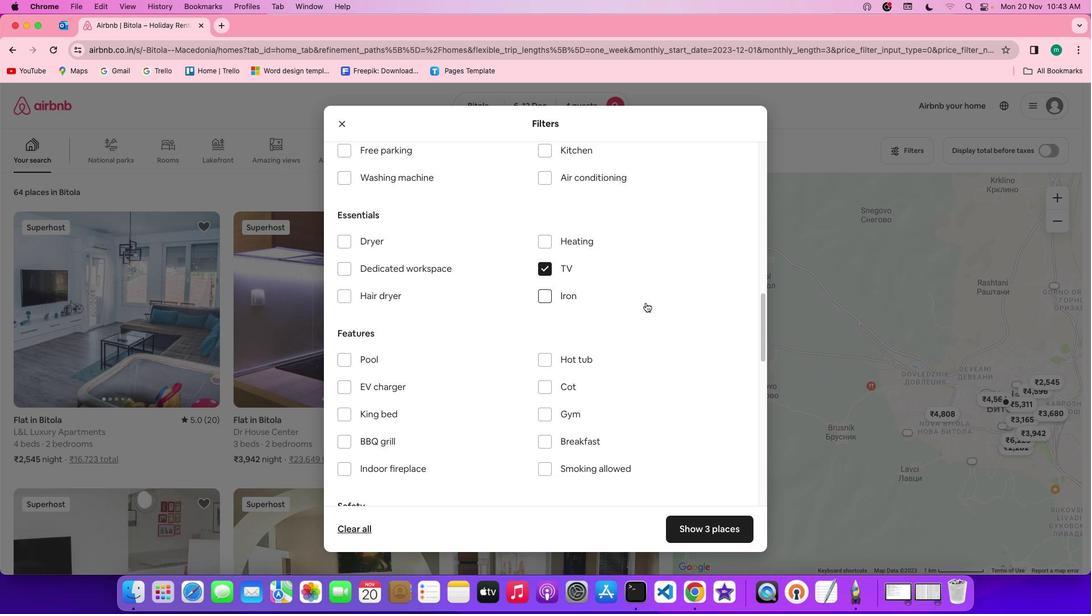 
Action: Mouse scrolled (646, 303) with delta (0, 0)
Screenshot: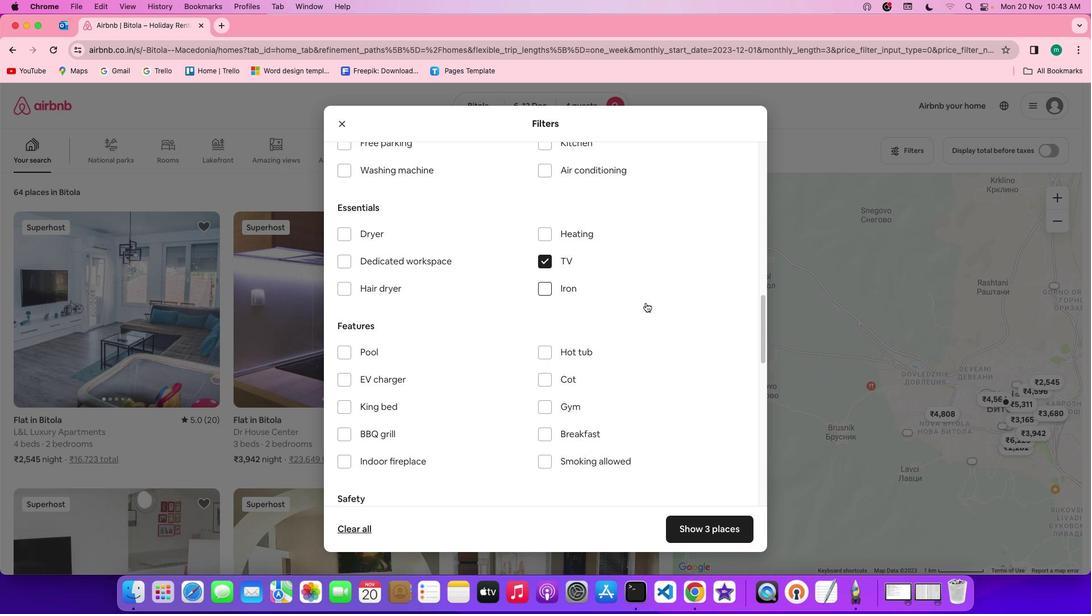 
Action: Mouse scrolled (646, 303) with delta (0, 0)
Screenshot: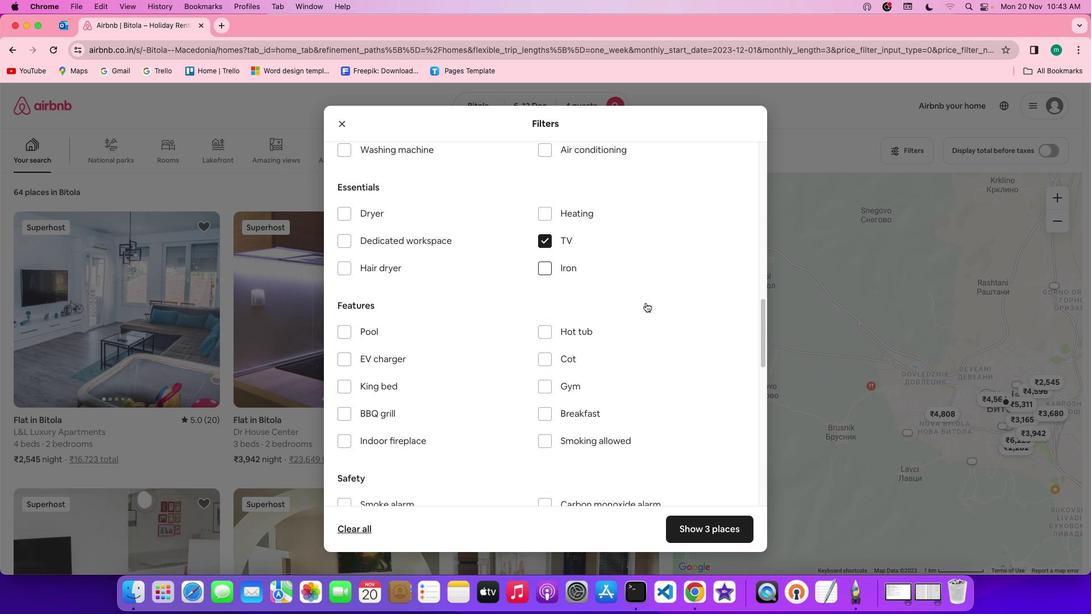 
Action: Mouse moved to (646, 303)
Screenshot: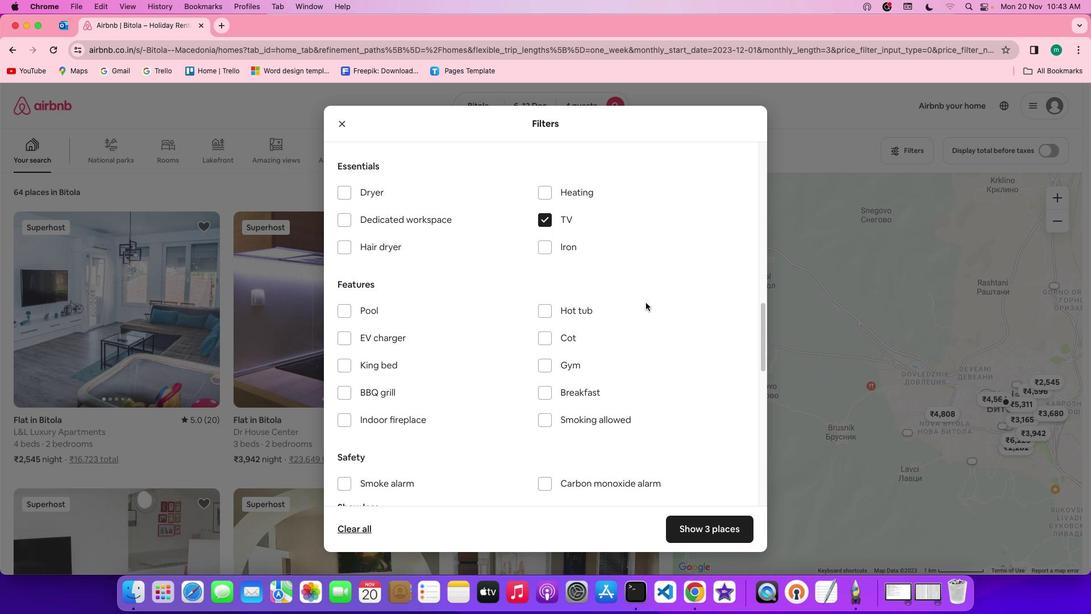 
Action: Mouse scrolled (646, 303) with delta (0, 0)
Screenshot: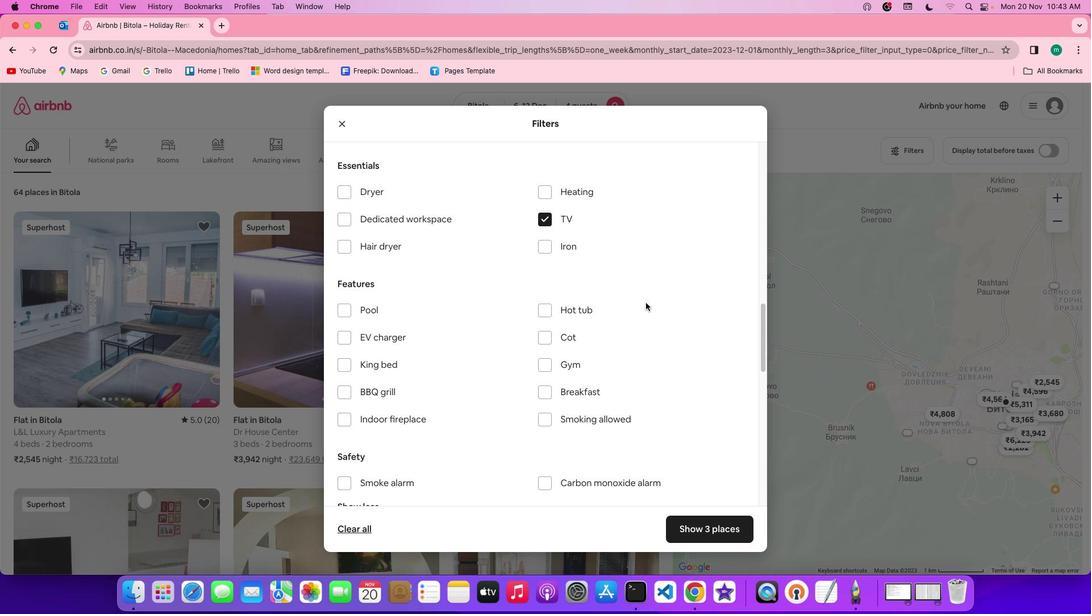 
Action: Mouse scrolled (646, 303) with delta (0, 0)
Screenshot: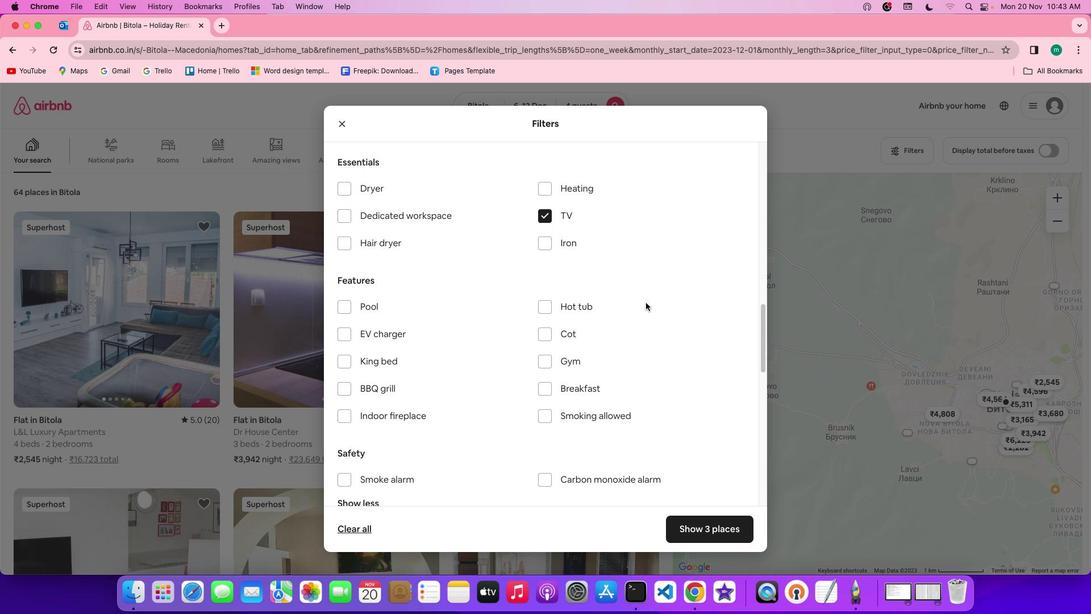 
Action: Mouse scrolled (646, 303) with delta (0, 0)
Screenshot: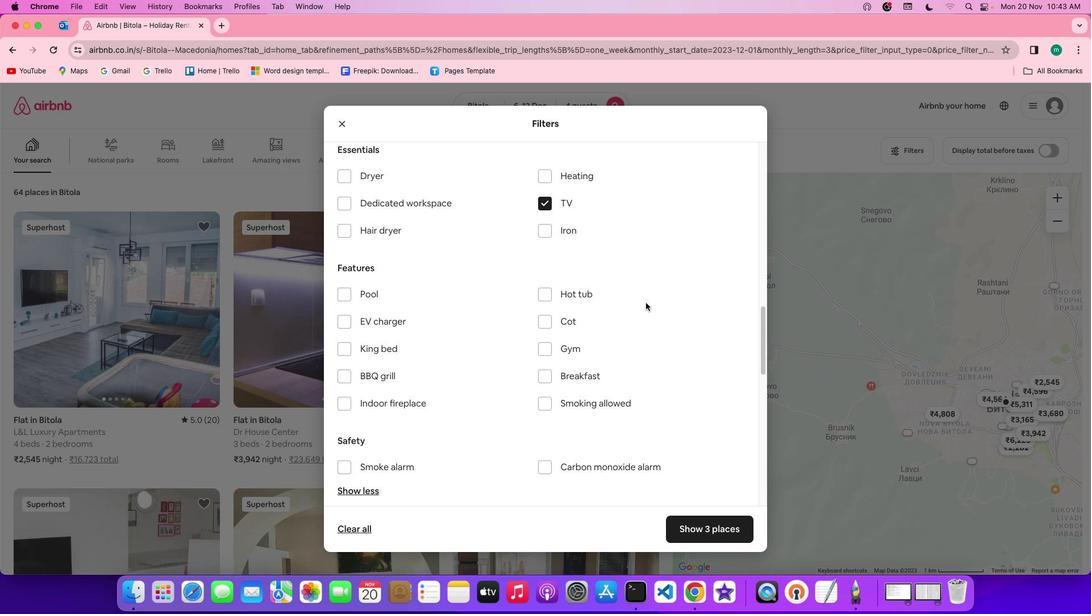 
Action: Mouse moved to (646, 303)
Screenshot: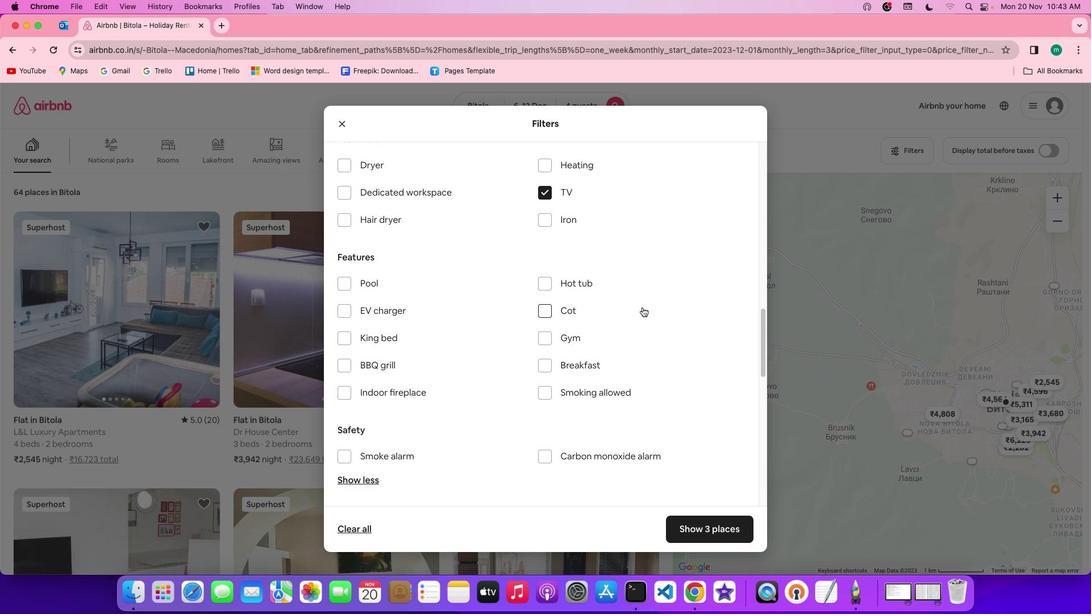 
Action: Mouse scrolled (646, 303) with delta (0, 0)
Screenshot: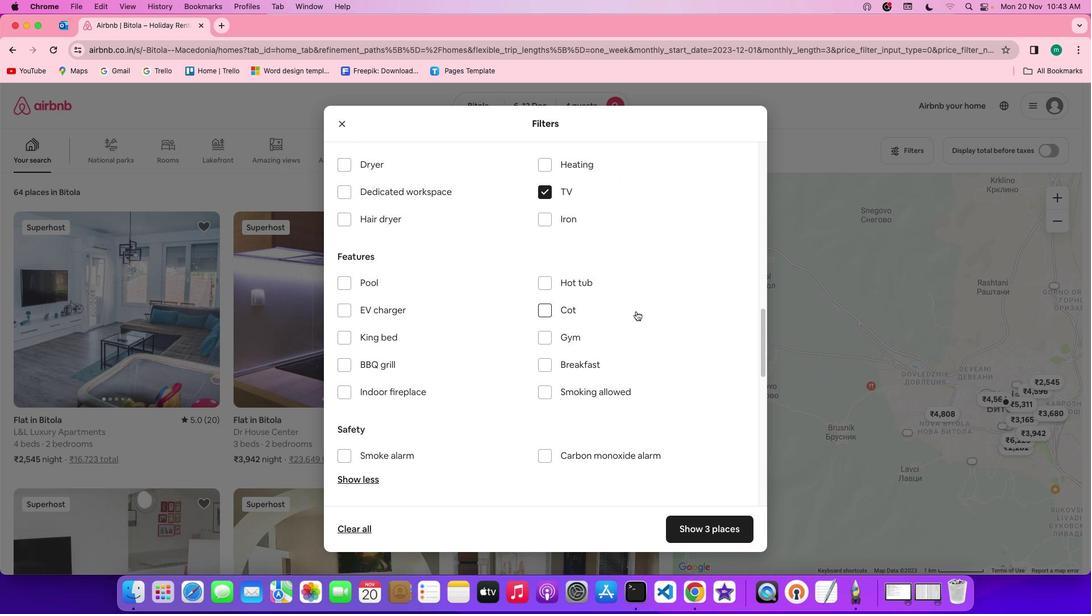 
Action: Mouse moved to (403, 212)
Screenshot: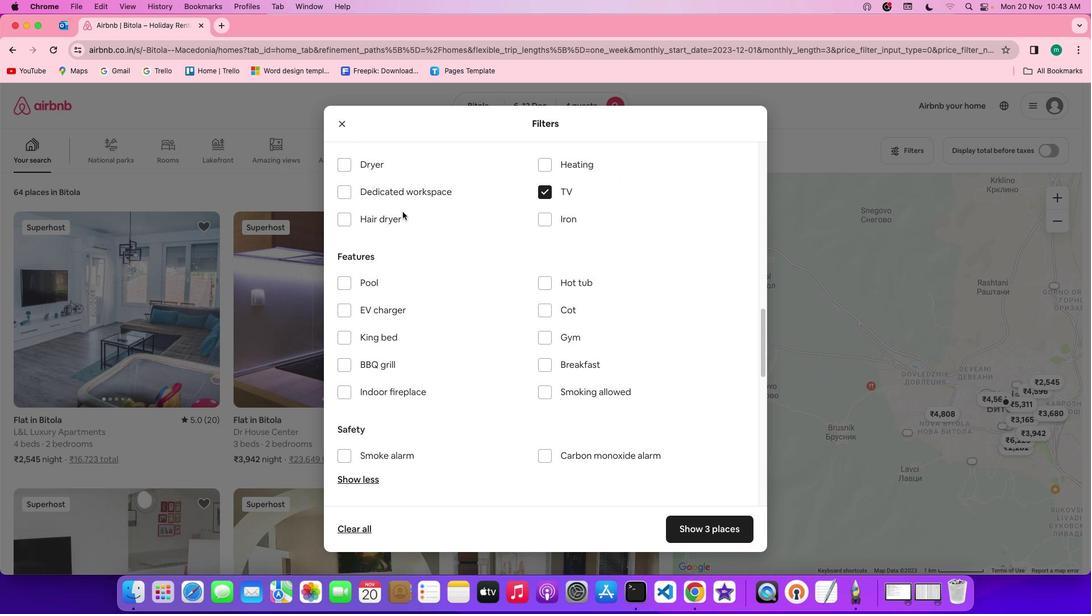 
Action: Mouse scrolled (403, 212) with delta (0, 0)
Screenshot: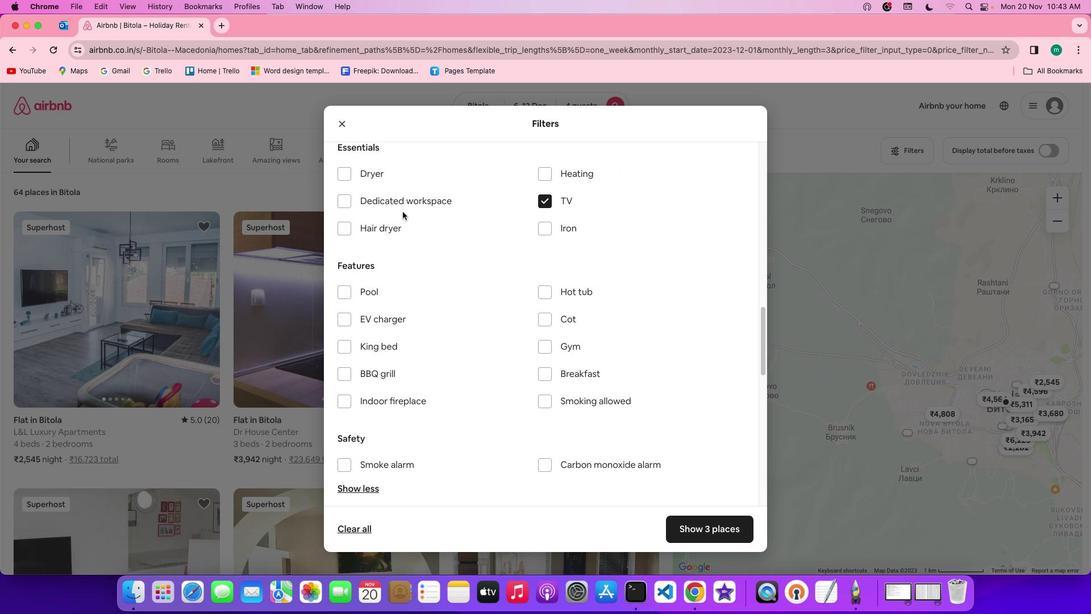 
Action: Mouse scrolled (403, 212) with delta (0, 0)
Screenshot: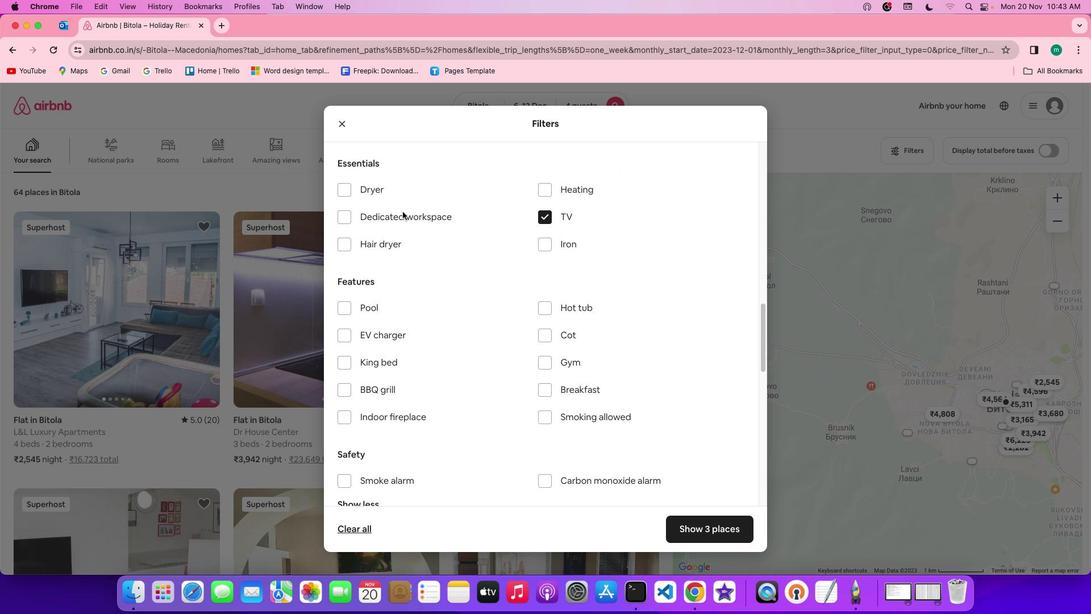 
Action: Mouse scrolled (403, 212) with delta (0, 1)
Screenshot: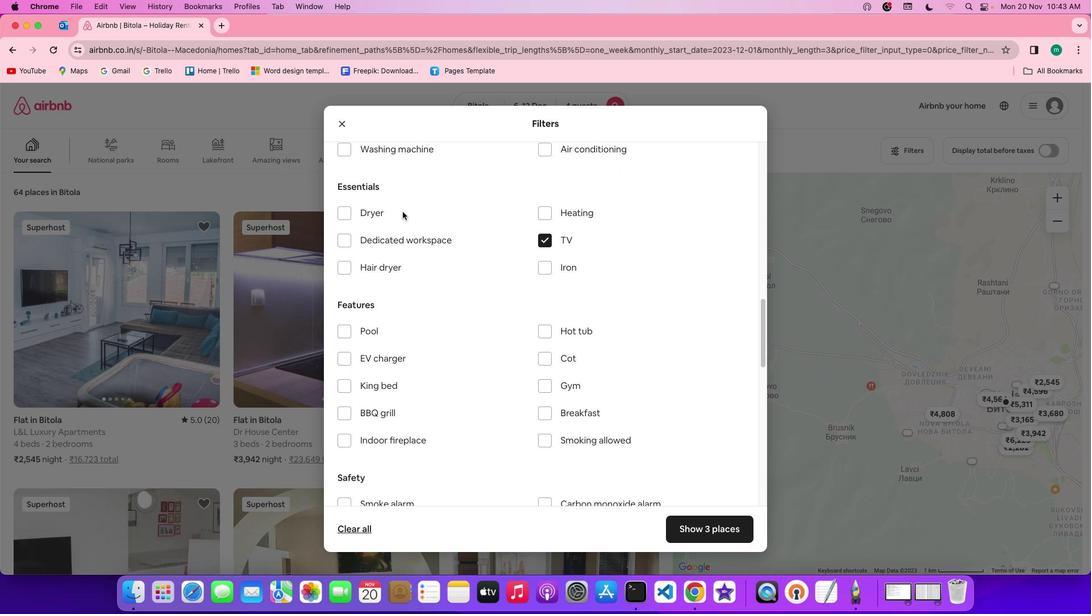 
Action: Mouse moved to (403, 209)
Screenshot: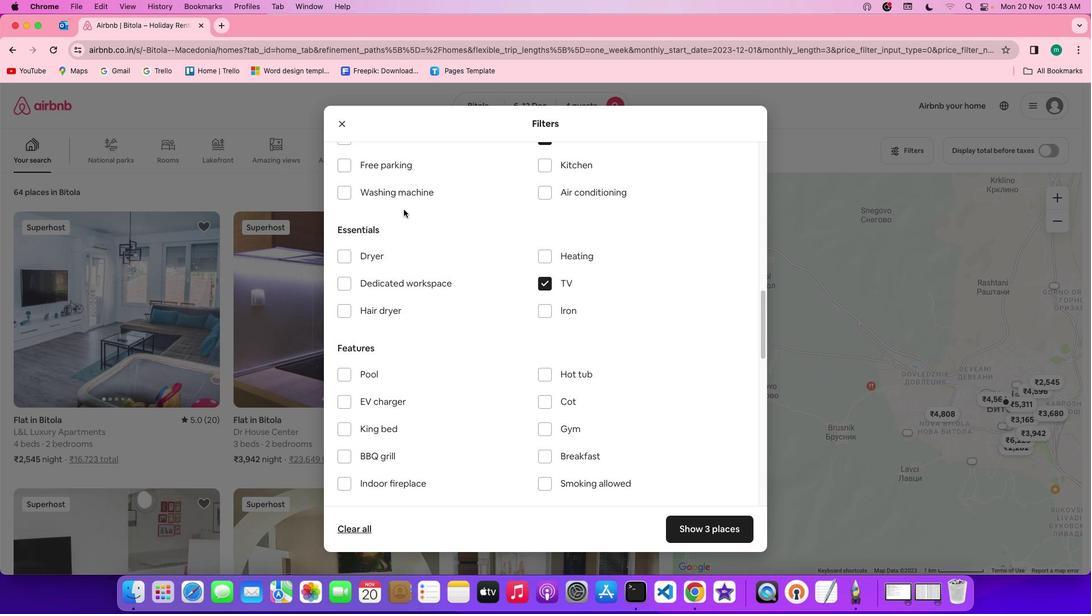 
Action: Mouse scrolled (403, 209) with delta (0, 0)
Screenshot: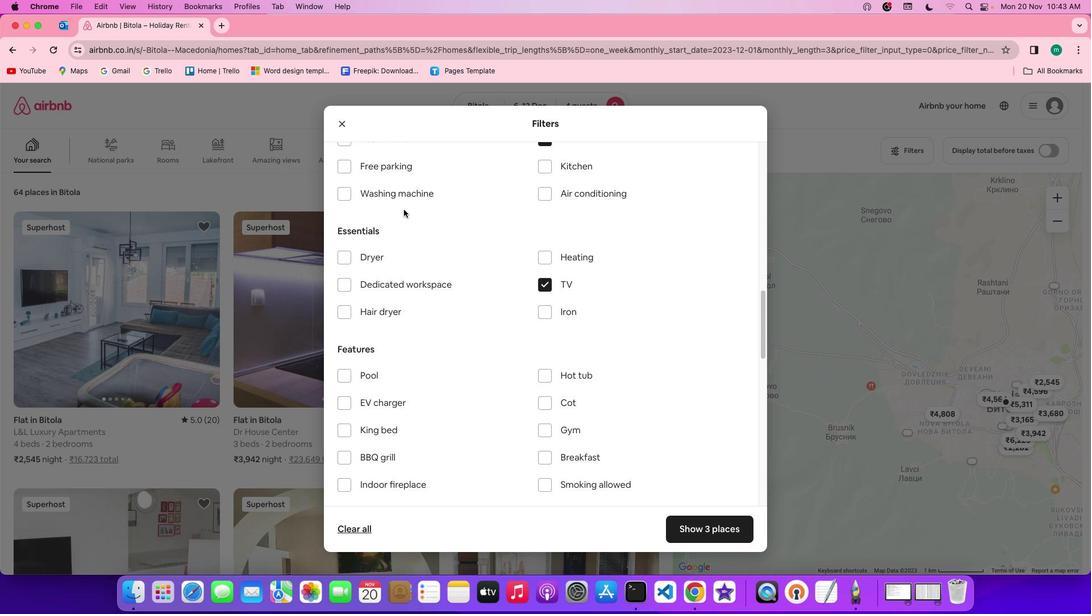 
Action: Mouse moved to (398, 170)
Screenshot: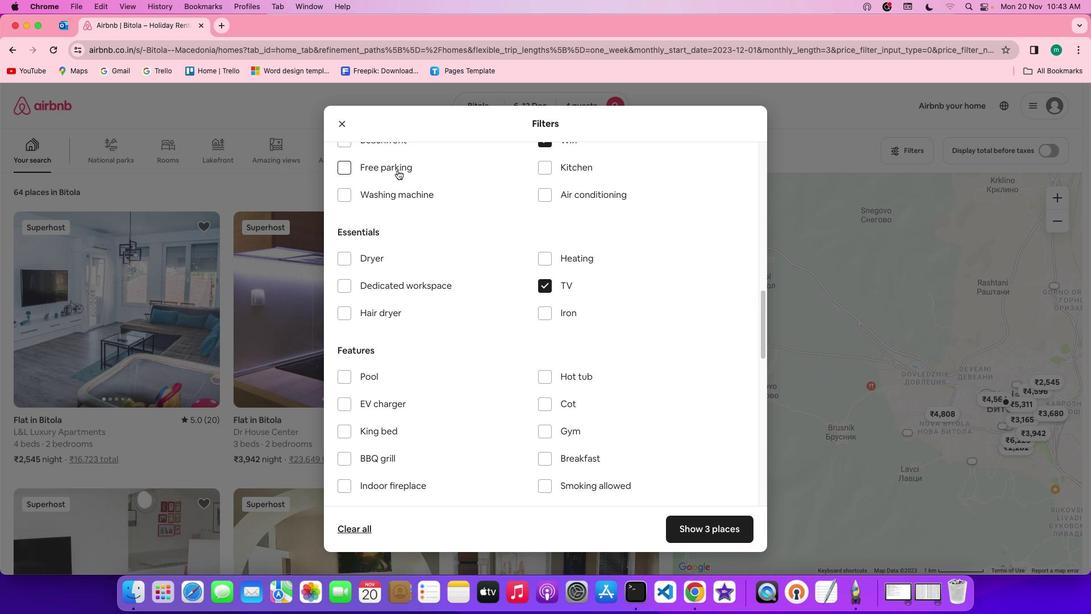 
Action: Mouse pressed left at (398, 170)
Screenshot: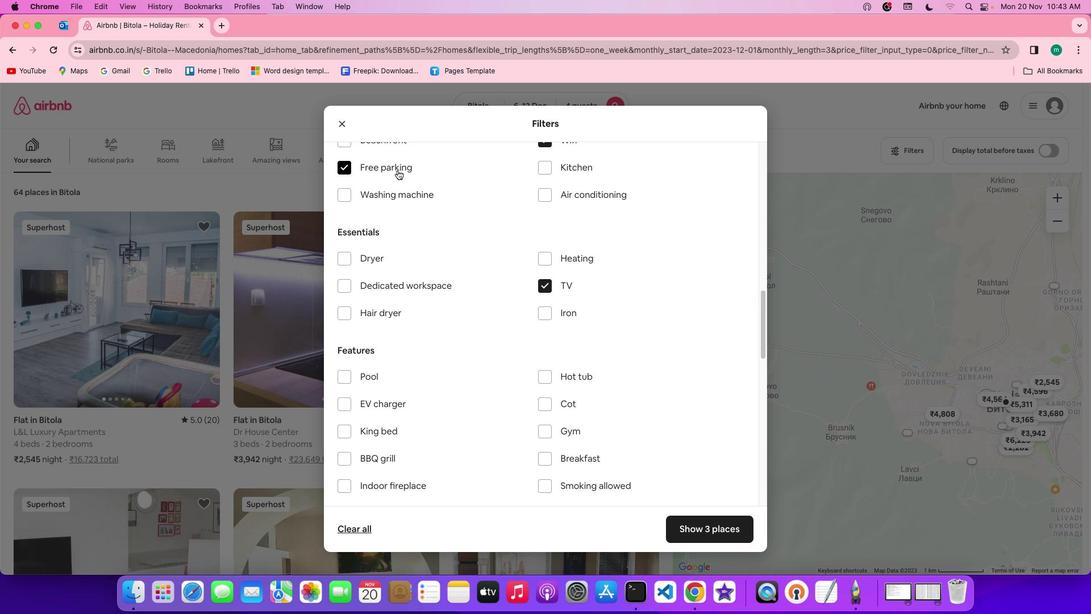 
Action: Mouse moved to (486, 336)
Screenshot: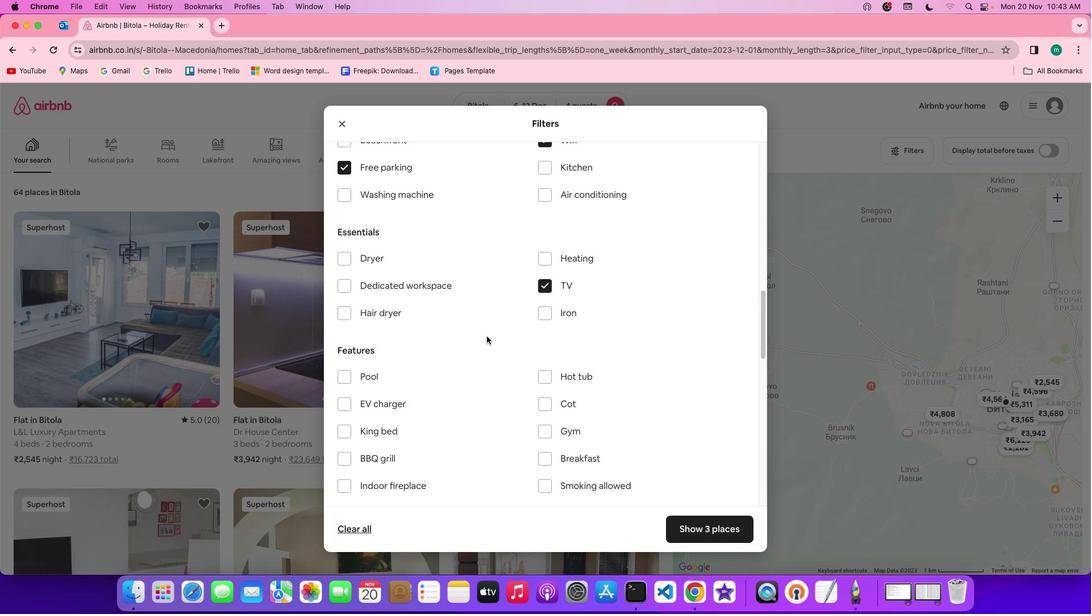 
Action: Mouse scrolled (486, 336) with delta (0, 0)
Screenshot: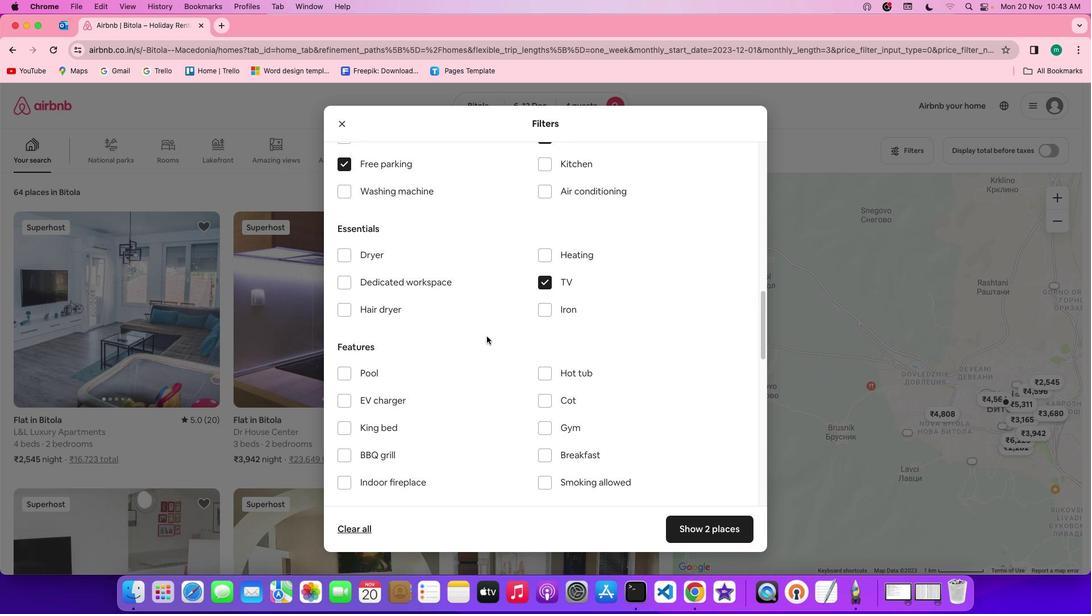 
Action: Mouse scrolled (486, 336) with delta (0, 0)
Screenshot: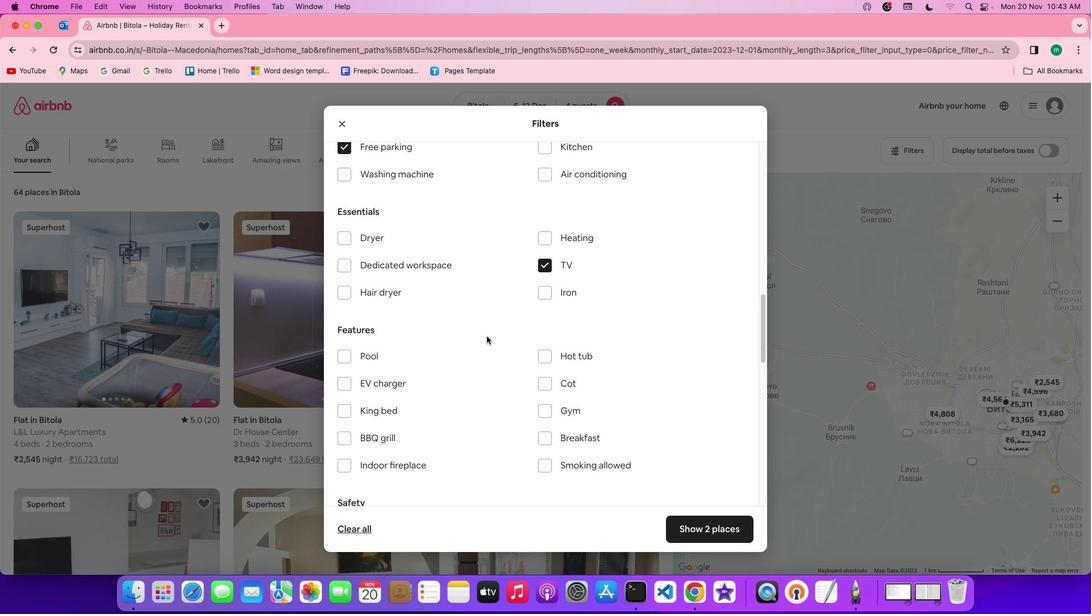 
Action: Mouse scrolled (486, 336) with delta (0, -1)
Screenshot: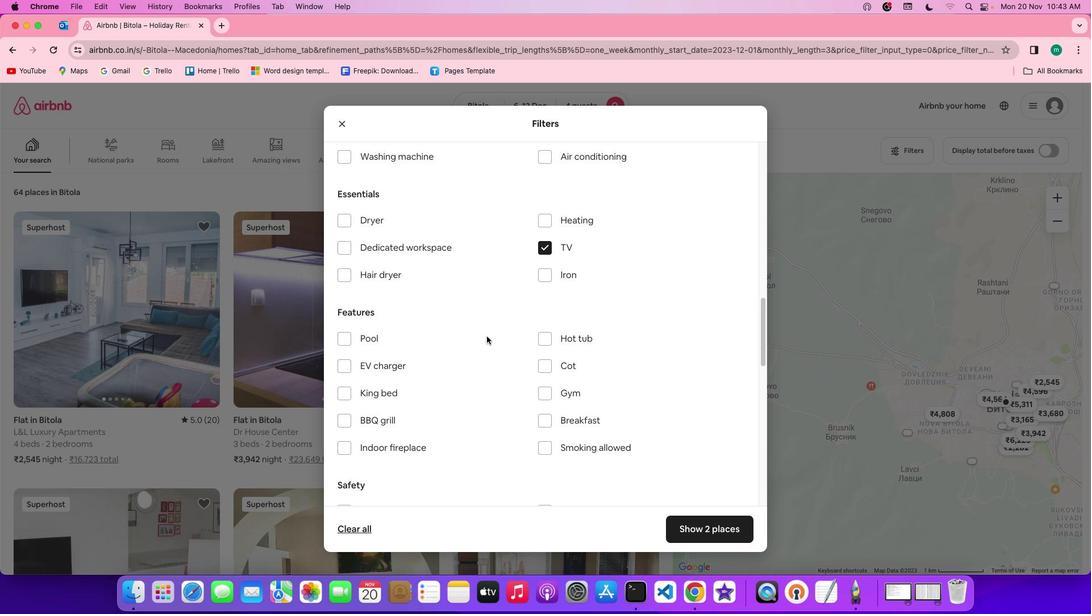 
Action: Mouse scrolled (486, 336) with delta (0, -1)
Screenshot: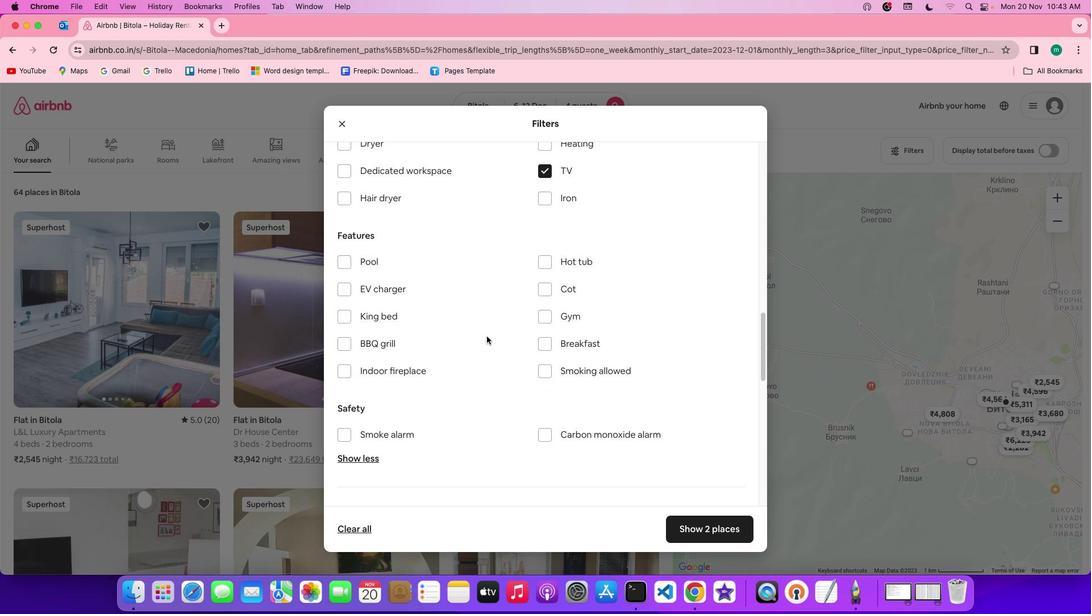 
Action: Mouse scrolled (486, 336) with delta (0, 0)
Screenshot: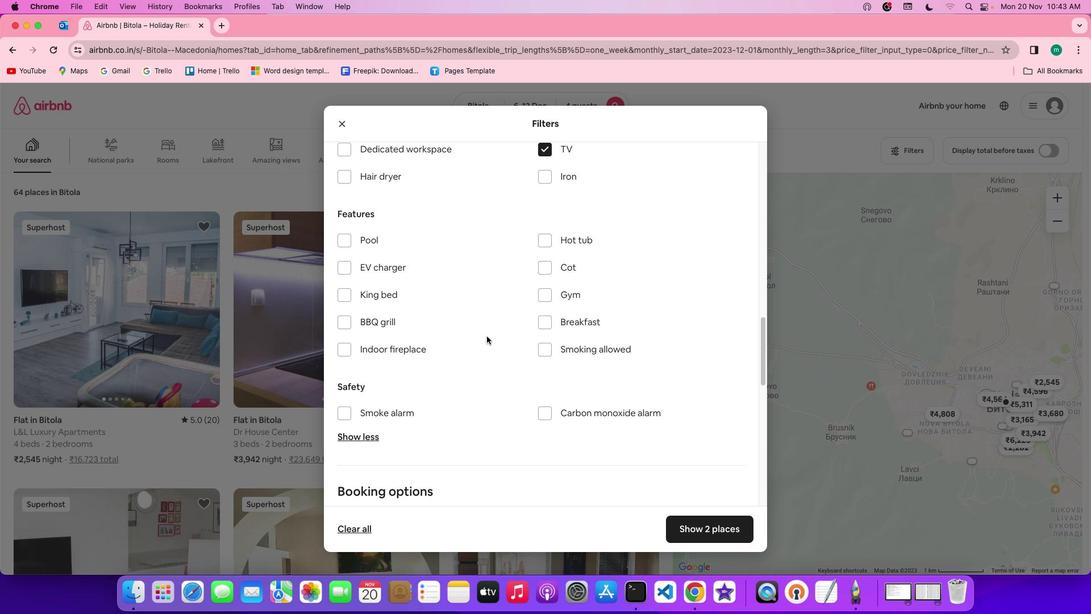 
Action: Mouse scrolled (486, 336) with delta (0, 0)
Screenshot: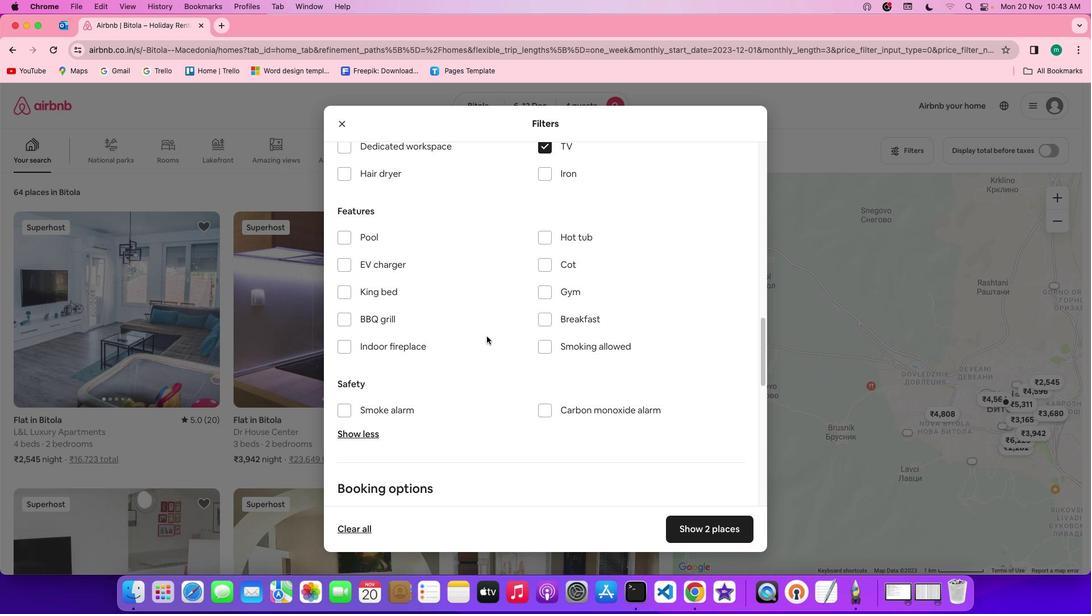 
Action: Mouse scrolled (486, 336) with delta (0, 0)
Screenshot: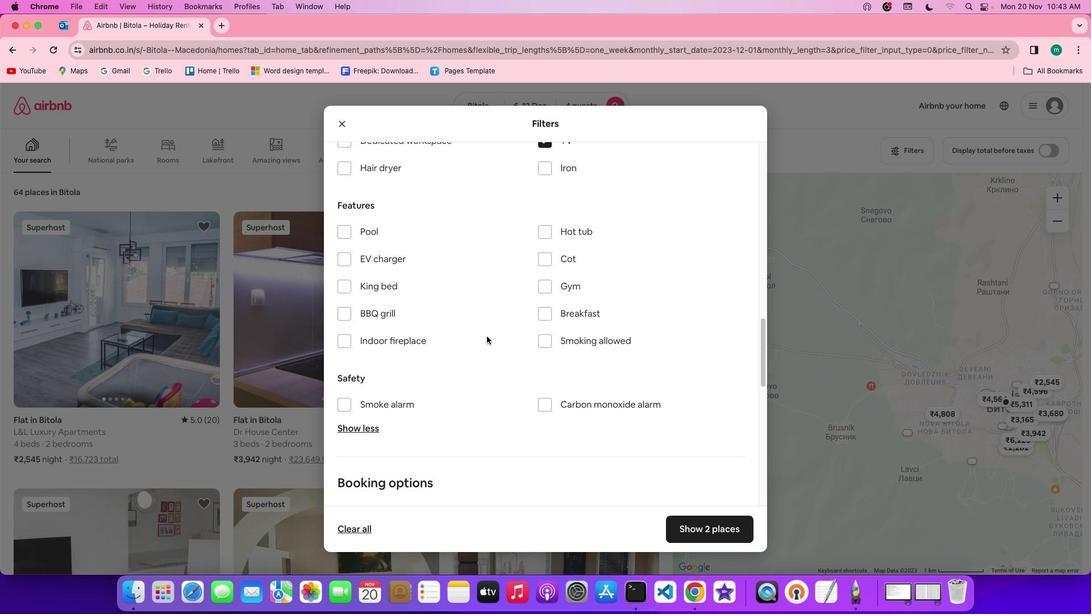 
Action: Mouse scrolled (486, 336) with delta (0, 0)
Screenshot: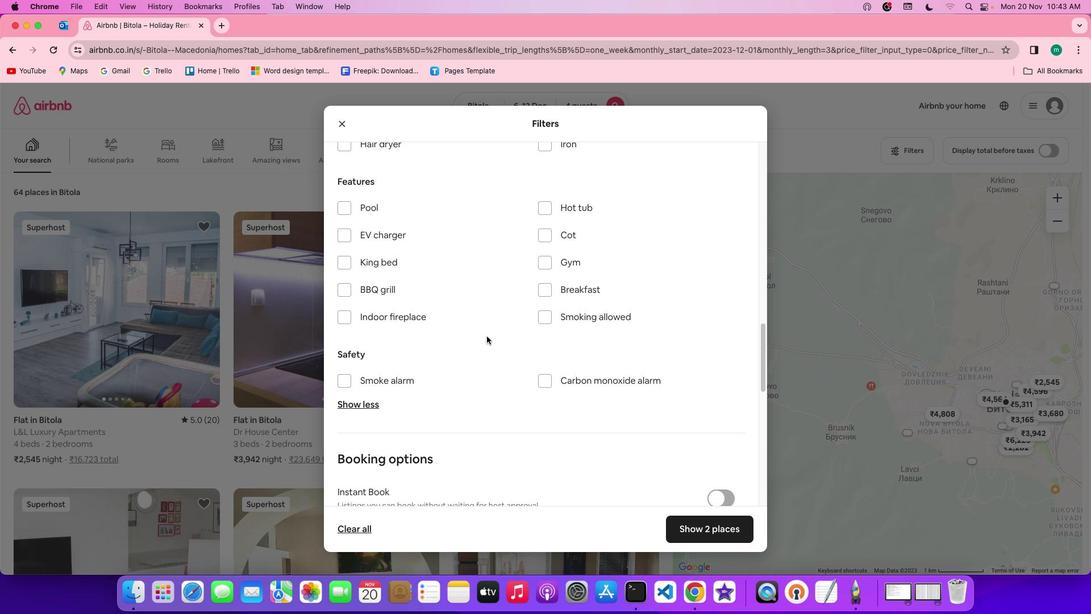 
Action: Mouse scrolled (486, 336) with delta (0, 0)
Screenshot: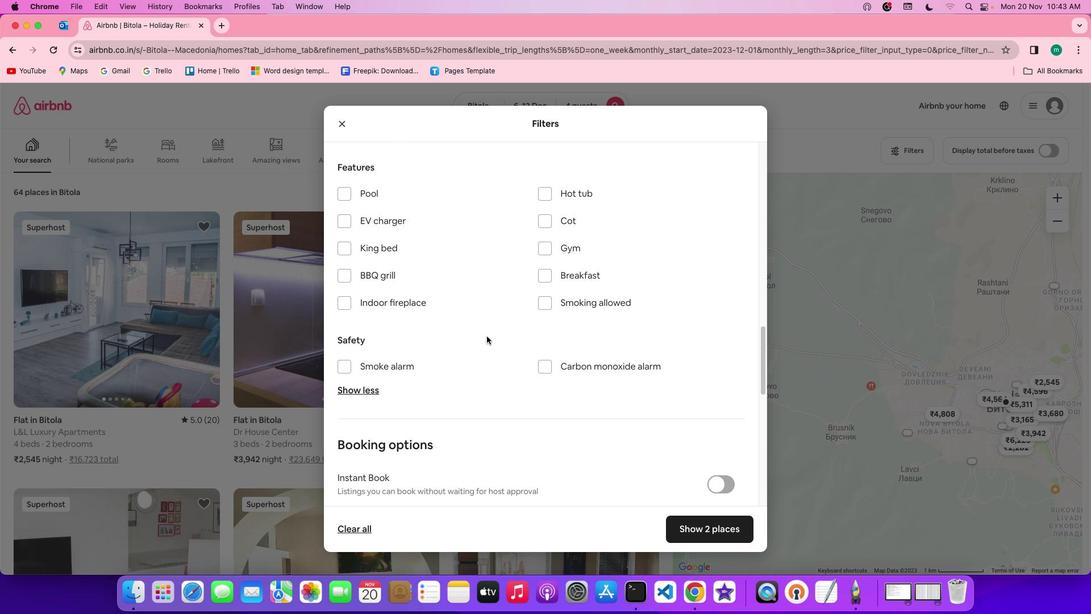 
Action: Mouse scrolled (486, 336) with delta (0, 0)
Screenshot: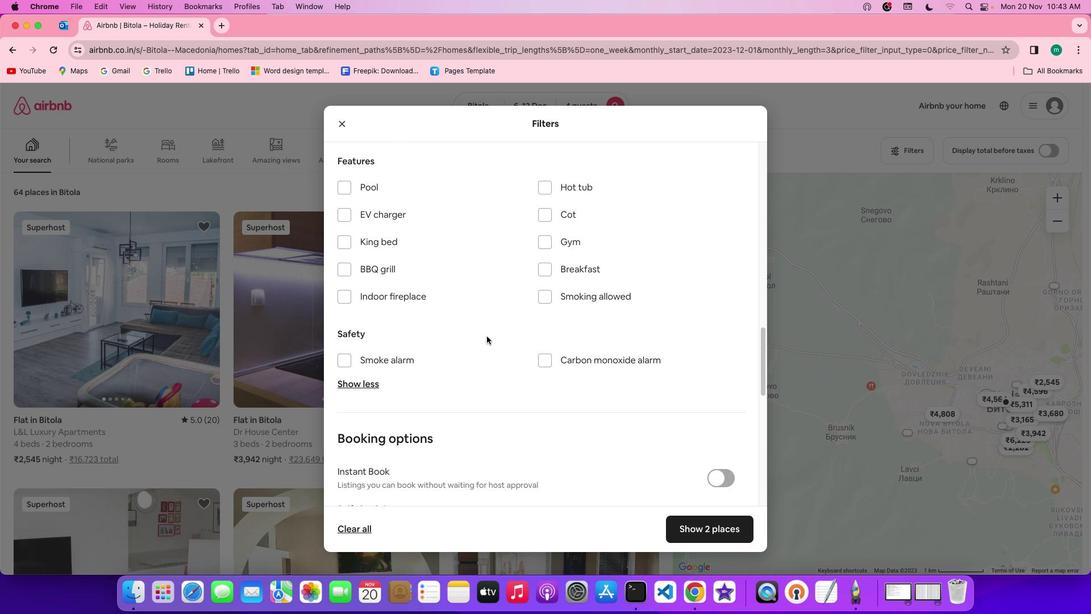 
Action: Mouse scrolled (486, 336) with delta (0, 0)
Screenshot: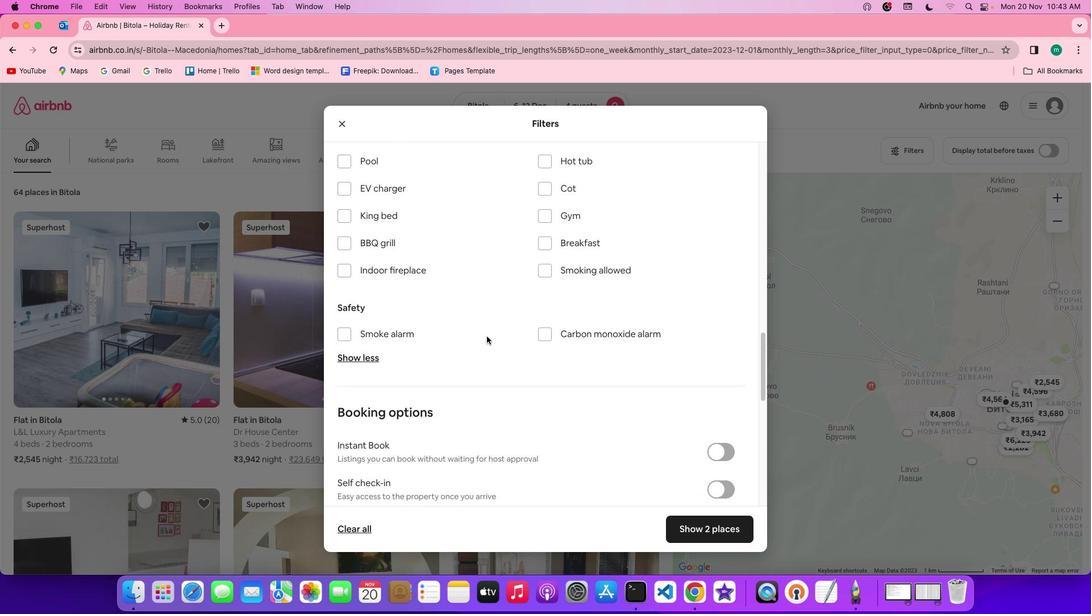 
Action: Mouse scrolled (486, 336) with delta (0, 0)
Screenshot: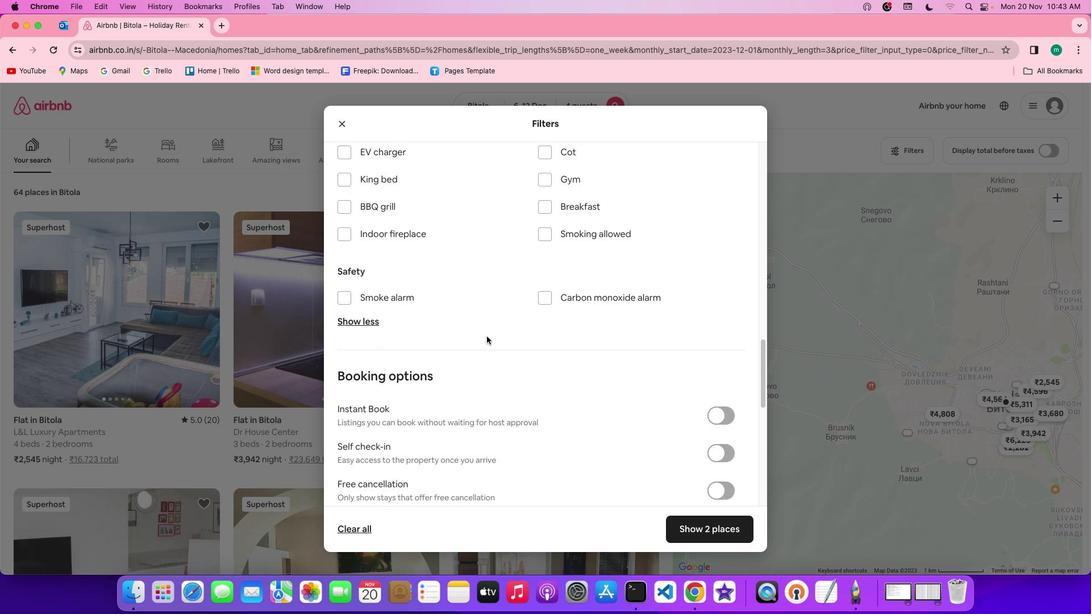 
Action: Mouse moved to (480, 337)
Screenshot: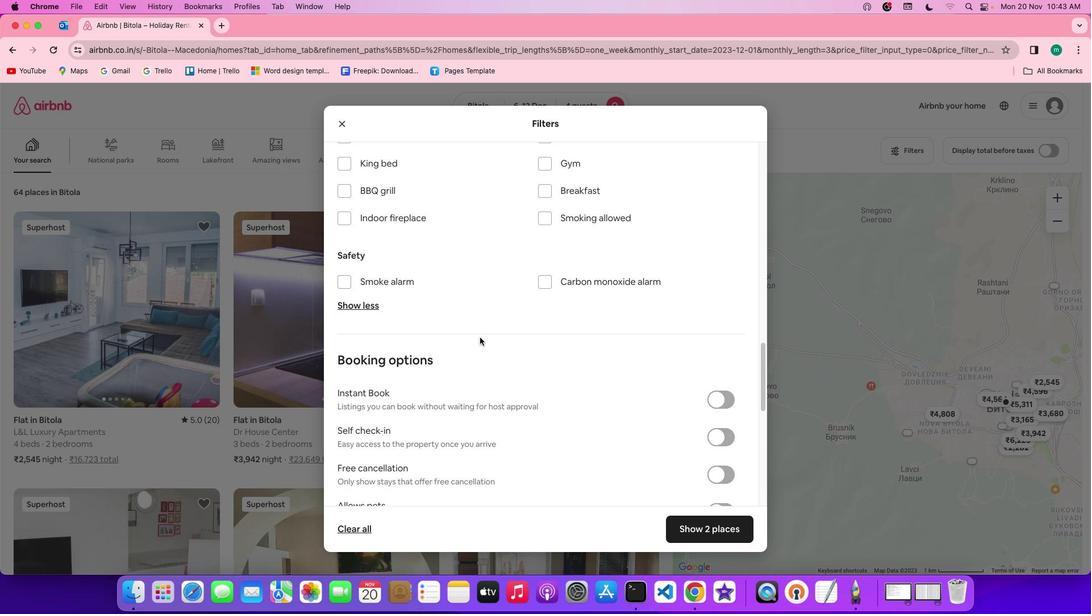 
Action: Mouse scrolled (480, 337) with delta (0, 0)
Screenshot: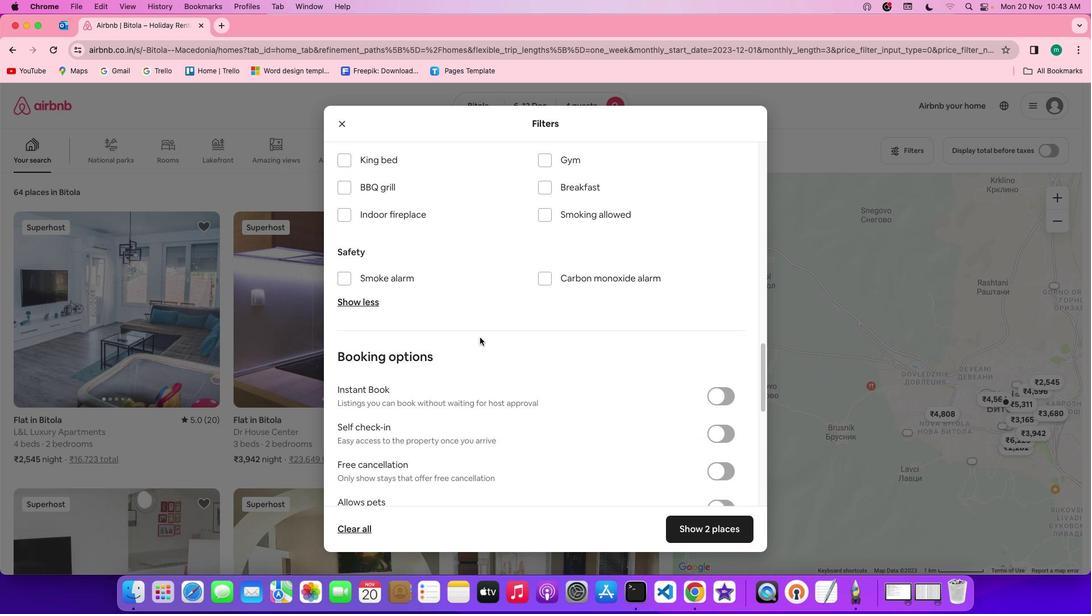 
Action: Mouse scrolled (480, 337) with delta (0, 0)
Screenshot: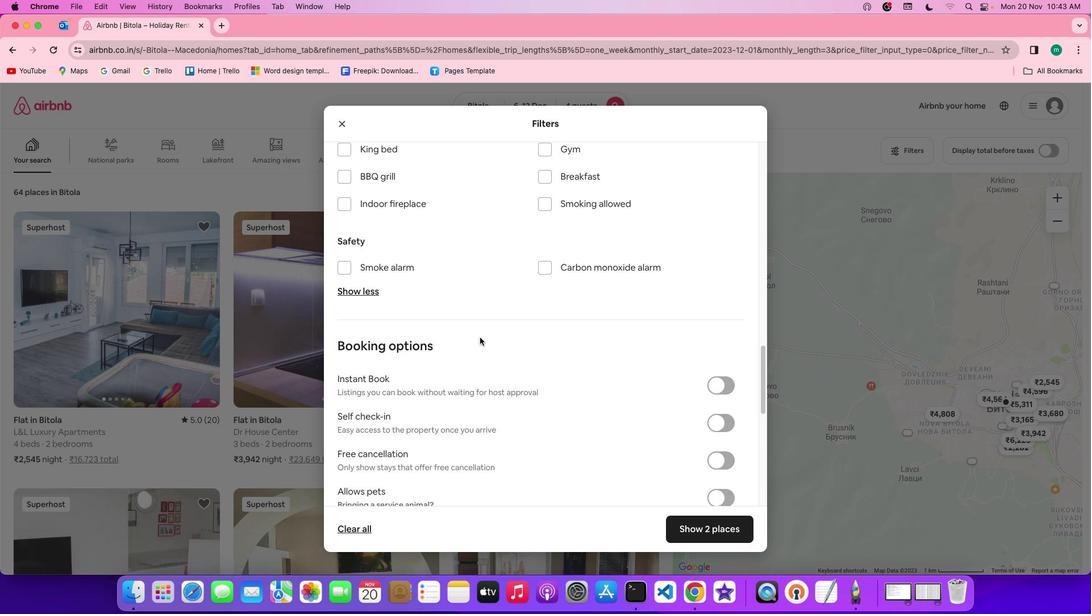 
Action: Mouse scrolled (480, 337) with delta (0, 0)
Screenshot: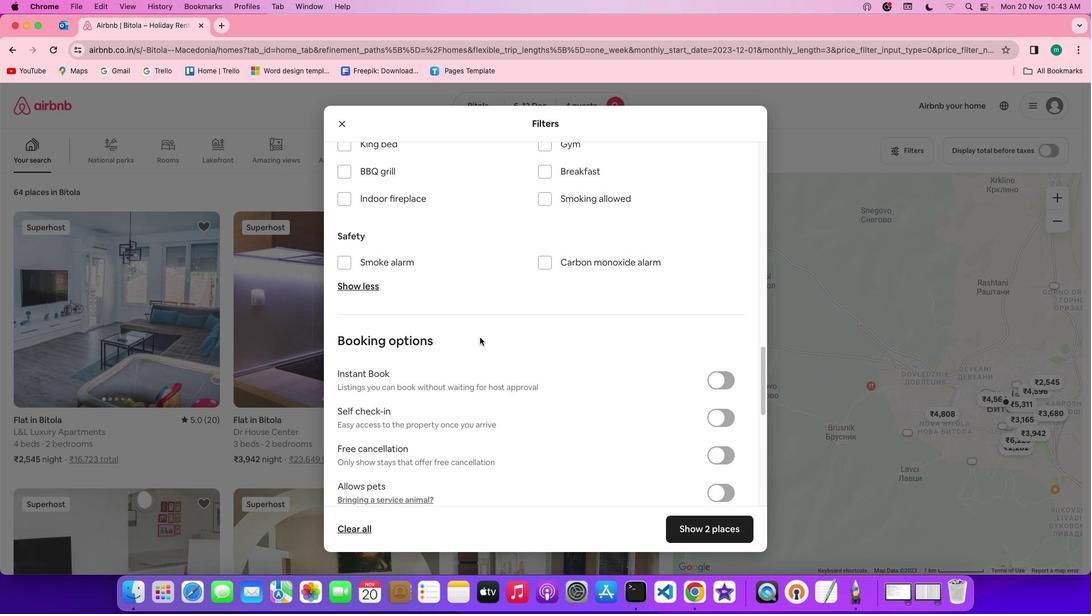 
Action: Mouse moved to (486, 338)
Screenshot: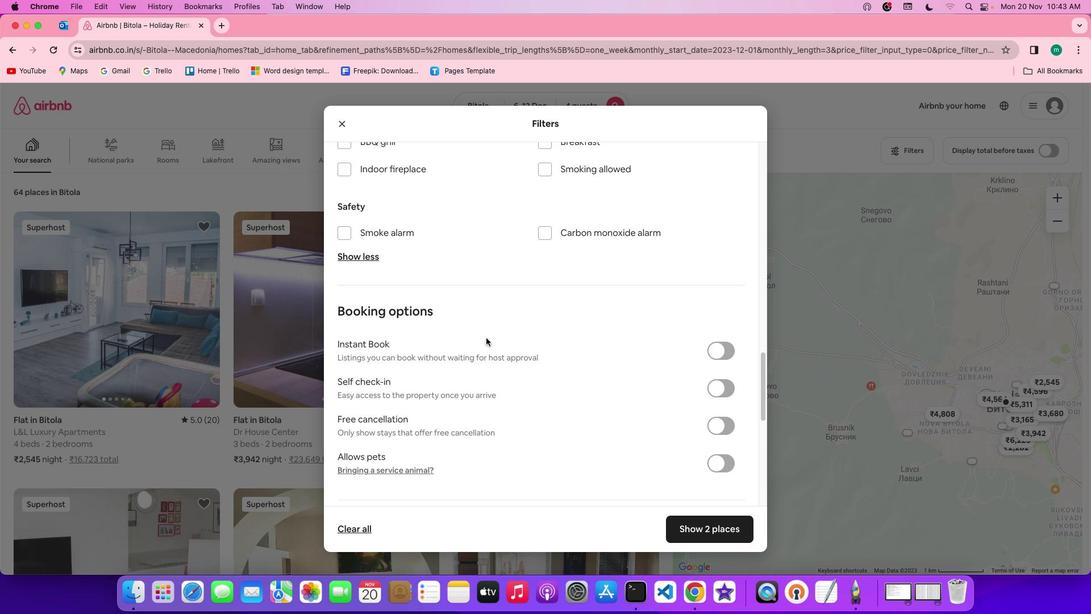
Action: Mouse scrolled (486, 338) with delta (0, 0)
Screenshot: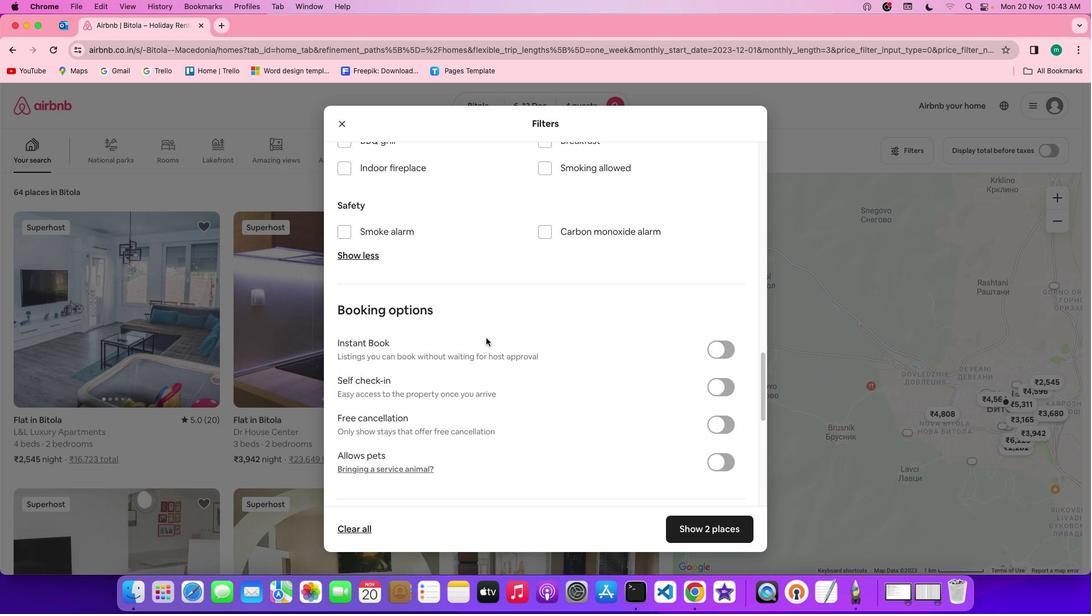 
Action: Mouse scrolled (486, 338) with delta (0, 0)
Screenshot: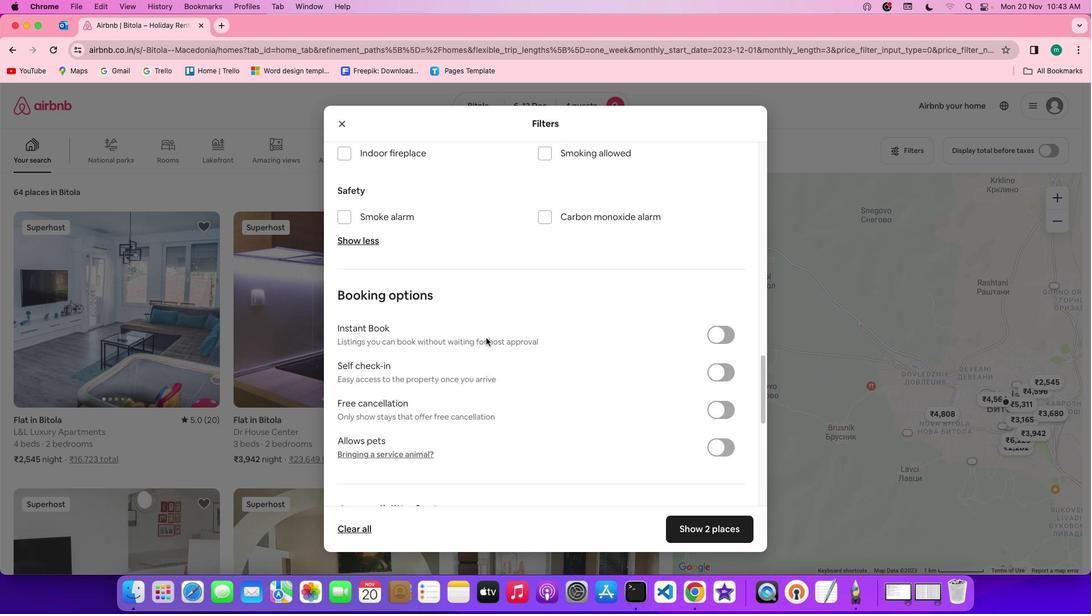 
Action: Mouse scrolled (486, 338) with delta (0, -1)
Screenshot: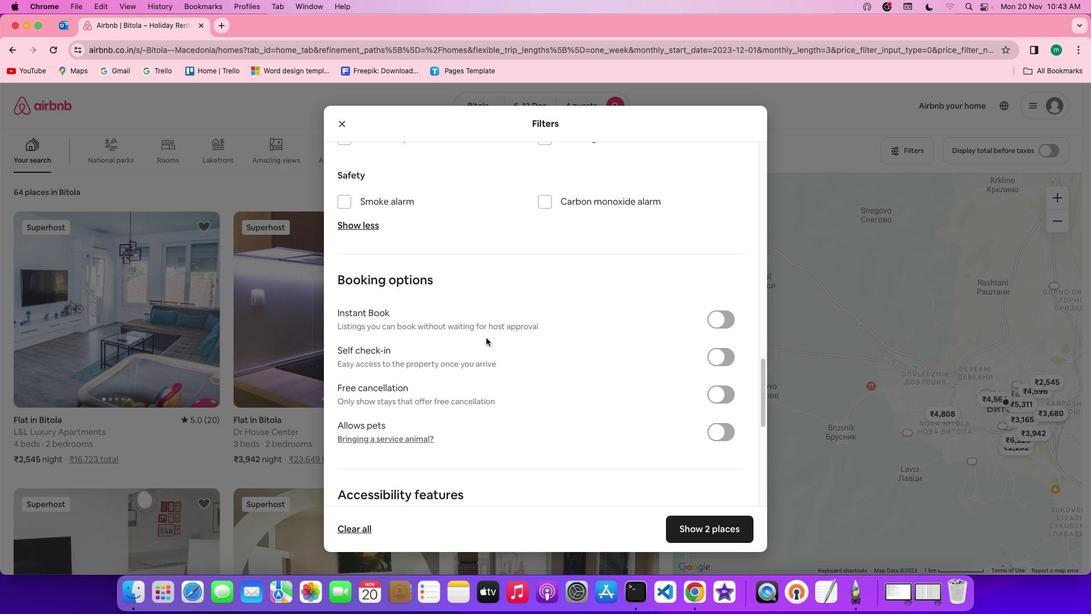 
Action: Mouse scrolled (486, 338) with delta (0, 0)
Screenshot: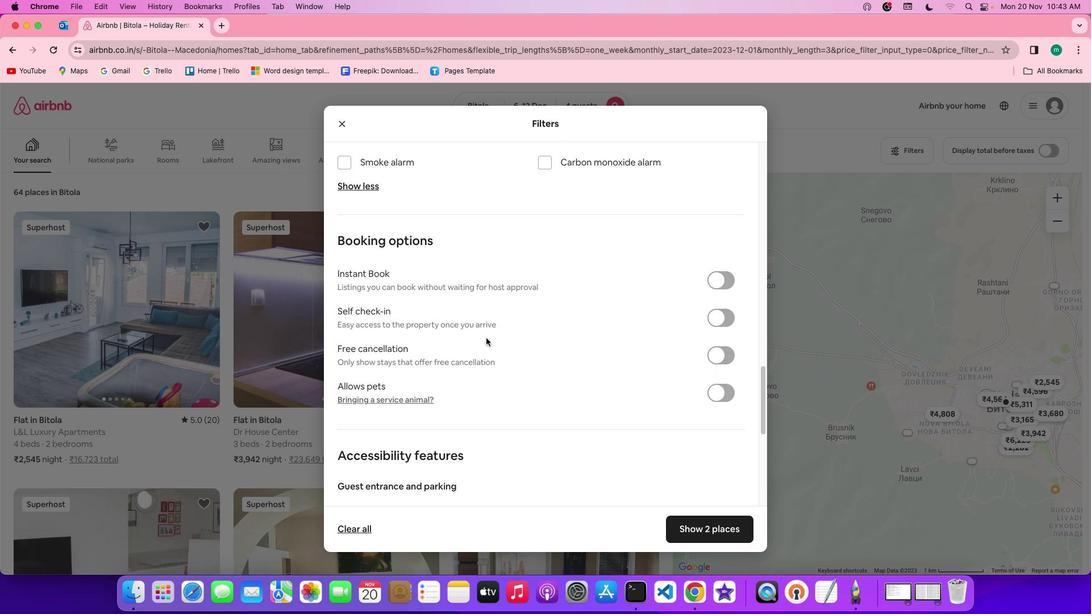 
Action: Mouse scrolled (486, 338) with delta (0, 0)
Screenshot: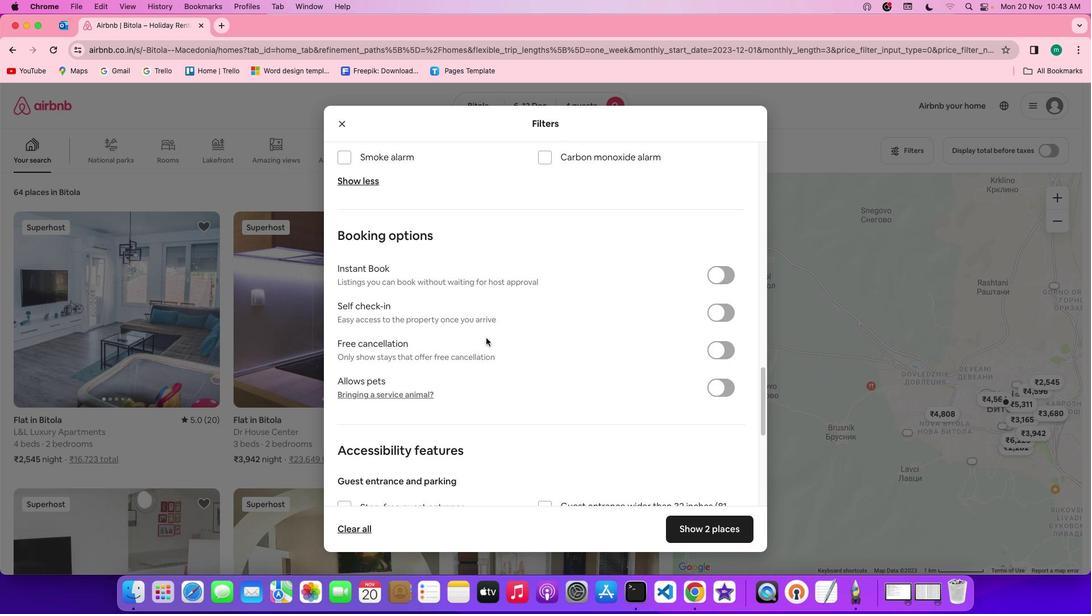
Action: Mouse scrolled (486, 338) with delta (0, 0)
Screenshot: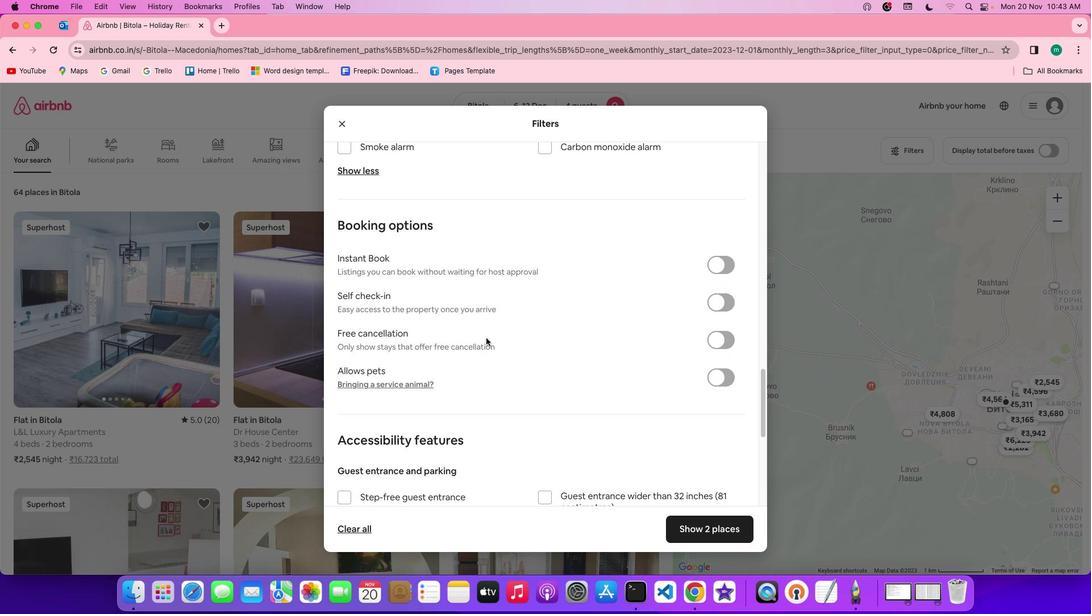 
Action: Mouse scrolled (486, 338) with delta (0, 0)
Screenshot: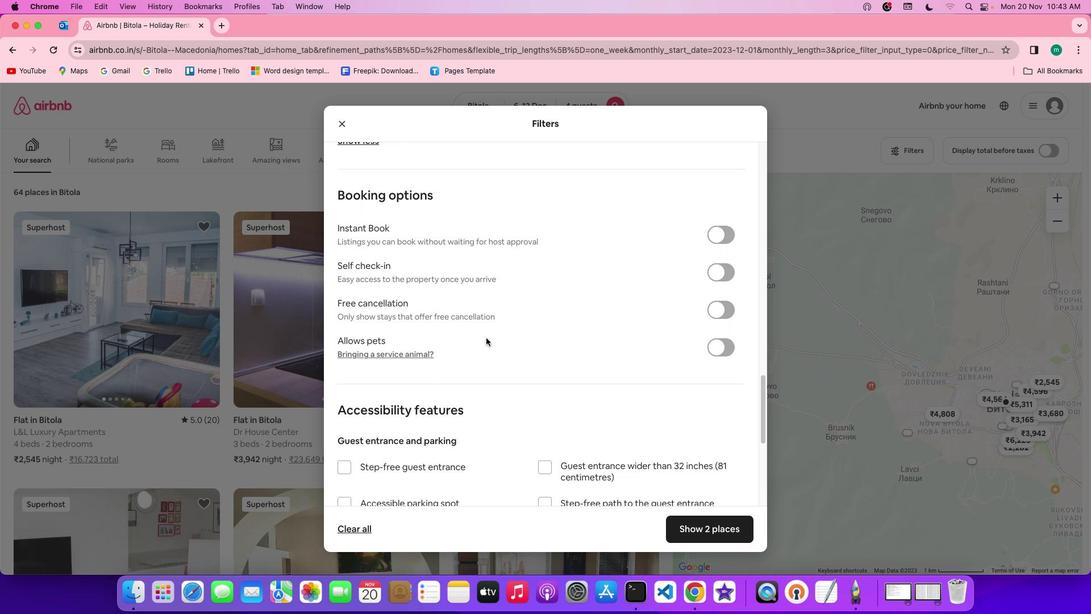
Action: Mouse scrolled (486, 338) with delta (0, 0)
Screenshot: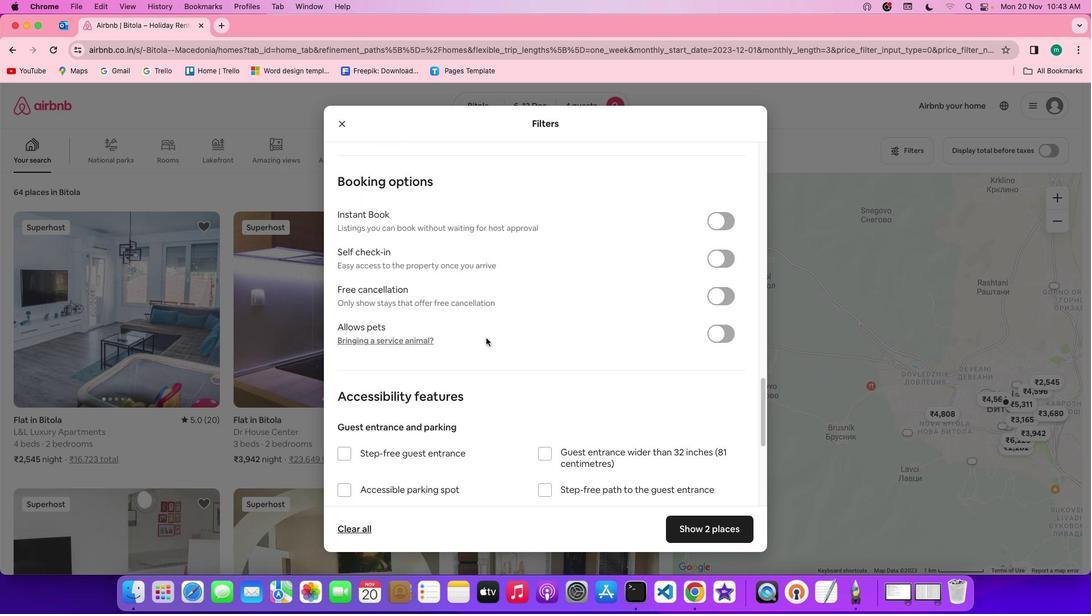 
Action: Mouse scrolled (486, 338) with delta (0, 0)
Screenshot: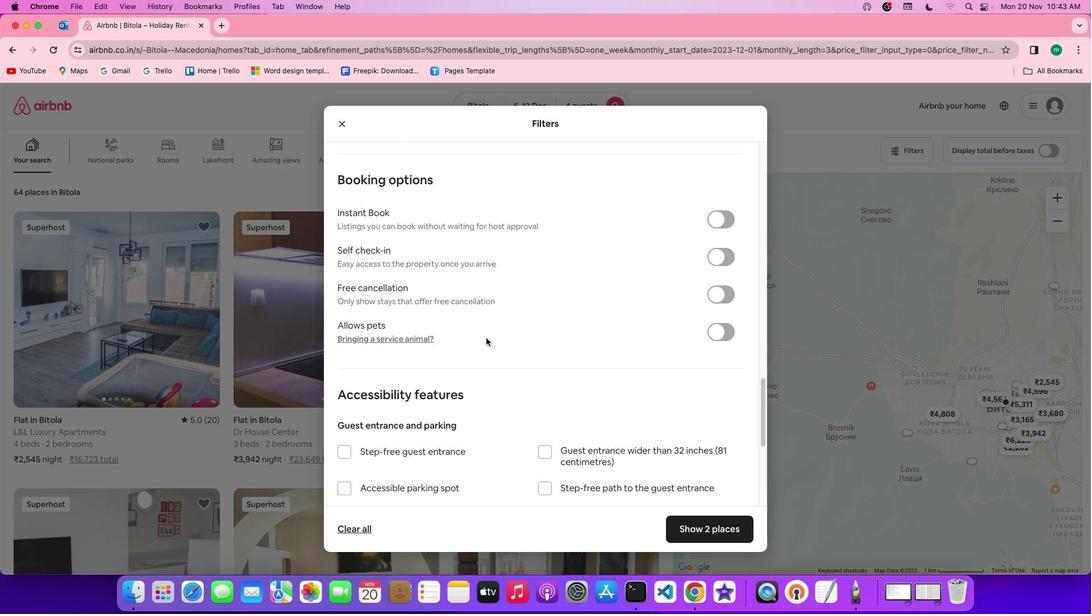
Action: Mouse scrolled (486, 338) with delta (0, 0)
Screenshot: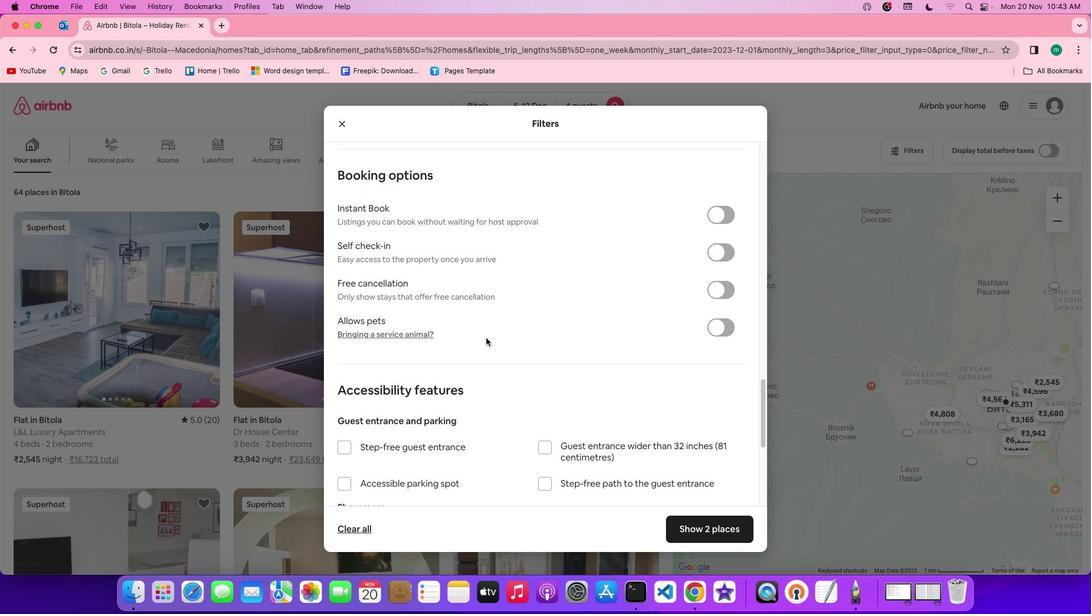 
Action: Mouse scrolled (486, 338) with delta (0, 0)
Screenshot: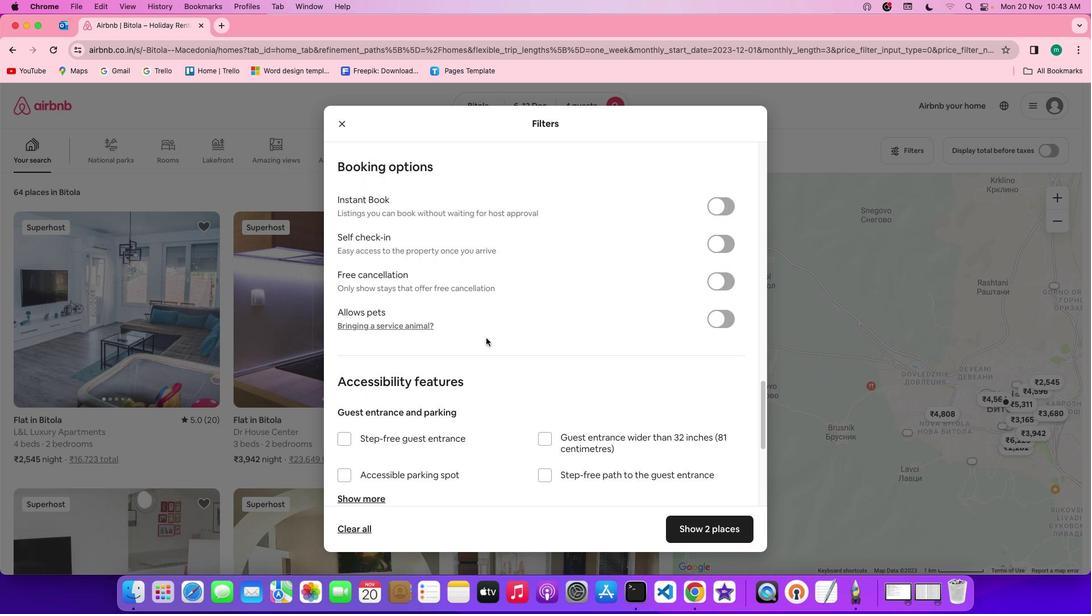 
Action: Mouse moved to (486, 338)
Screenshot: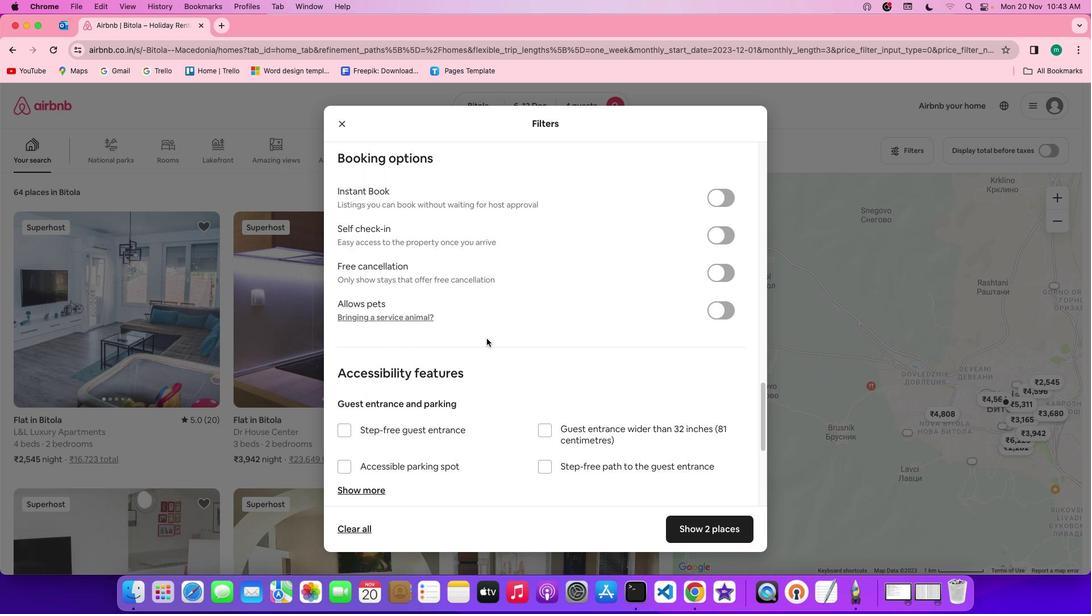 
Action: Mouse scrolled (486, 338) with delta (0, 0)
Screenshot: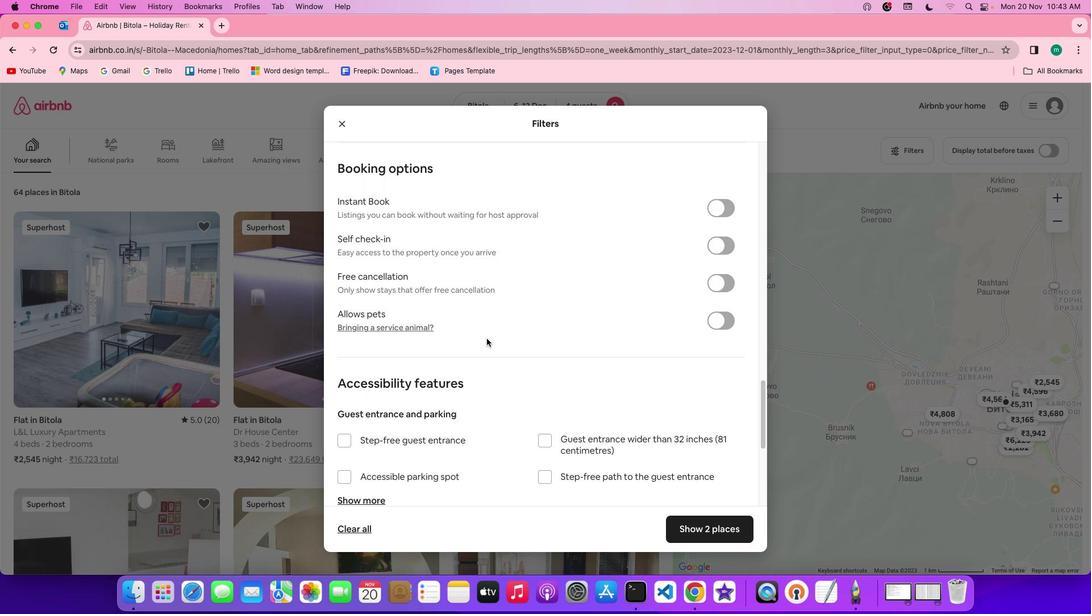 
Action: Mouse scrolled (486, 338) with delta (0, 0)
Screenshot: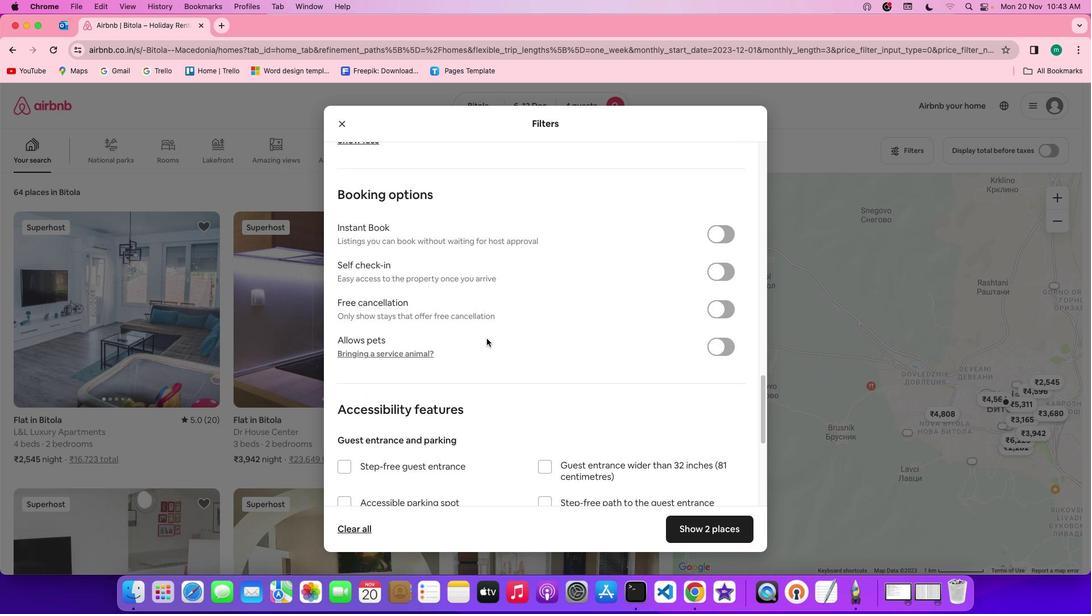 
Action: Mouse scrolled (486, 338) with delta (0, 1)
Screenshot: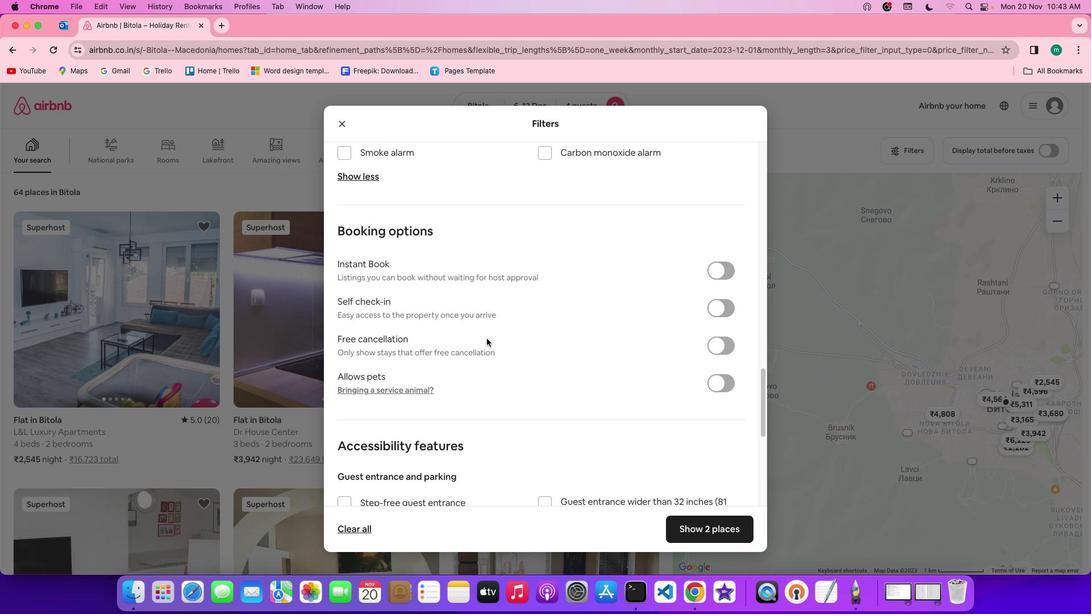 
Action: Mouse scrolled (486, 338) with delta (0, 0)
Screenshot: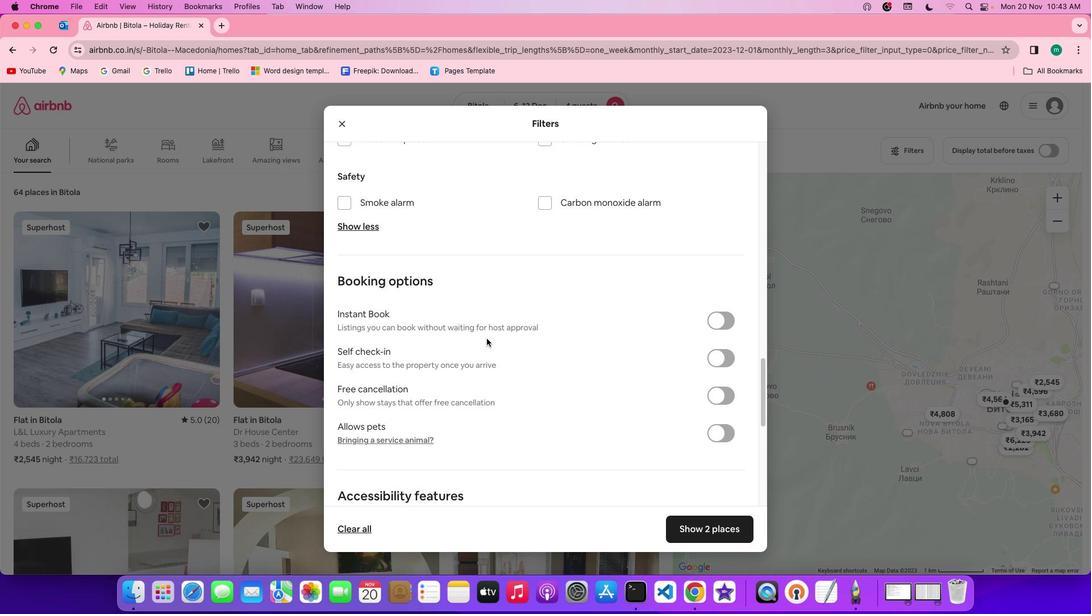 
Action: Mouse scrolled (486, 338) with delta (0, 0)
Screenshot: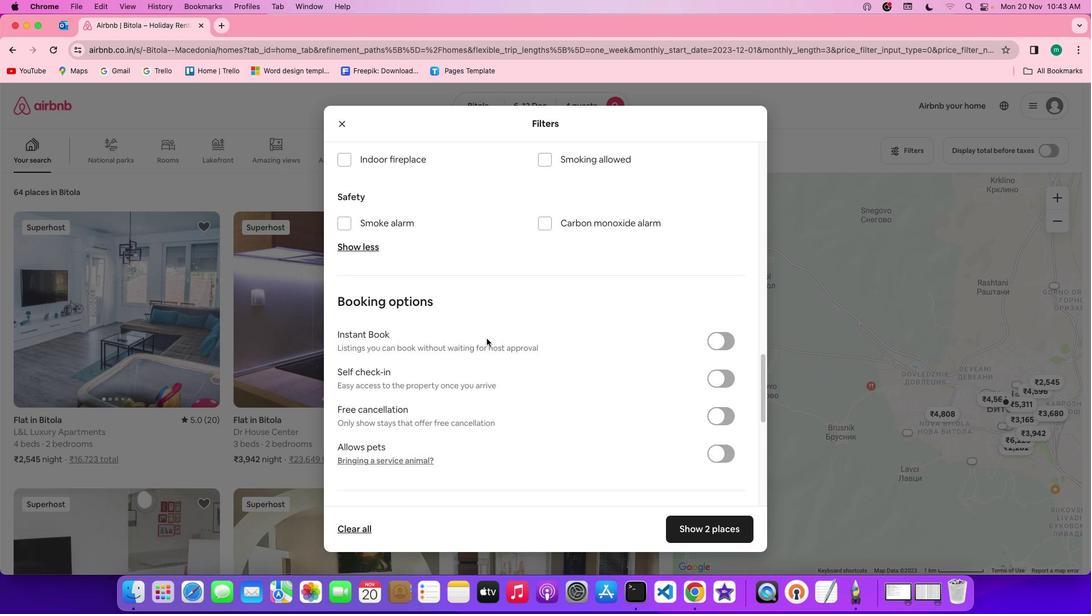 
Action: Mouse scrolled (486, 338) with delta (0, 1)
Screenshot: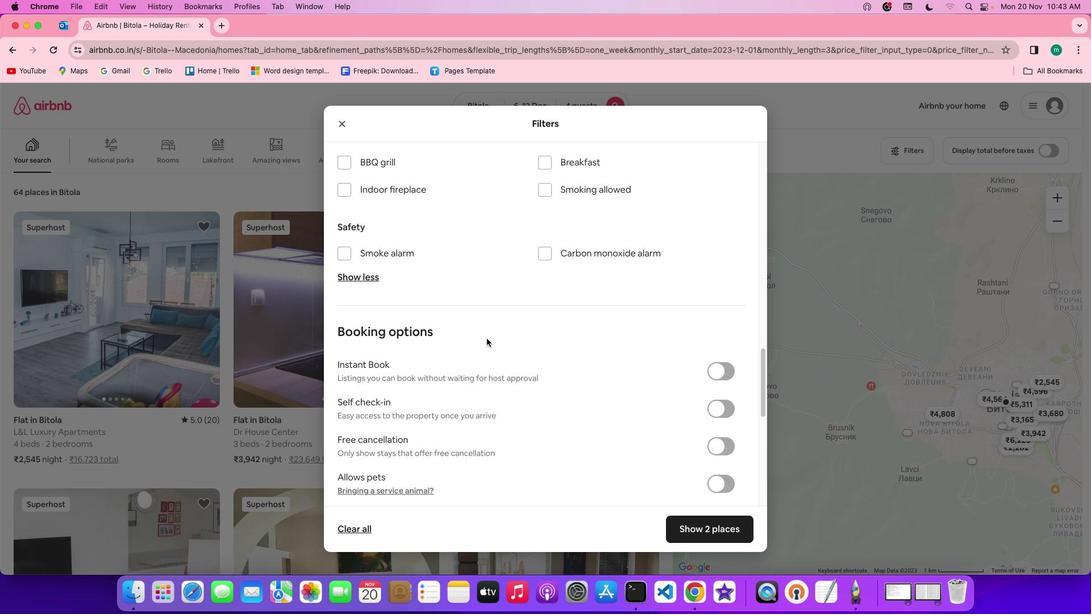 
Action: Mouse moved to (548, 175)
Screenshot: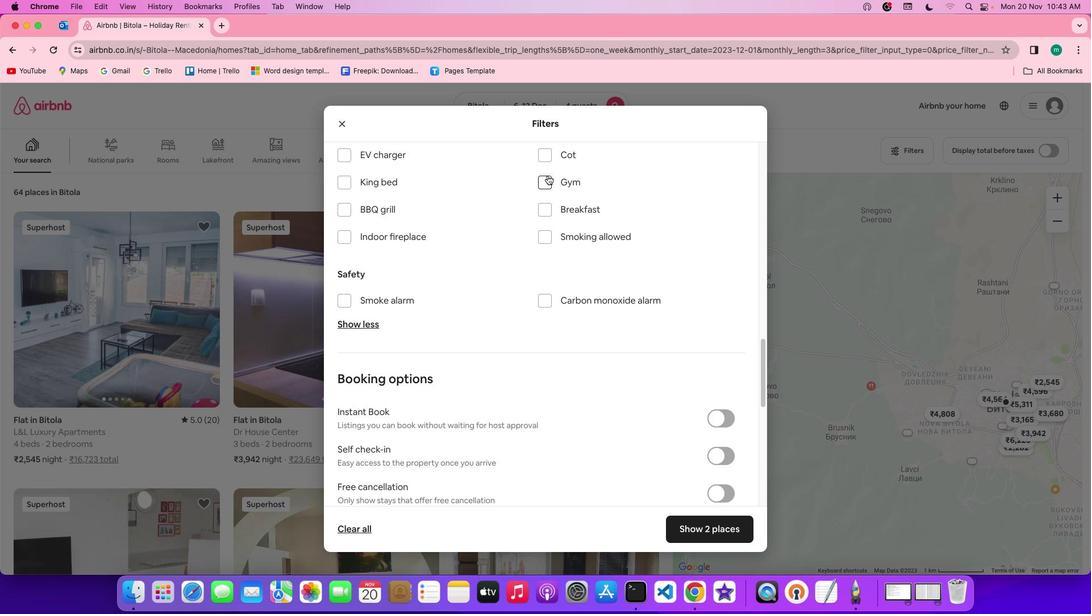 
Action: Mouse pressed left at (548, 175)
Screenshot: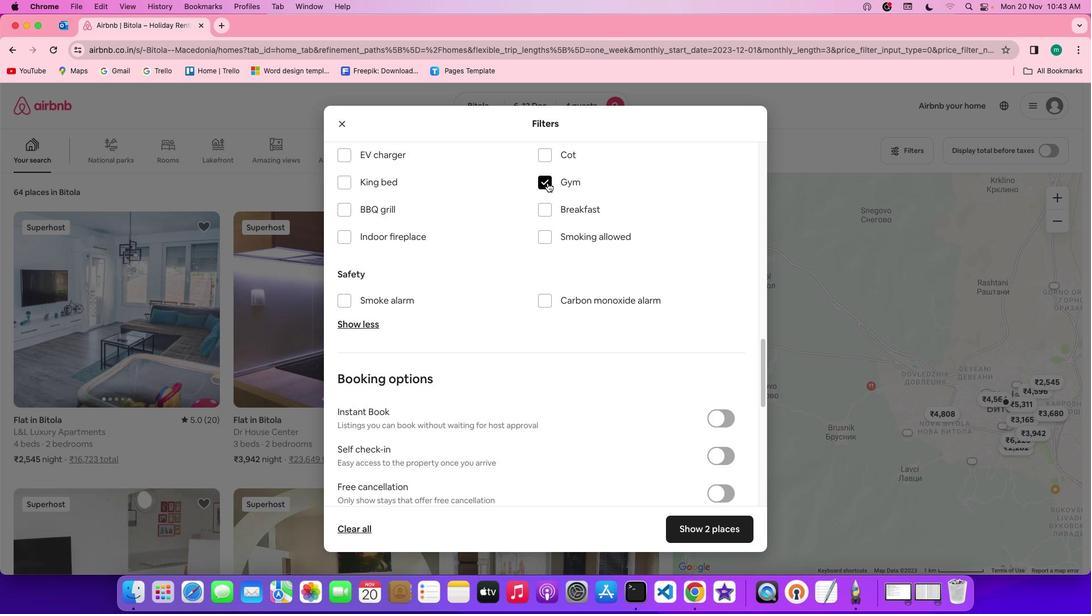 
Action: Mouse moved to (545, 220)
Screenshot: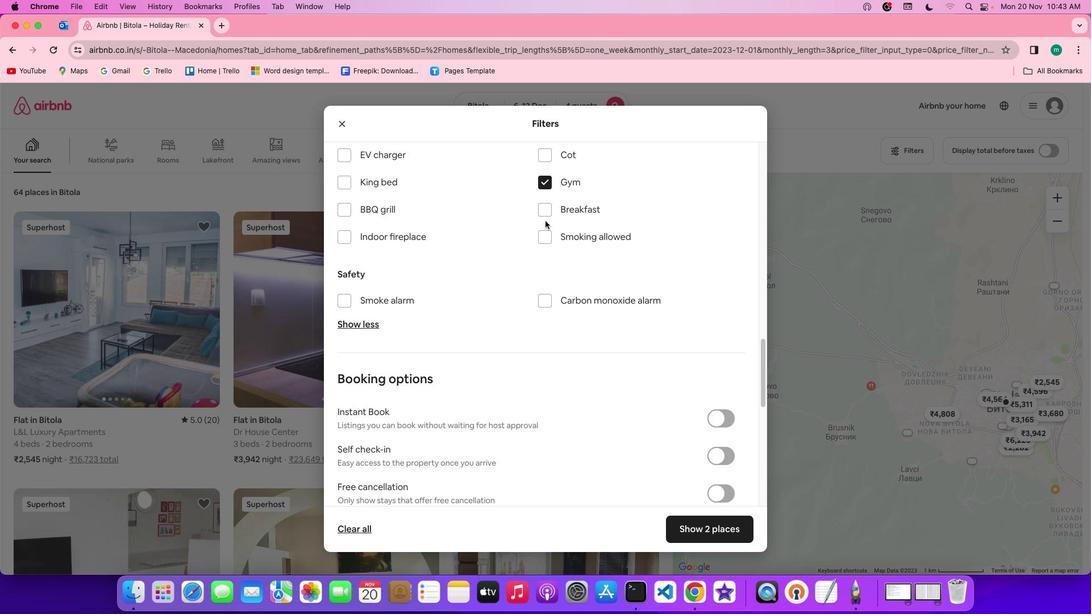 
Action: Mouse pressed left at (545, 220)
Screenshot: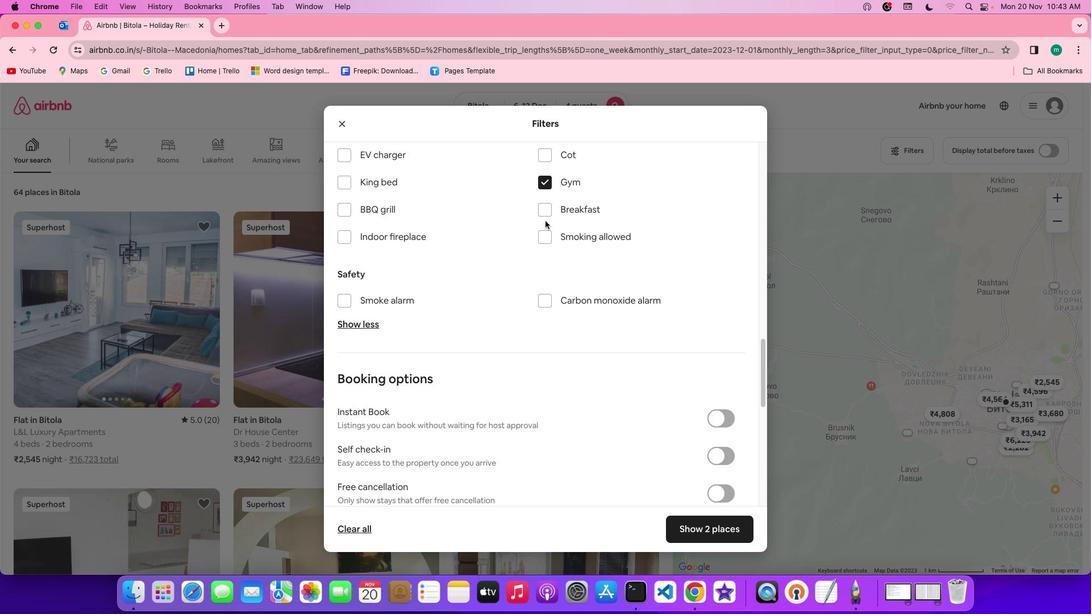
Action: Mouse moved to (547, 214)
Screenshot: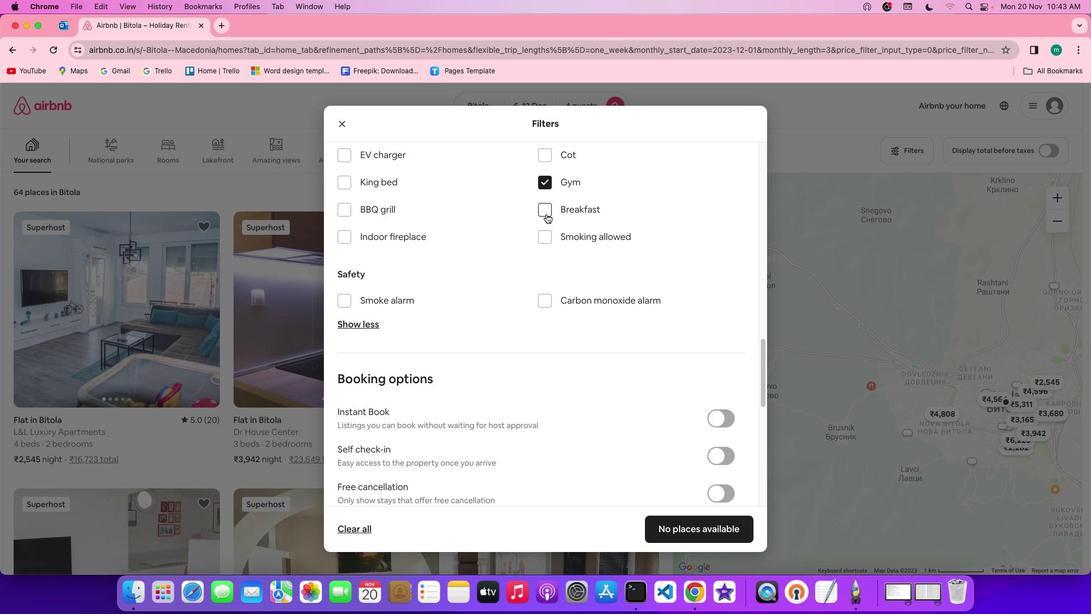 
Action: Mouse pressed left at (547, 214)
Screenshot: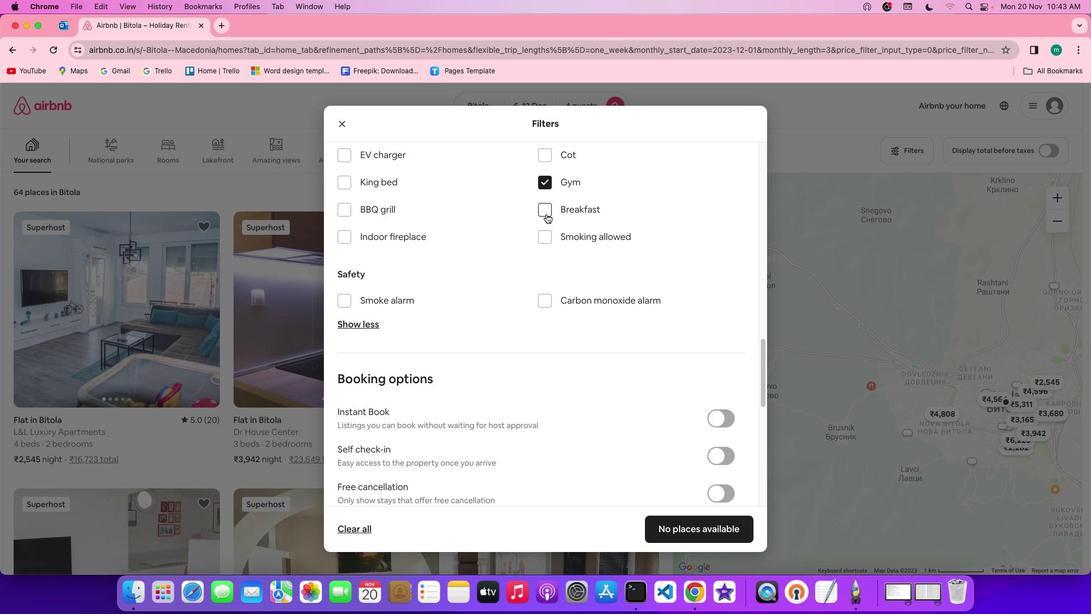 
Action: Mouse moved to (545, 397)
Screenshot: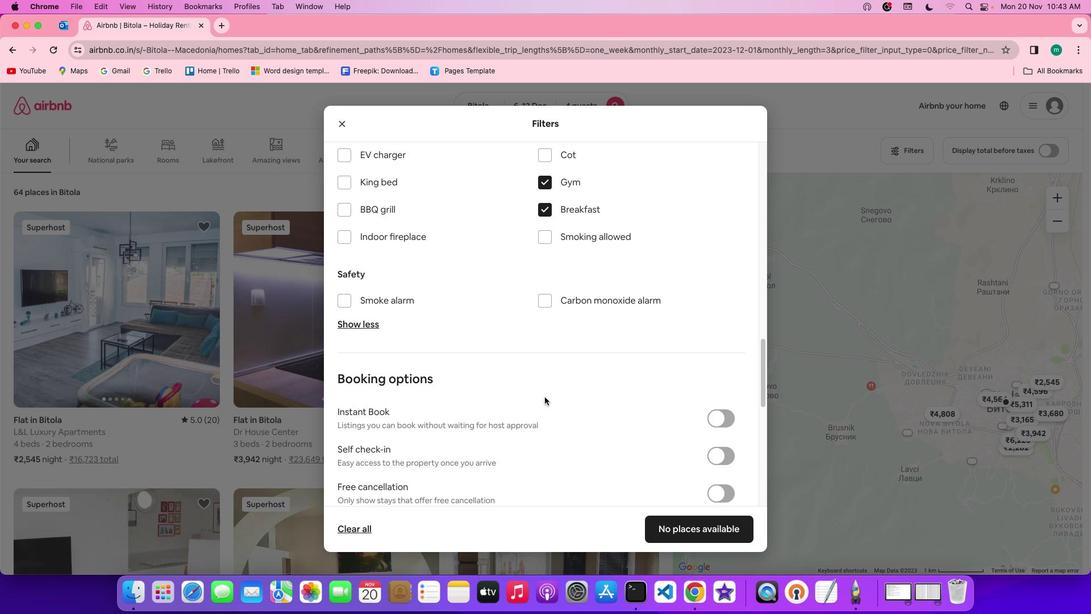 
Action: Mouse scrolled (545, 397) with delta (0, 0)
Screenshot: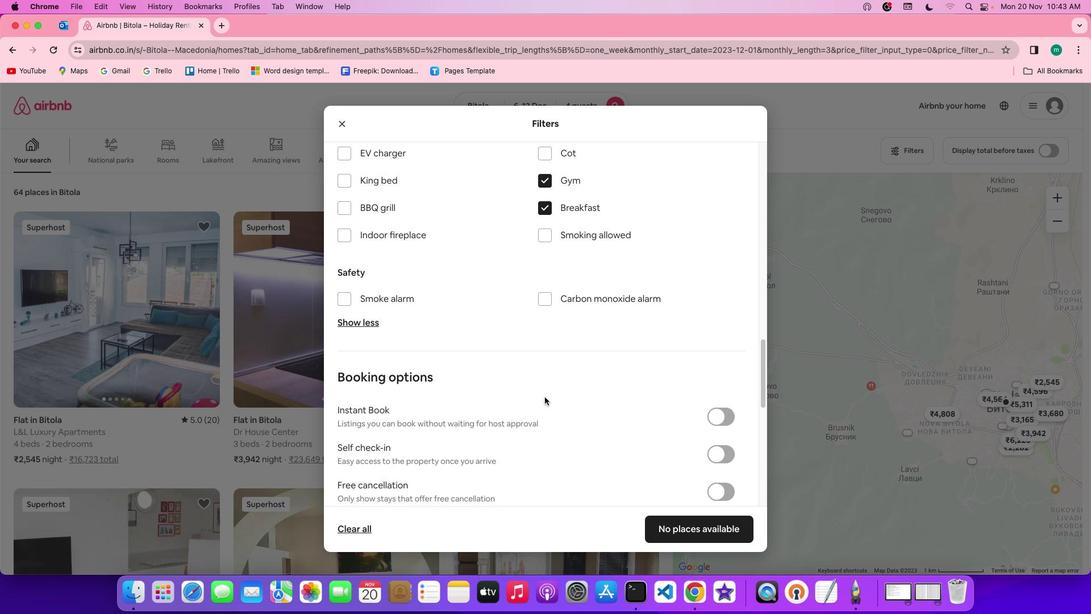 
Action: Mouse scrolled (545, 397) with delta (0, 0)
Screenshot: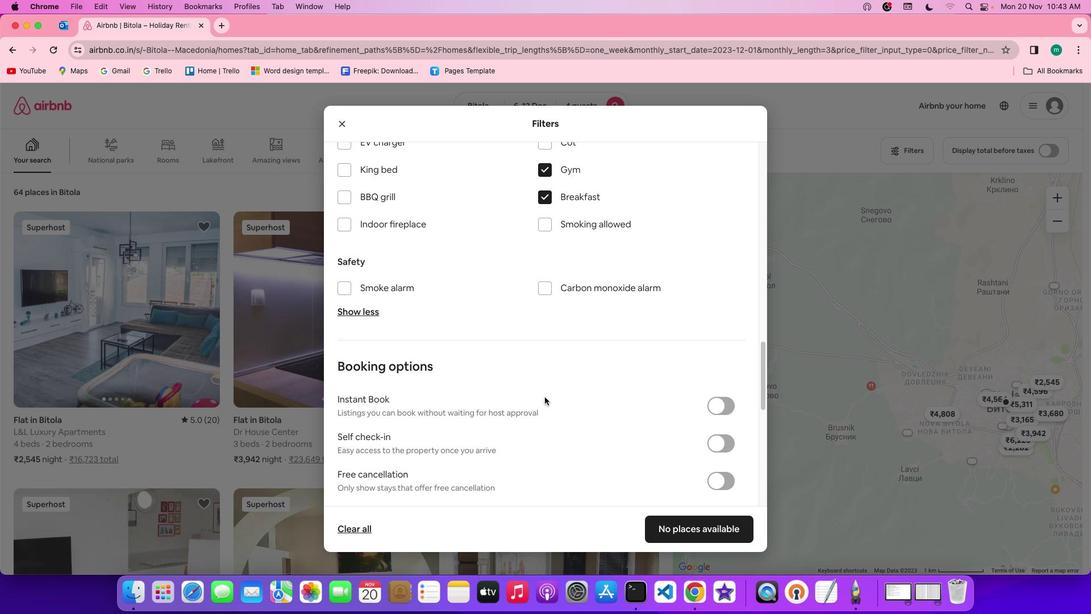 
Action: Mouse scrolled (545, 397) with delta (0, -1)
Screenshot: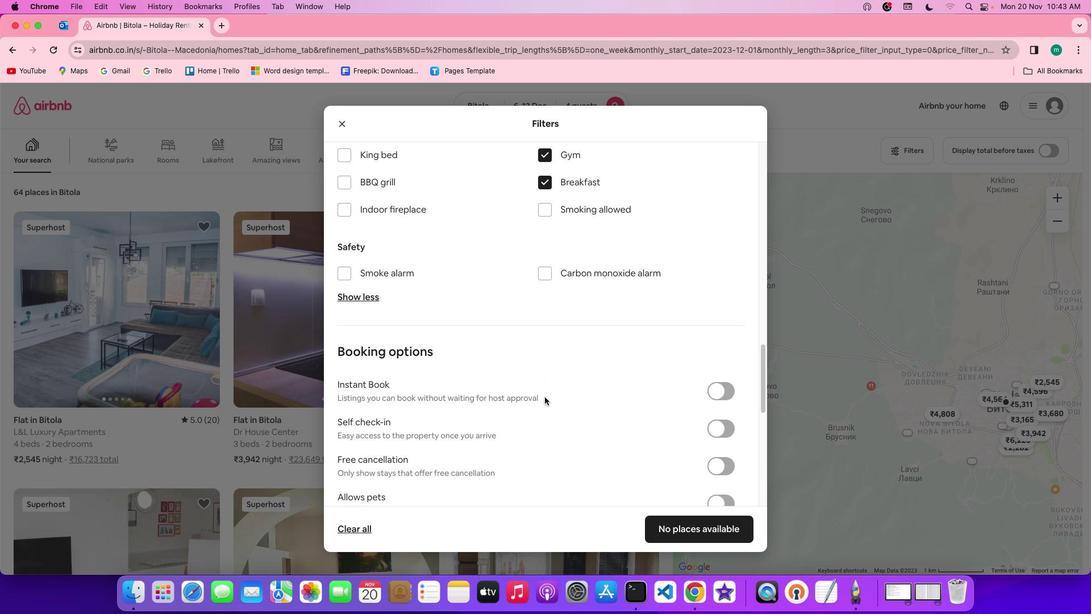 
Action: Mouse scrolled (545, 397) with delta (0, -1)
Screenshot: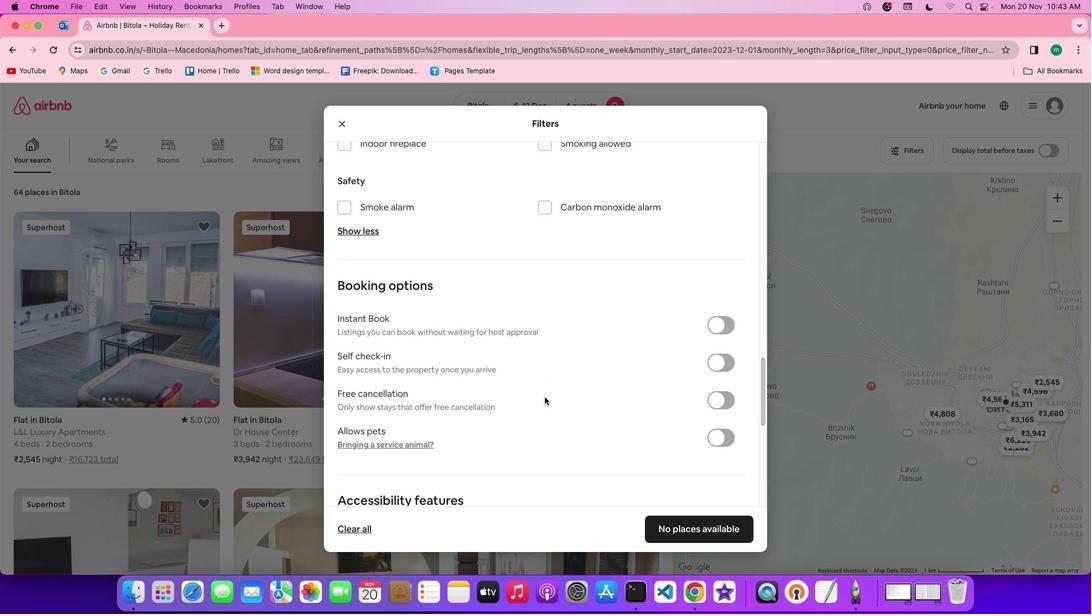 
Action: Mouse scrolled (545, 397) with delta (0, -1)
Screenshot: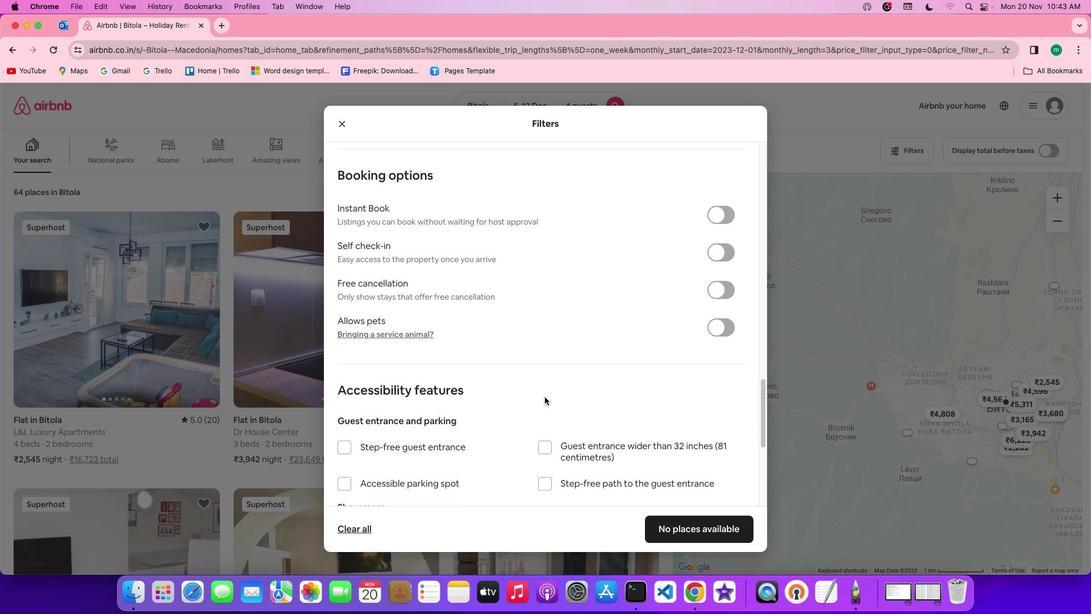 
Action: Mouse moved to (547, 404)
Screenshot: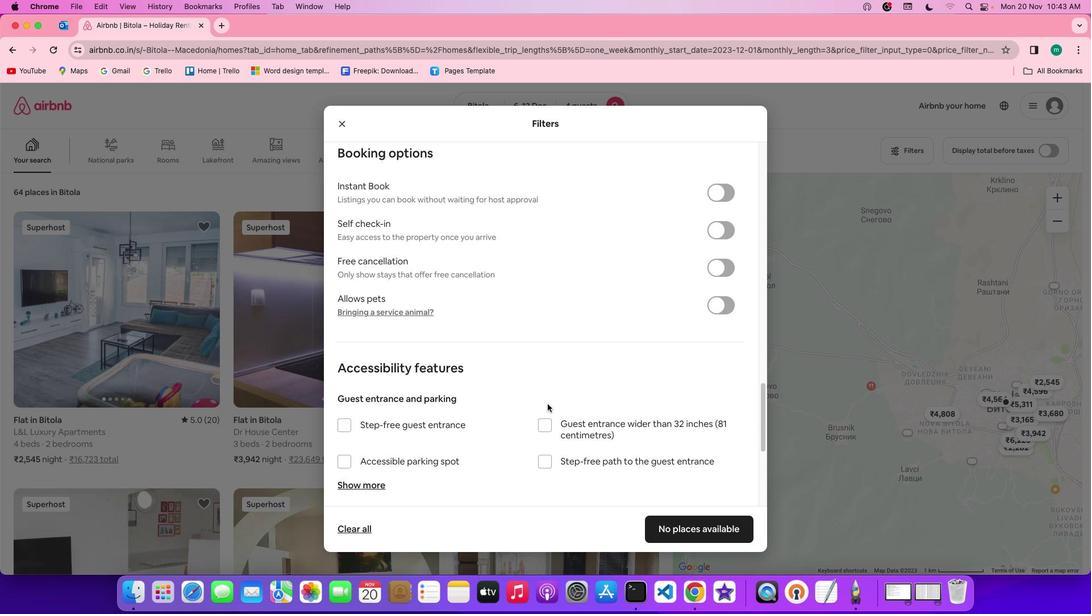 
Action: Mouse scrolled (547, 404) with delta (0, 0)
Screenshot: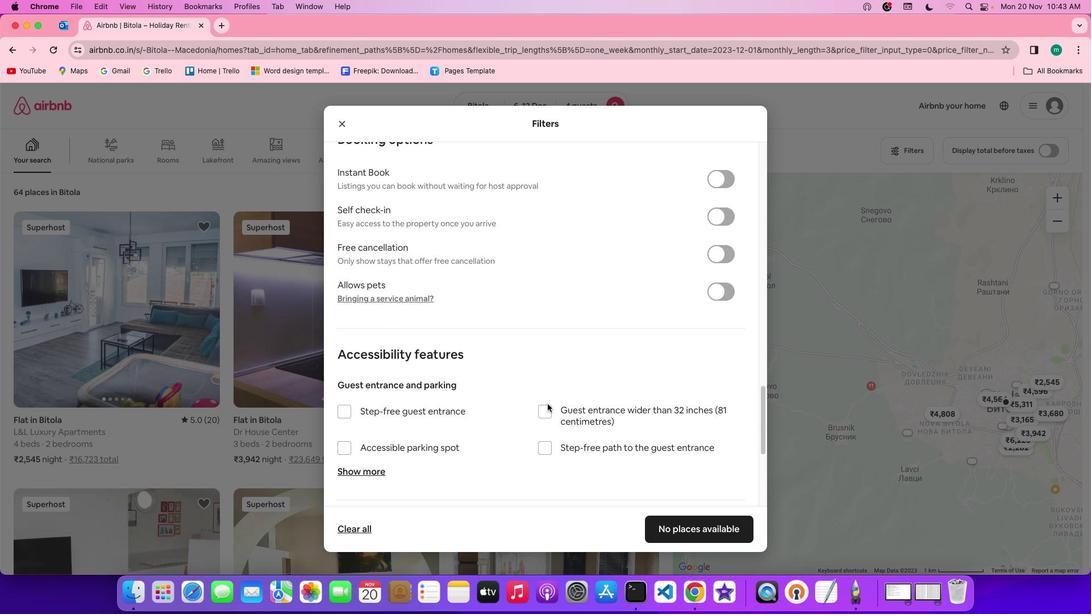 
Action: Mouse scrolled (547, 404) with delta (0, 0)
Screenshot: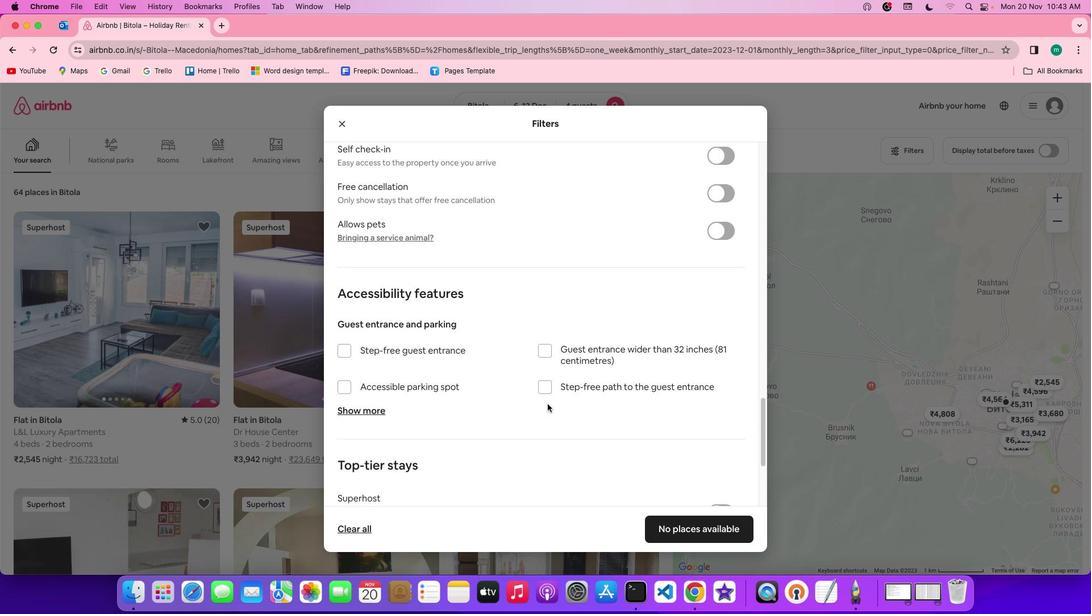 
Action: Mouse scrolled (547, 404) with delta (0, -1)
Screenshot: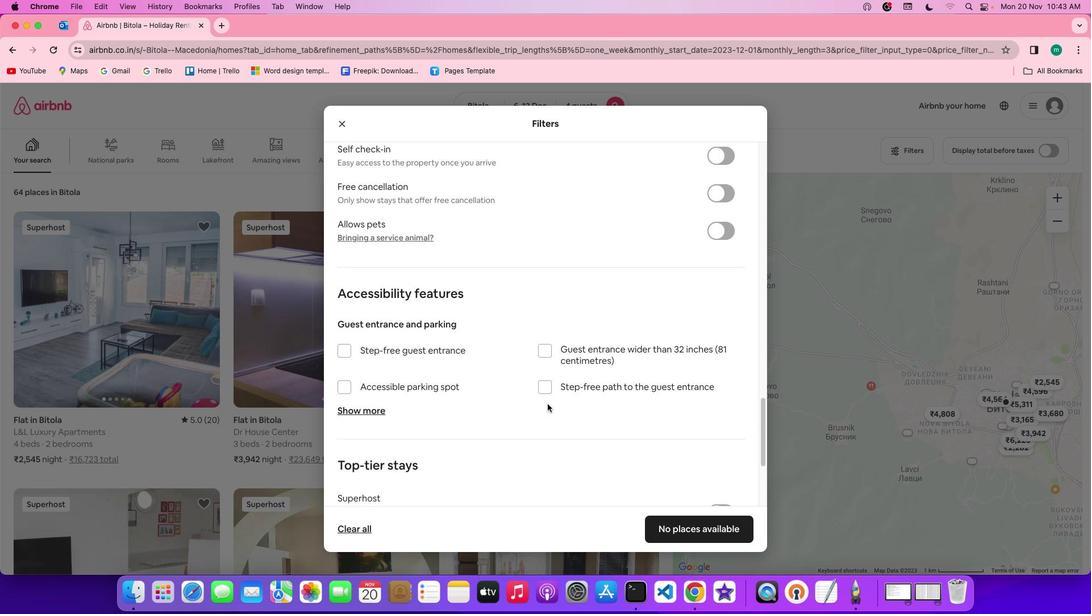 
Action: Mouse scrolled (547, 404) with delta (0, -2)
Screenshot: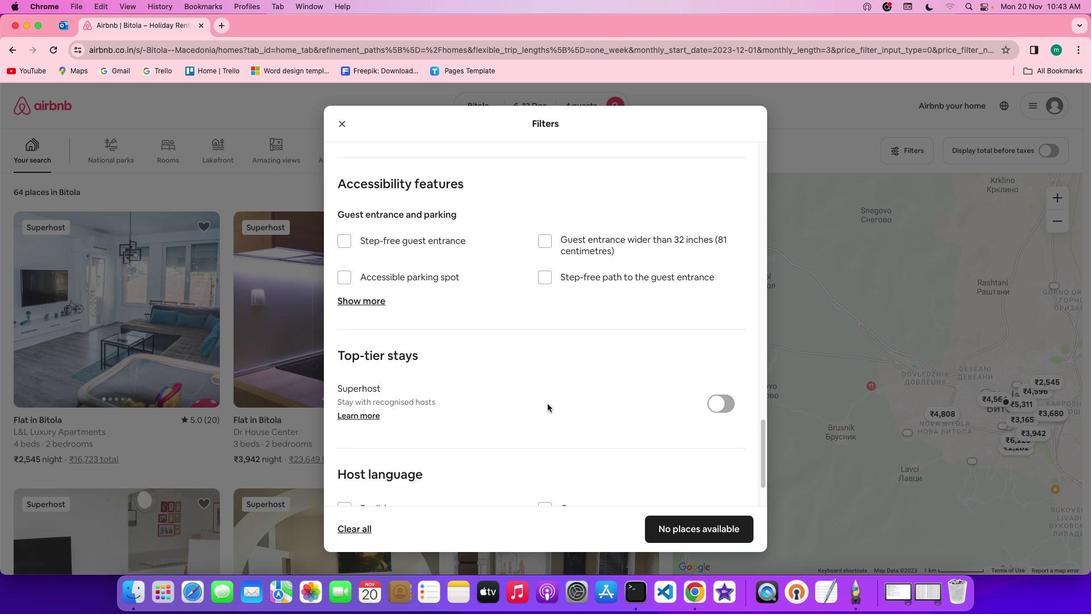 
Action: Mouse scrolled (547, 404) with delta (0, -3)
Screenshot: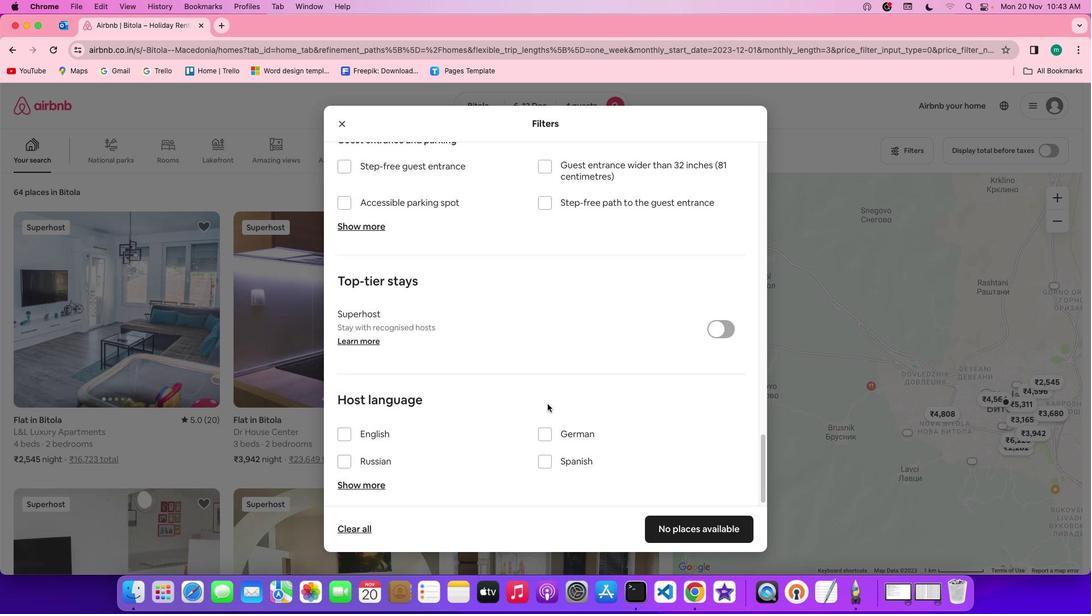 
Action: Mouse scrolled (547, 404) with delta (0, -3)
Screenshot: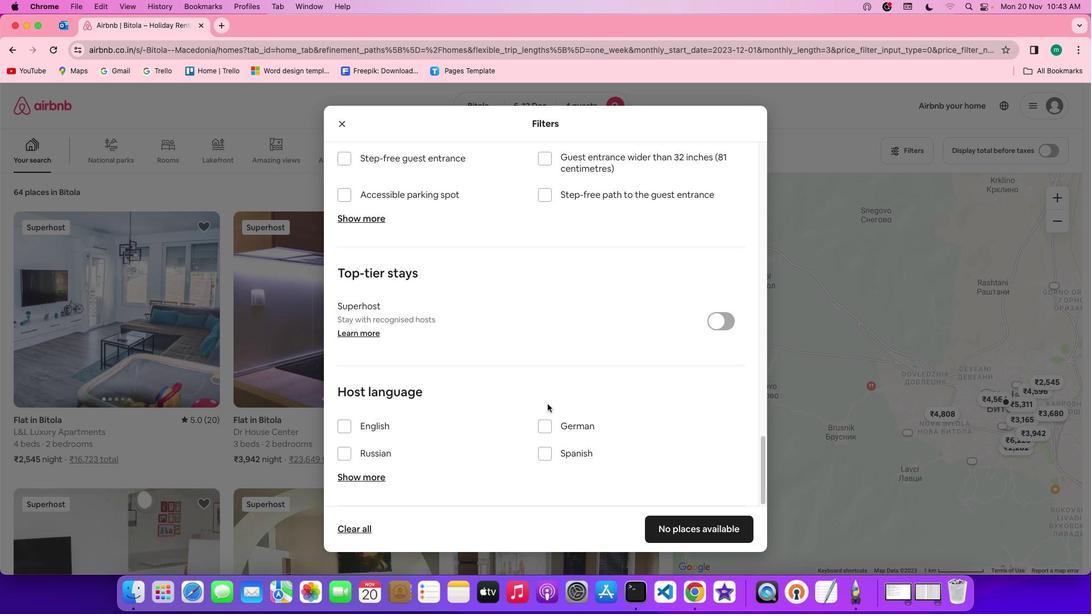 
Action: Mouse moved to (547, 404)
Screenshot: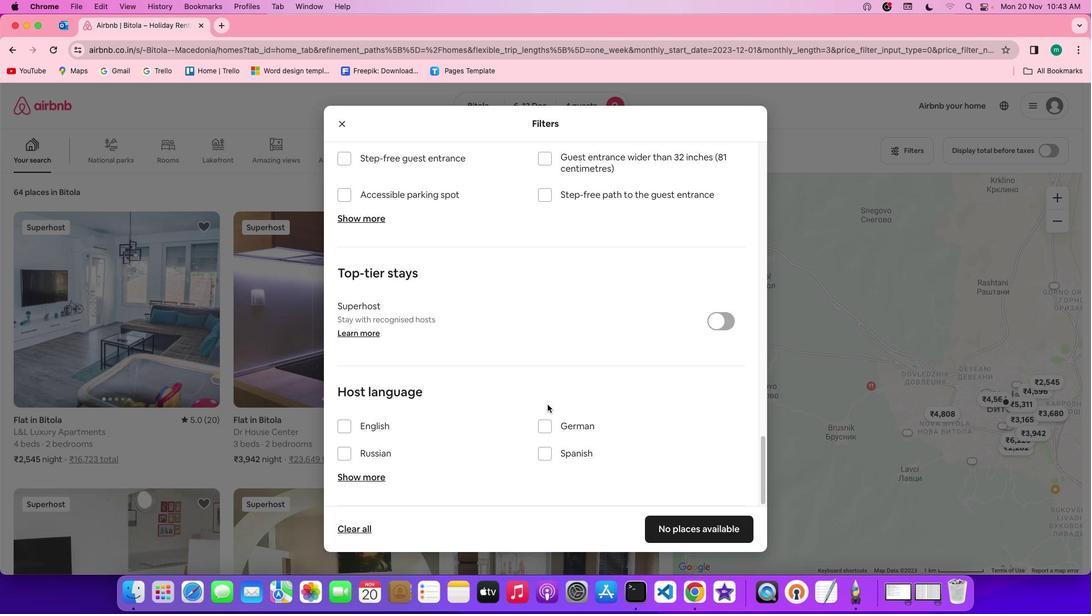 
Action: Mouse scrolled (547, 404) with delta (0, 0)
Screenshot: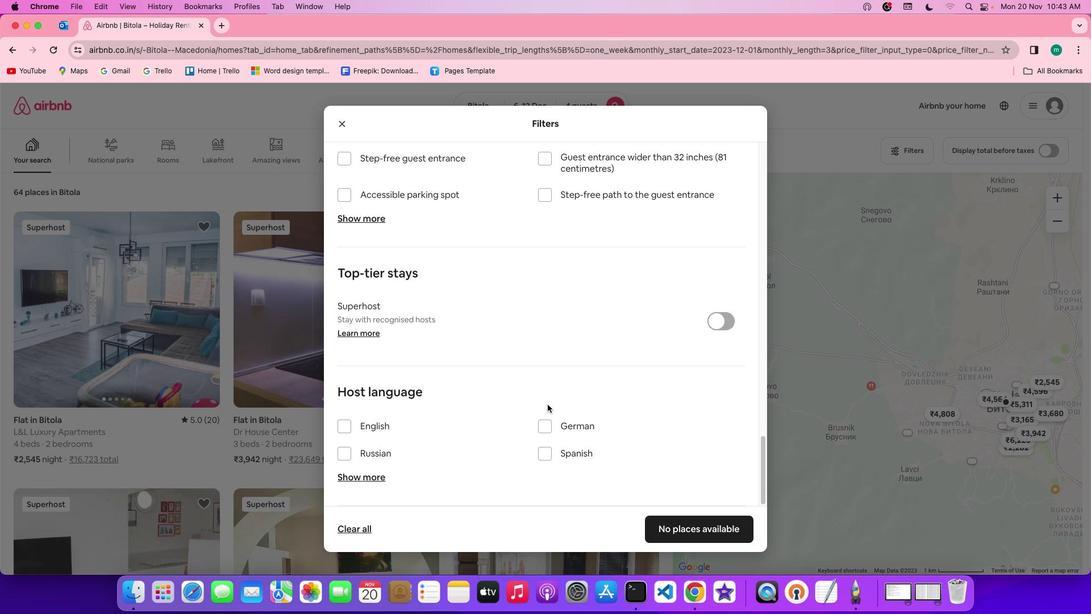 
Action: Mouse moved to (547, 404)
Screenshot: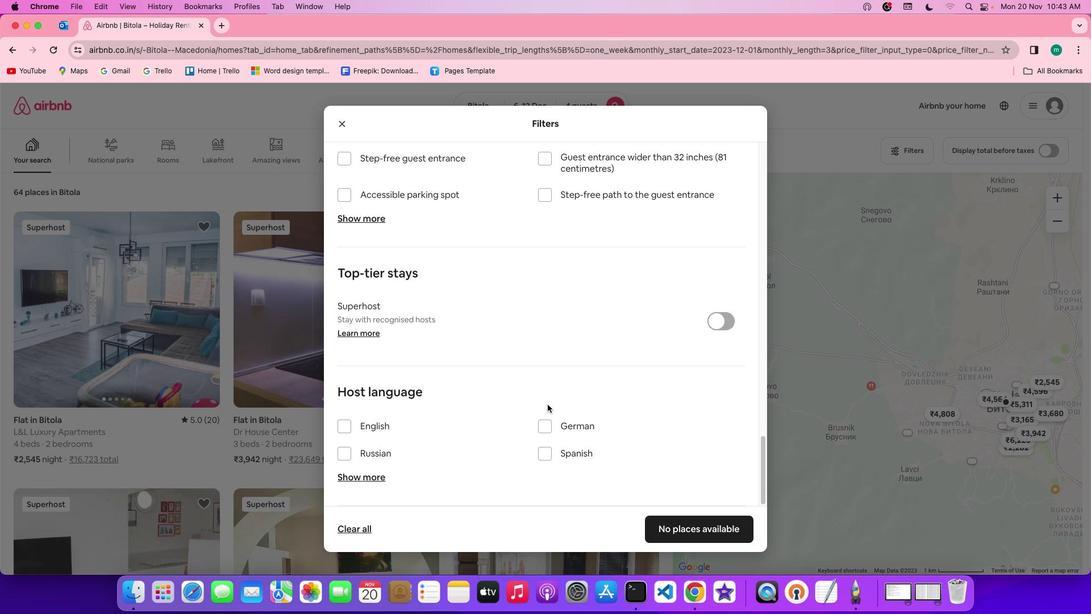 
Action: Mouse scrolled (547, 404) with delta (0, 0)
Screenshot: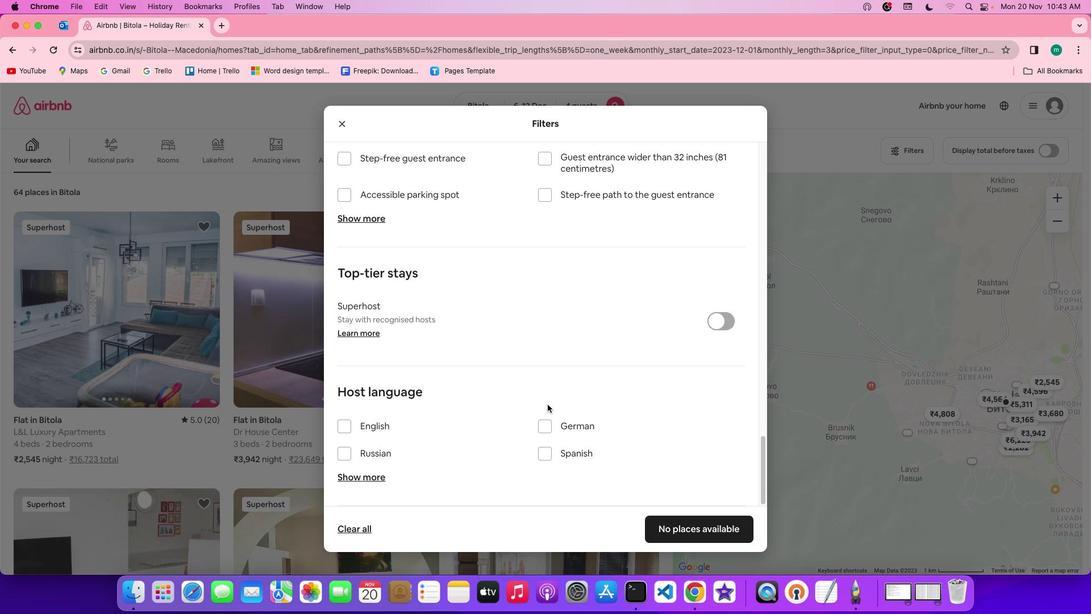 
Action: Mouse scrolled (547, 404) with delta (0, -2)
Screenshot: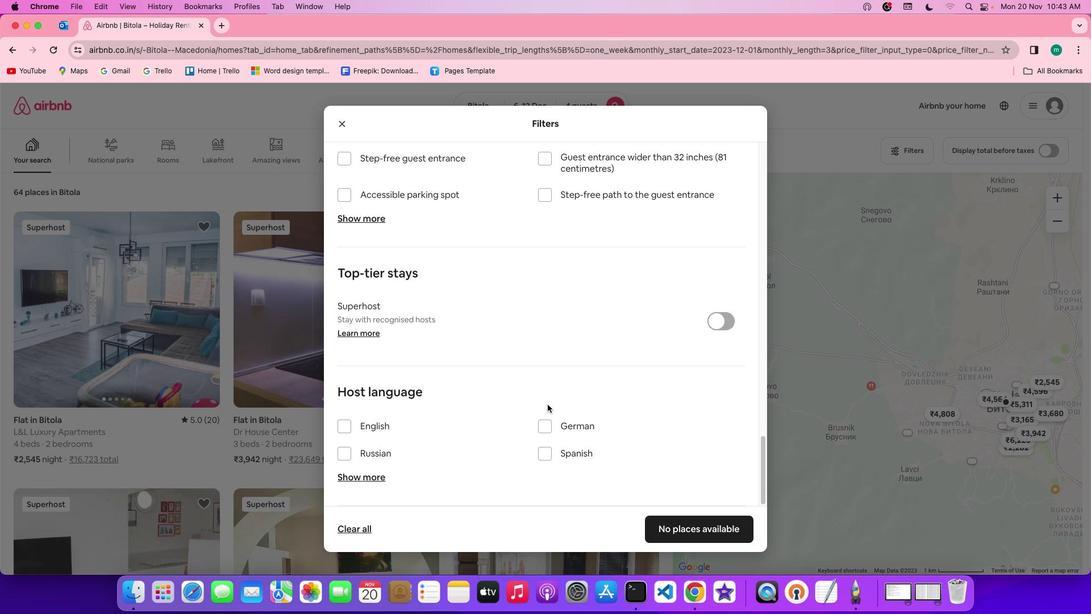 
Action: Mouse scrolled (547, 404) with delta (0, -2)
Screenshot: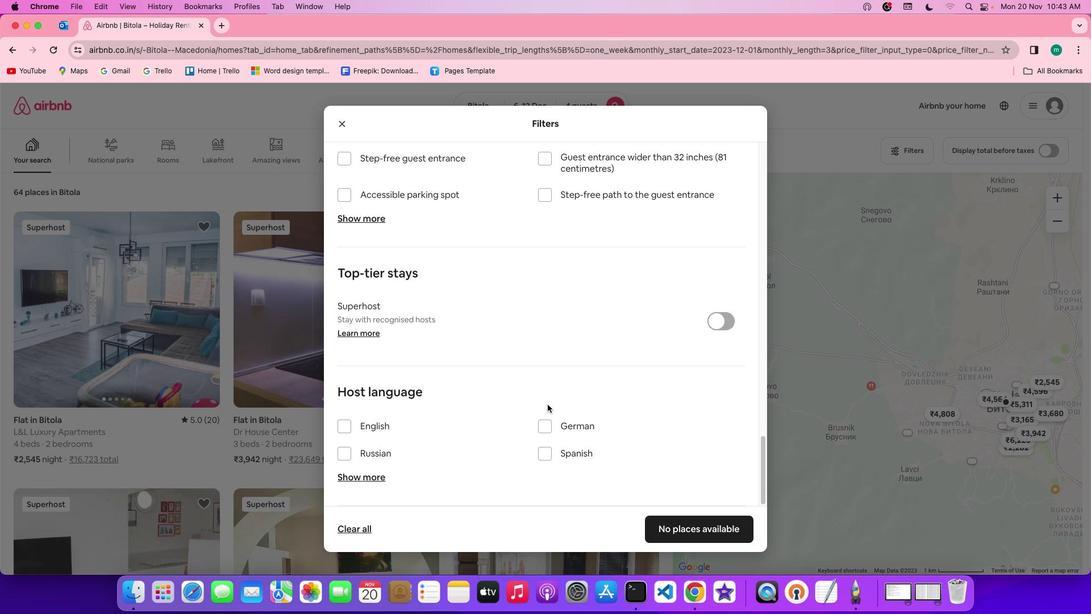
Action: Mouse scrolled (547, 404) with delta (0, -3)
Screenshot: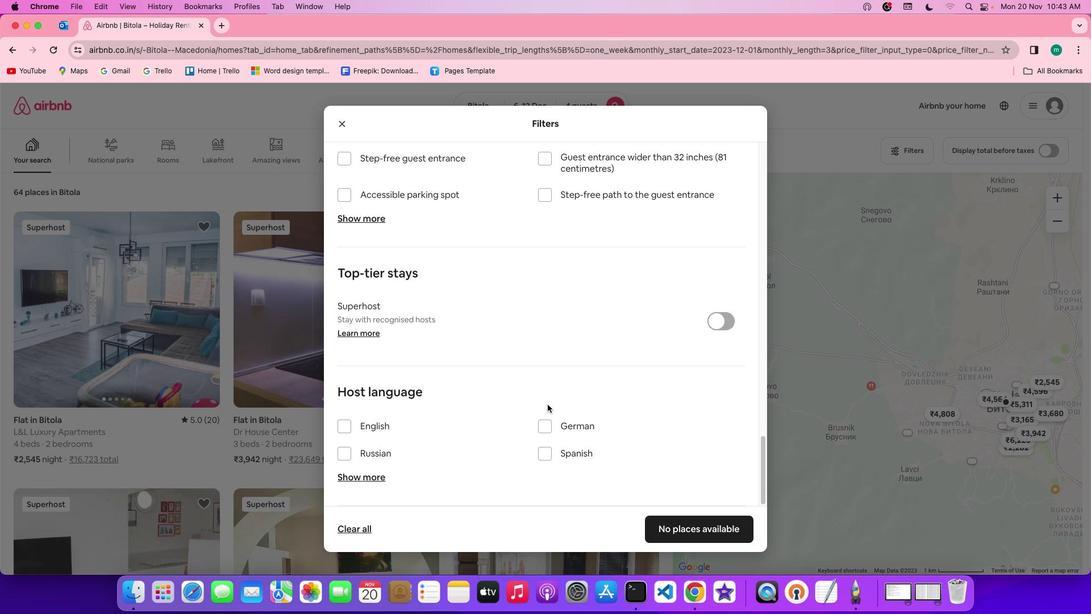 
Action: Mouse scrolled (547, 404) with delta (0, -3)
Screenshot: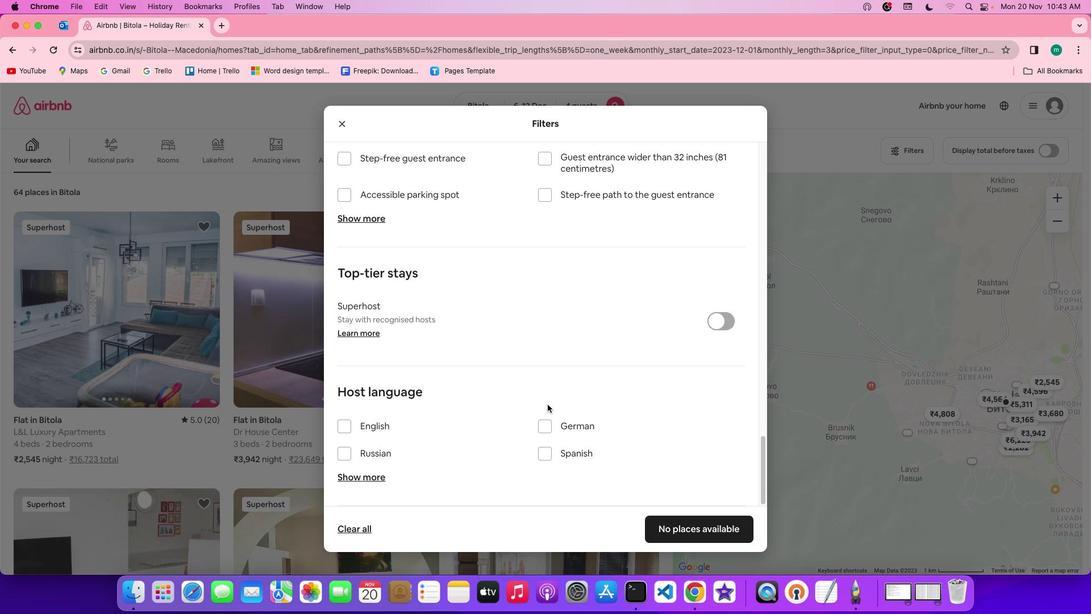 
Action: Mouse scrolled (547, 404) with delta (0, -3)
Screenshot: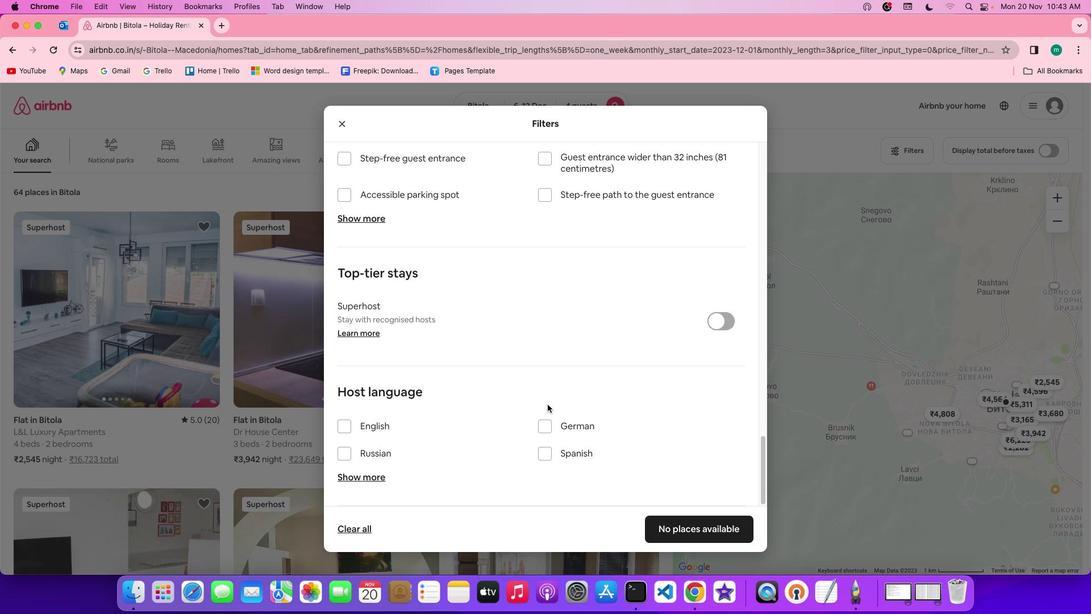 
Action: Mouse moved to (667, 527)
Screenshot: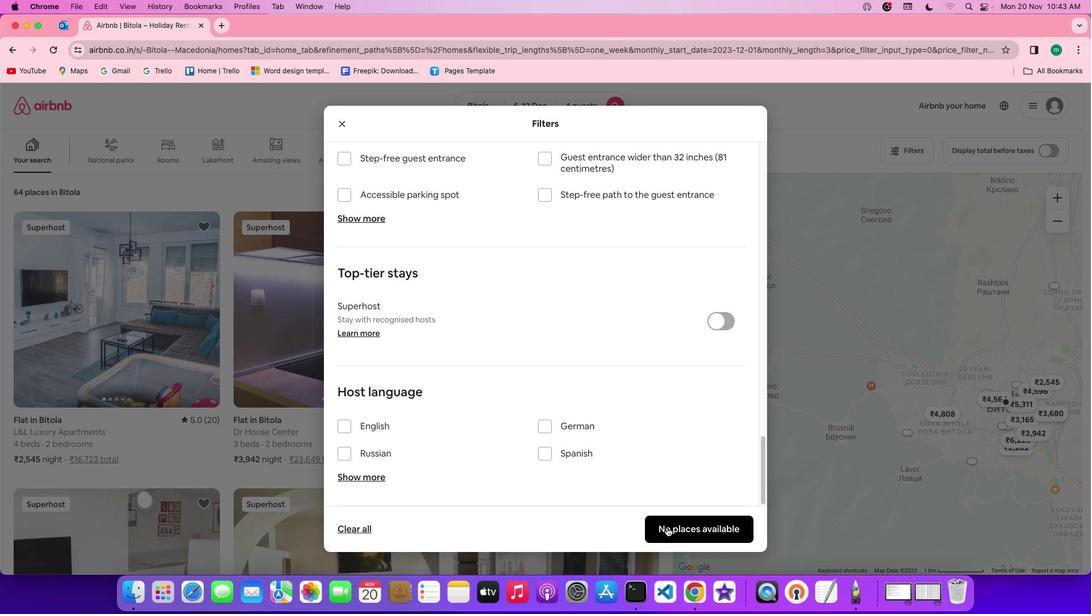 
Action: Mouse pressed left at (667, 527)
Screenshot: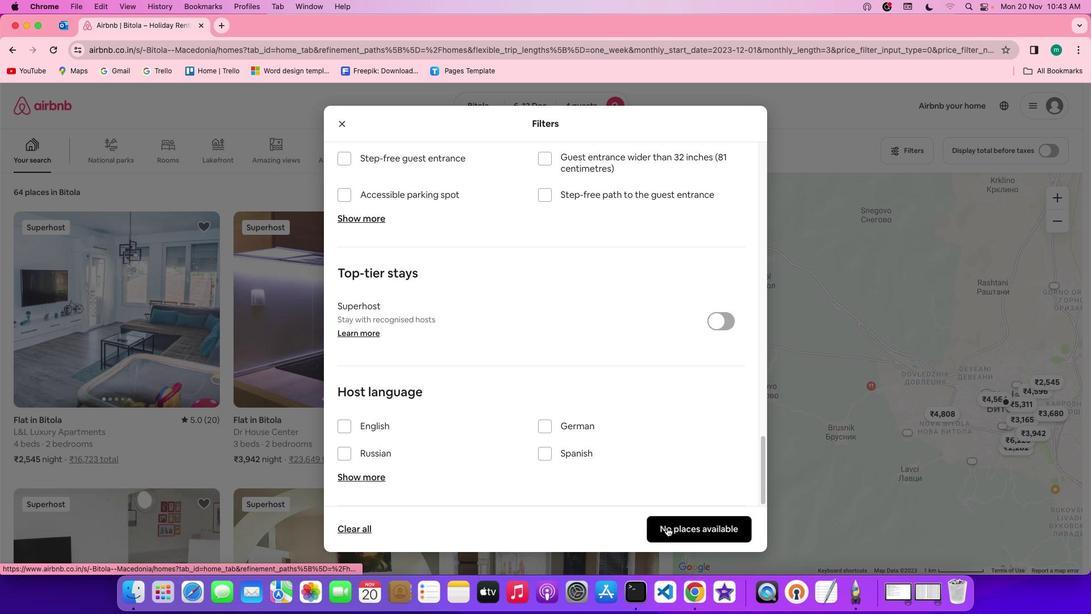 
Action: Mouse moved to (268, 334)
Screenshot: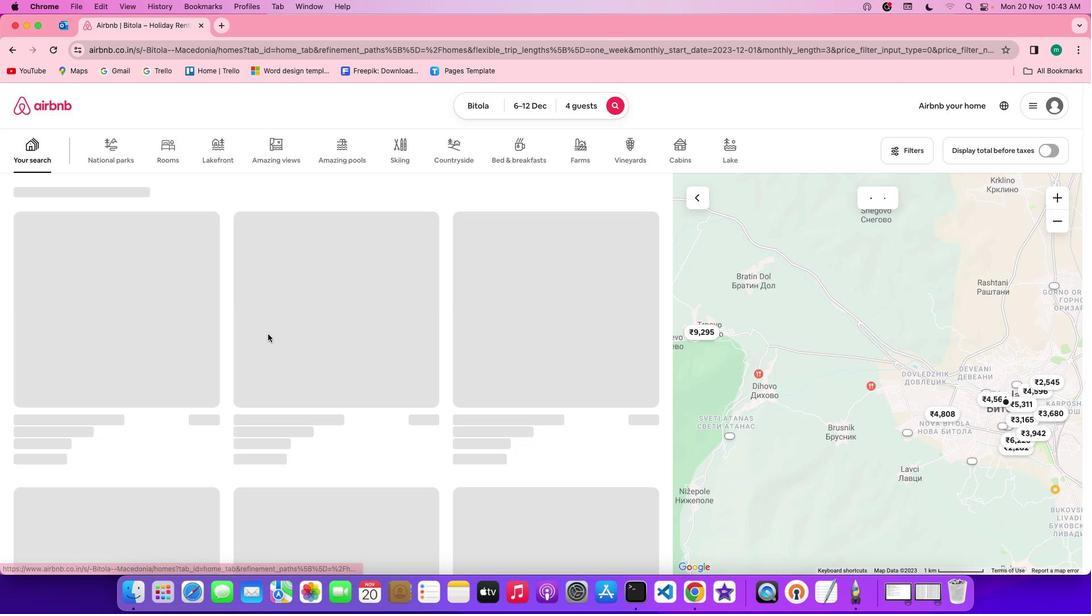
